 Task: Search one way flight ticket for 1 adult, 5 children, 2 infants in seat and 1 infant on lap in first from Fort Lauderdale: Fort Lauderdale-hollywood International Airport to Raleigh: Raleigh-durham International Airport on 8-5-2023. Choice of flights is Spirit. Number of bags: 2 carry on bags and 6 checked bags. Price is upto 35000. Outbound departure time preference is 10:30.
Action: Mouse moved to (374, 160)
Screenshot: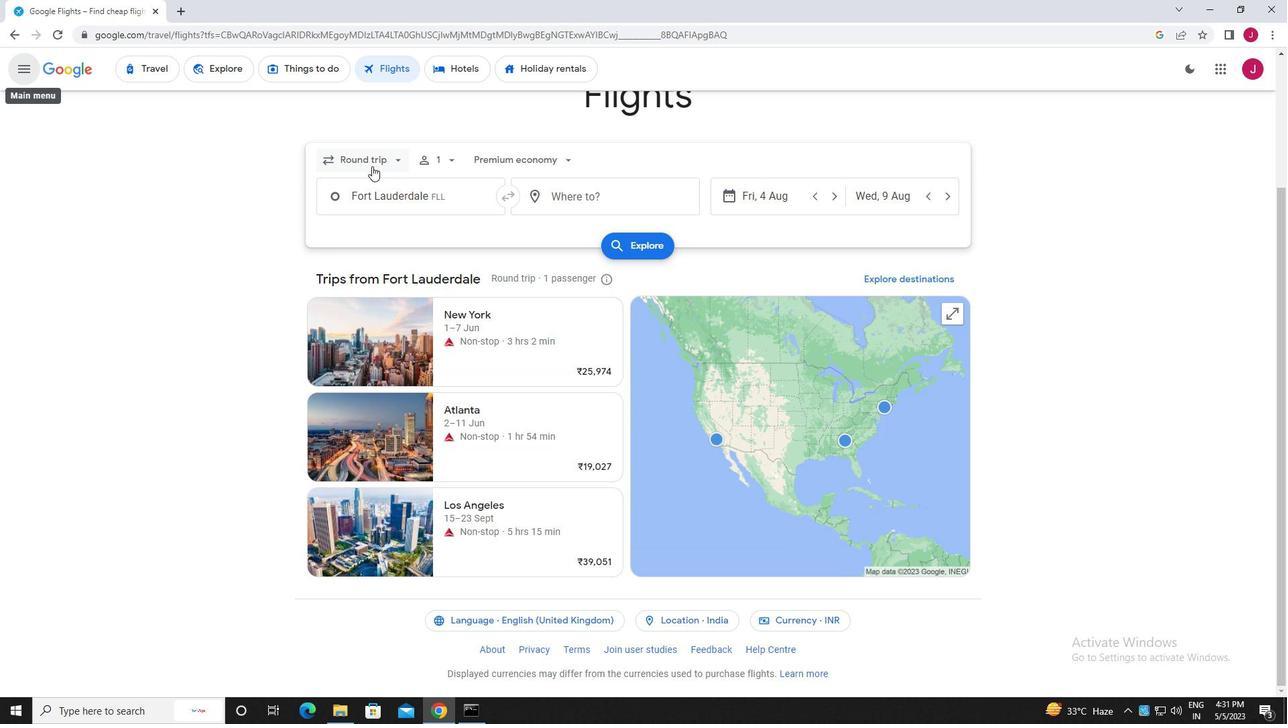 
Action: Mouse pressed left at (374, 160)
Screenshot: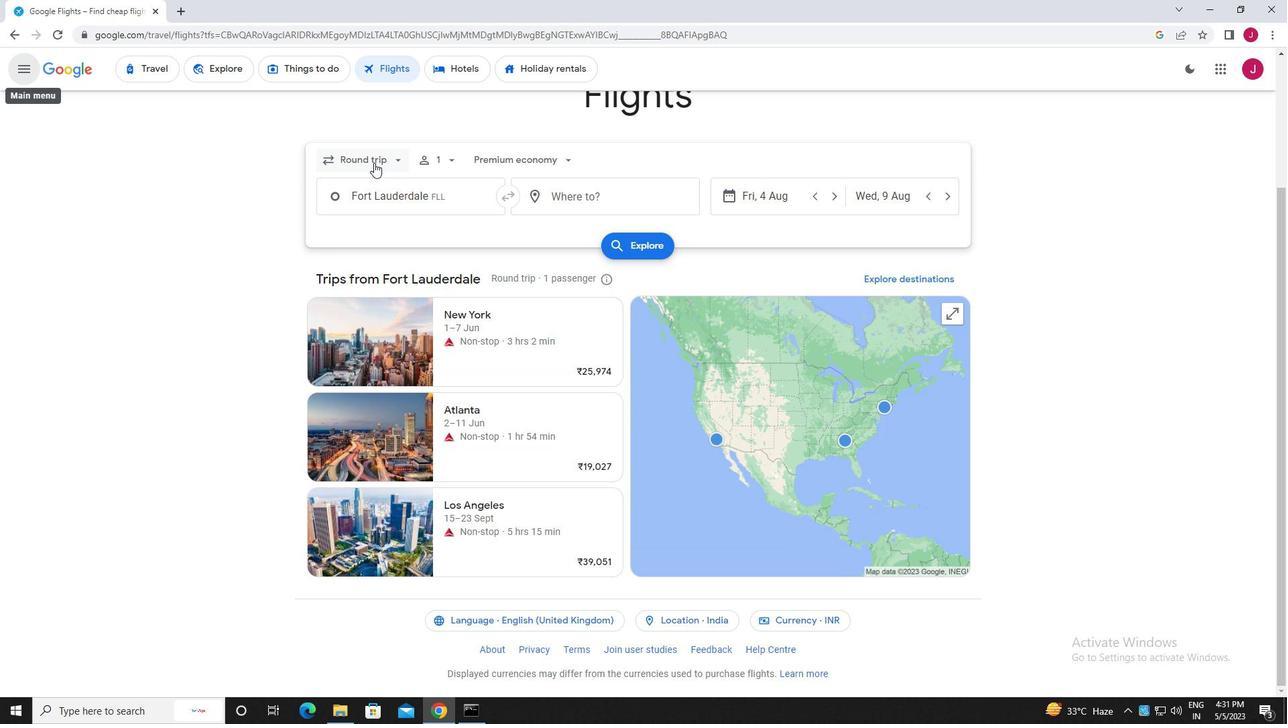 
Action: Mouse moved to (380, 221)
Screenshot: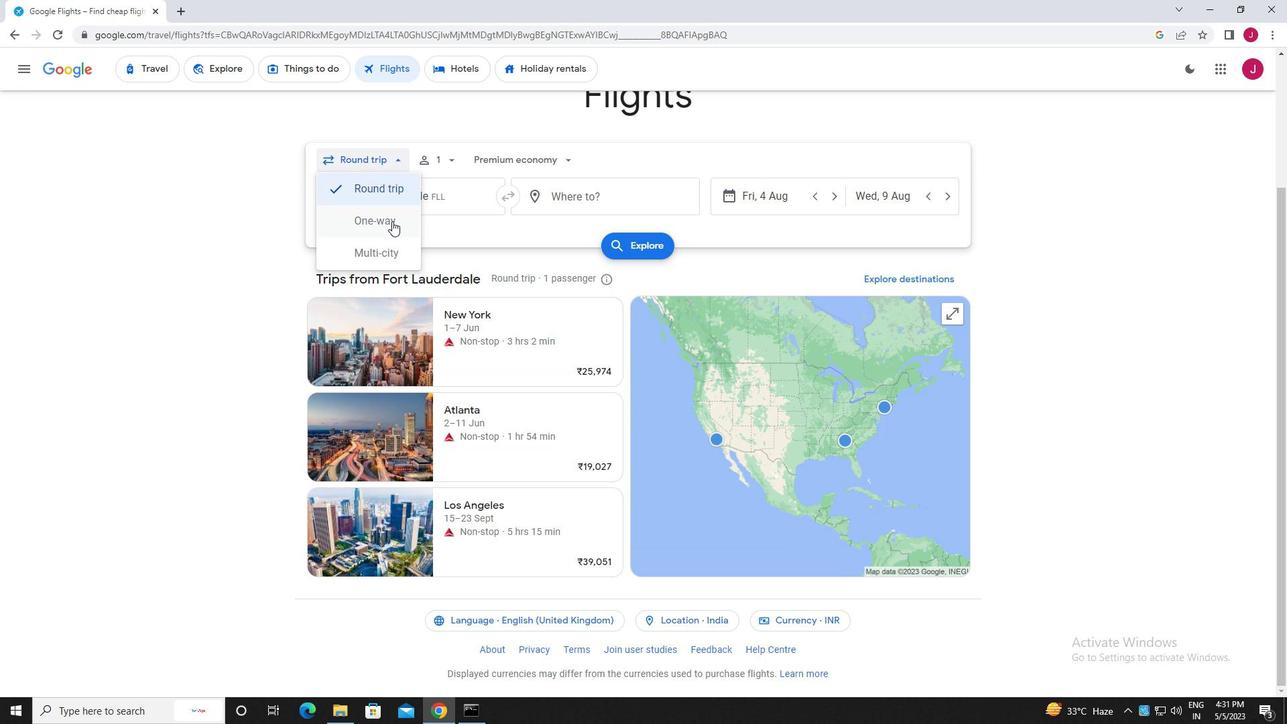 
Action: Mouse pressed left at (380, 221)
Screenshot: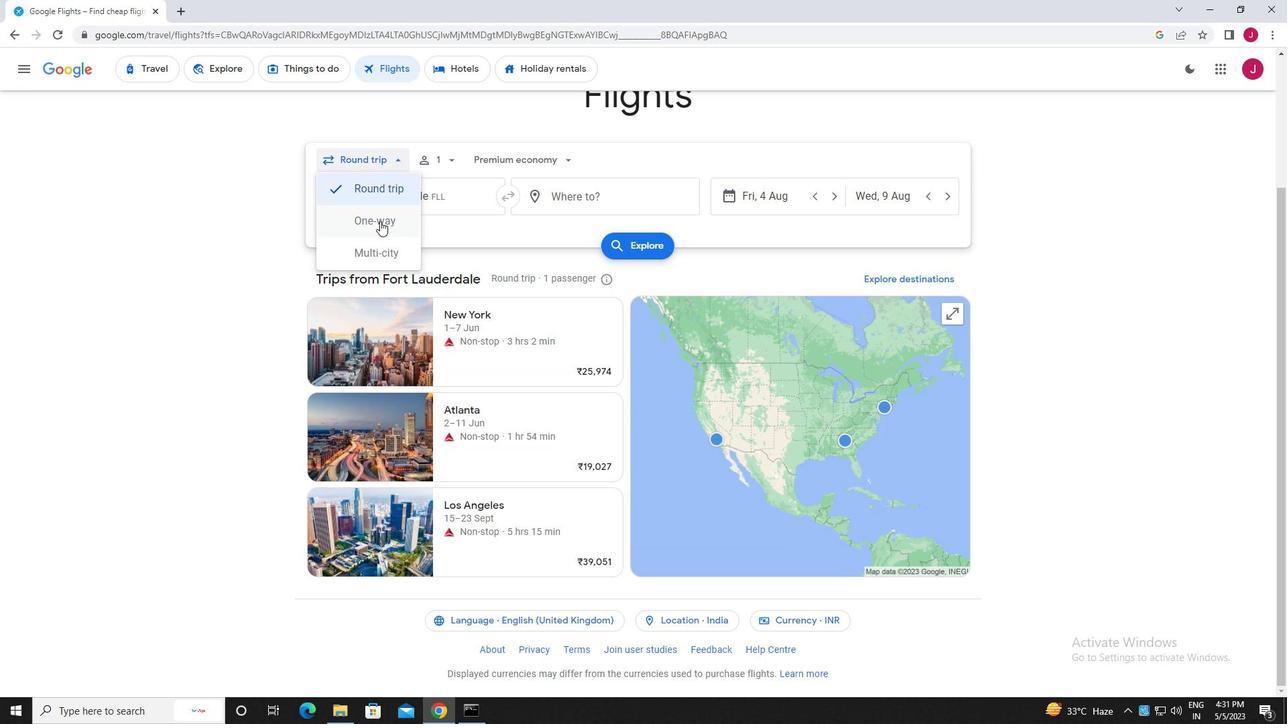 
Action: Mouse moved to (447, 159)
Screenshot: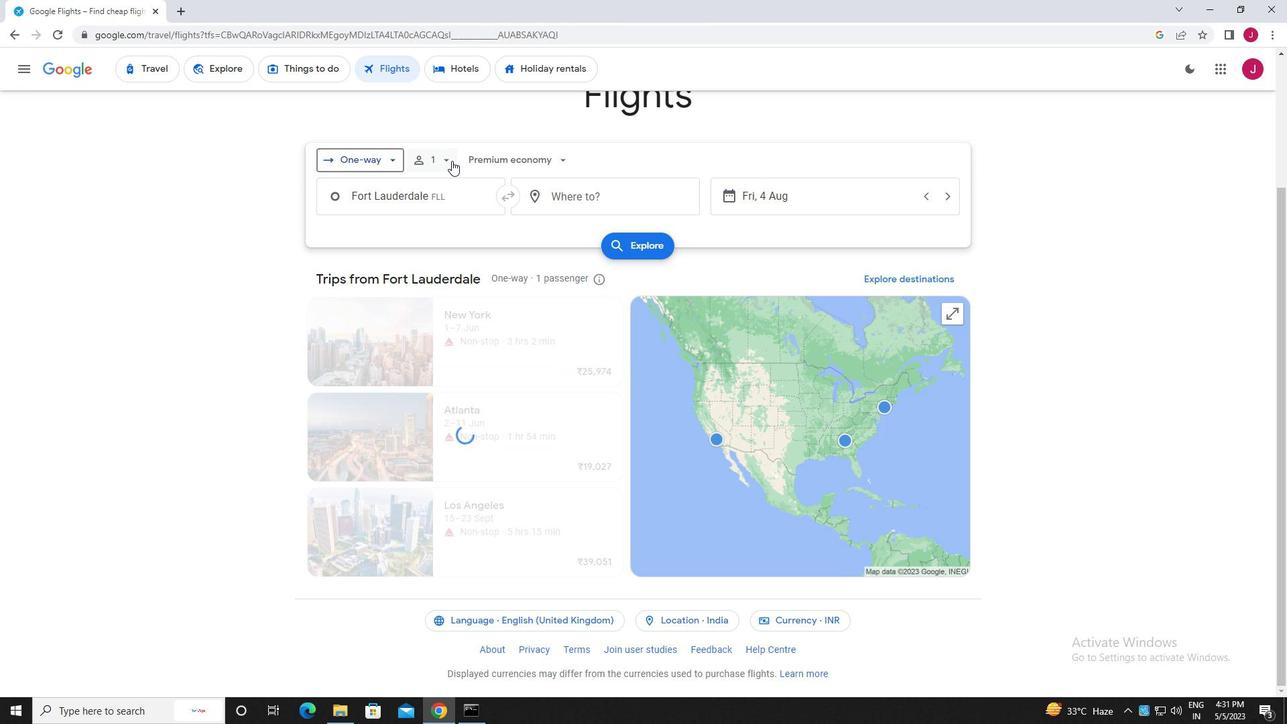 
Action: Mouse pressed left at (447, 159)
Screenshot: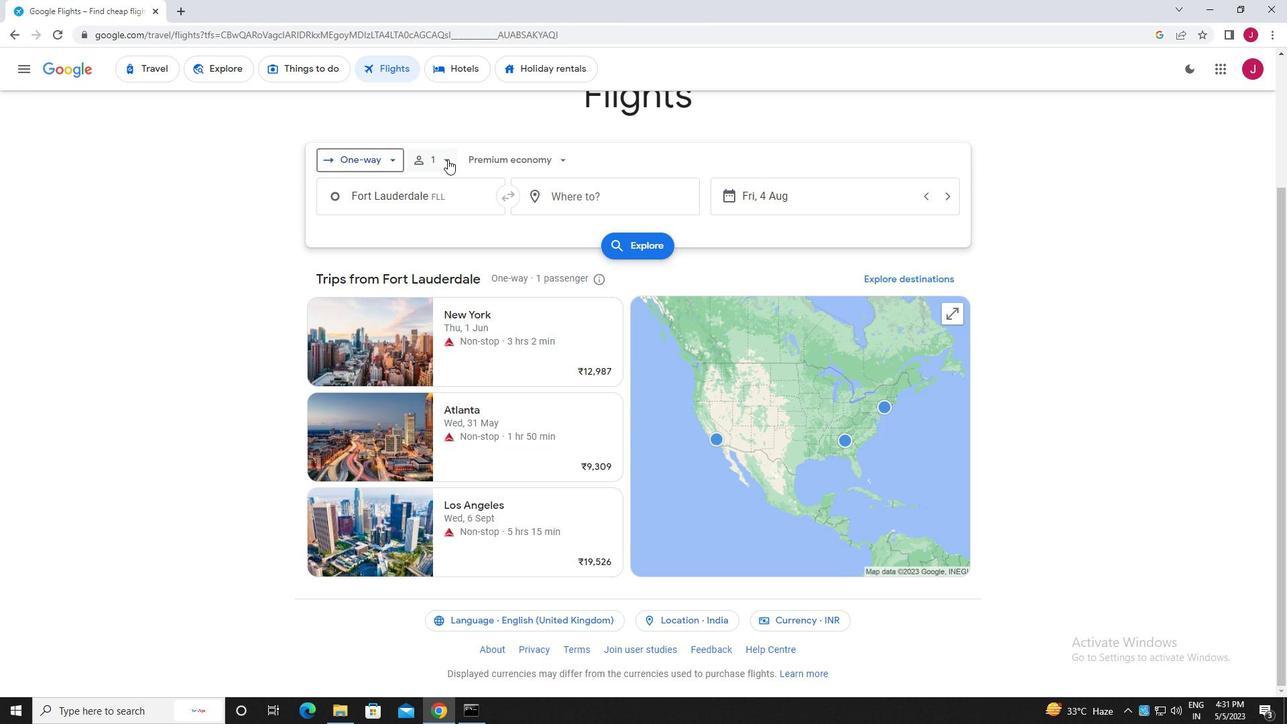 
Action: Mouse moved to (553, 233)
Screenshot: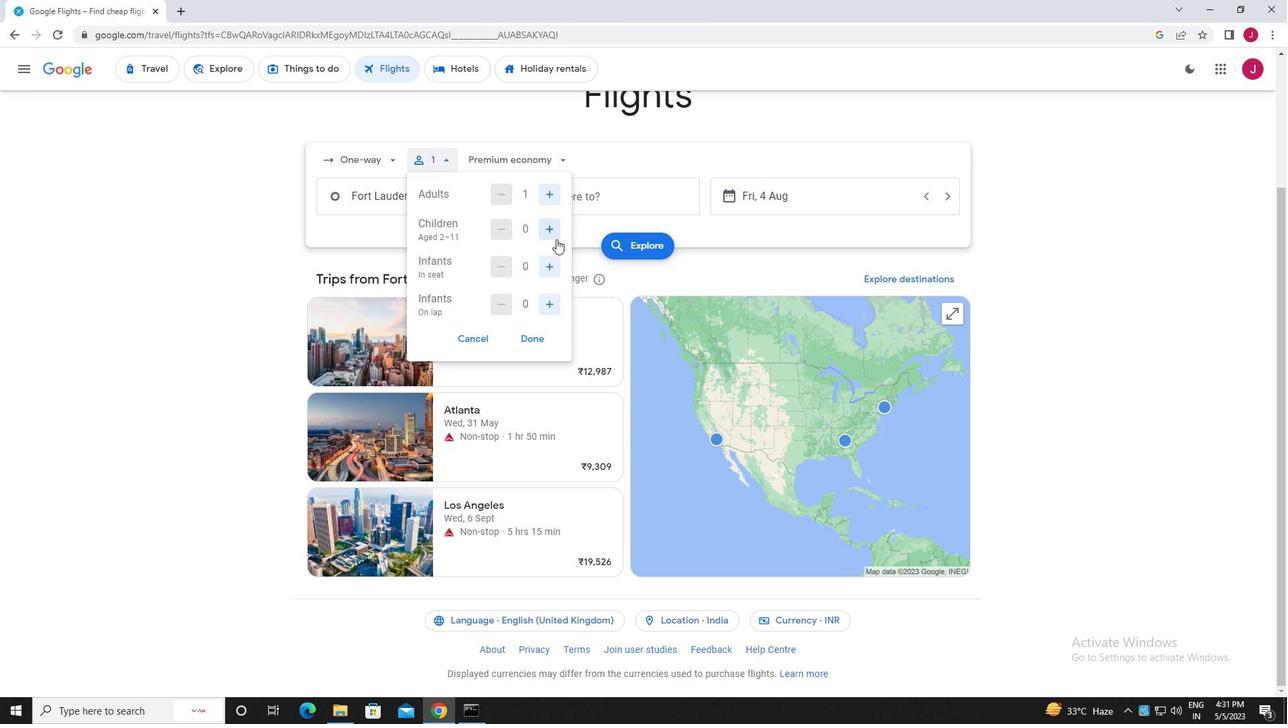
Action: Mouse pressed left at (553, 233)
Screenshot: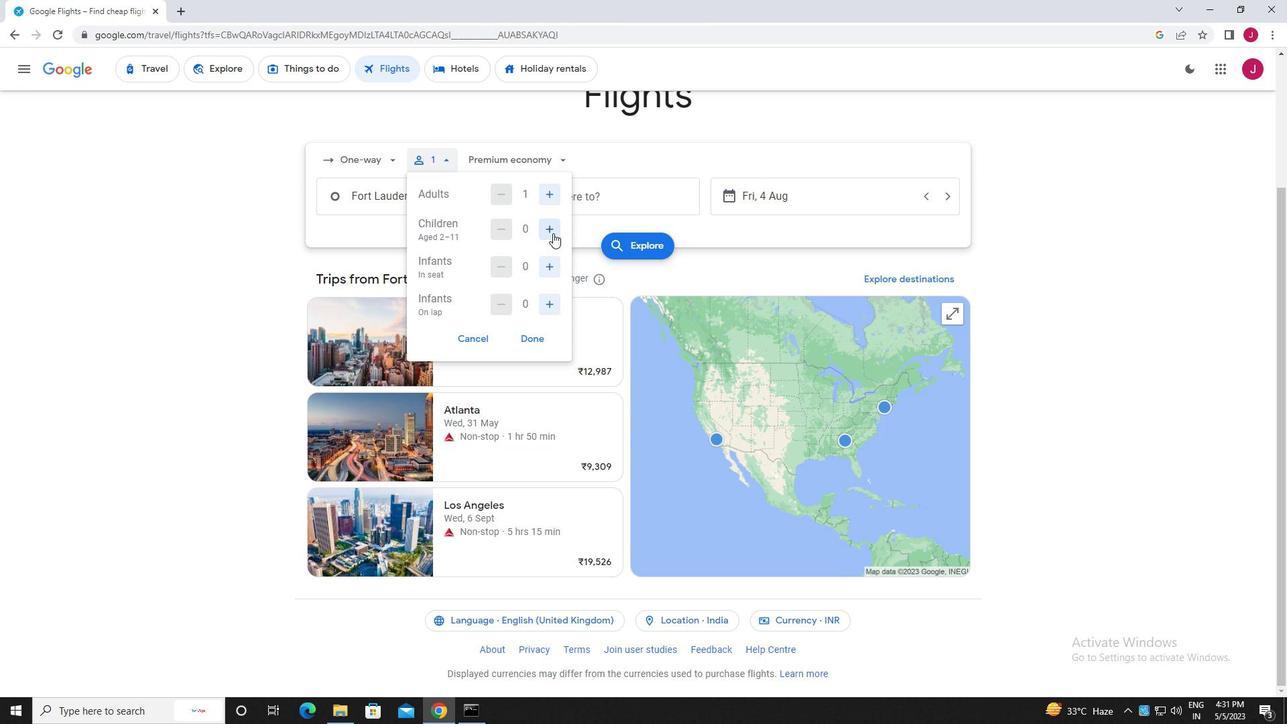 
Action: Mouse pressed left at (553, 233)
Screenshot: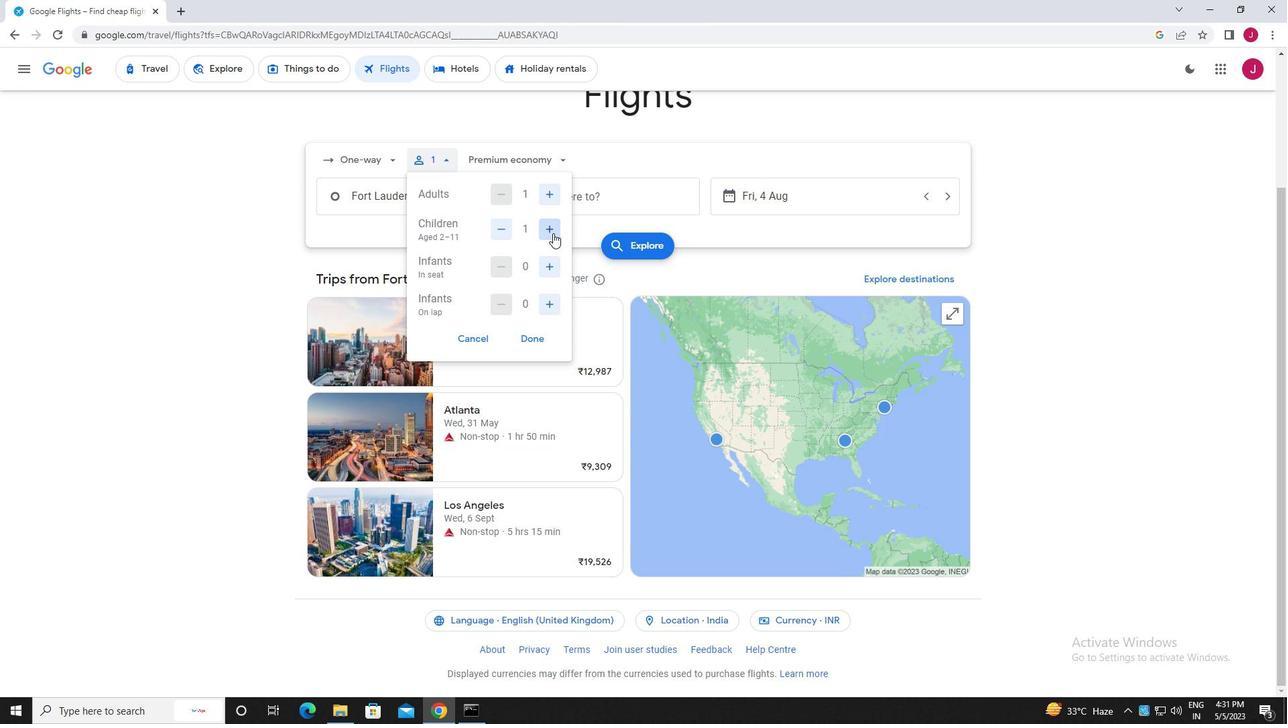 
Action: Mouse pressed left at (553, 233)
Screenshot: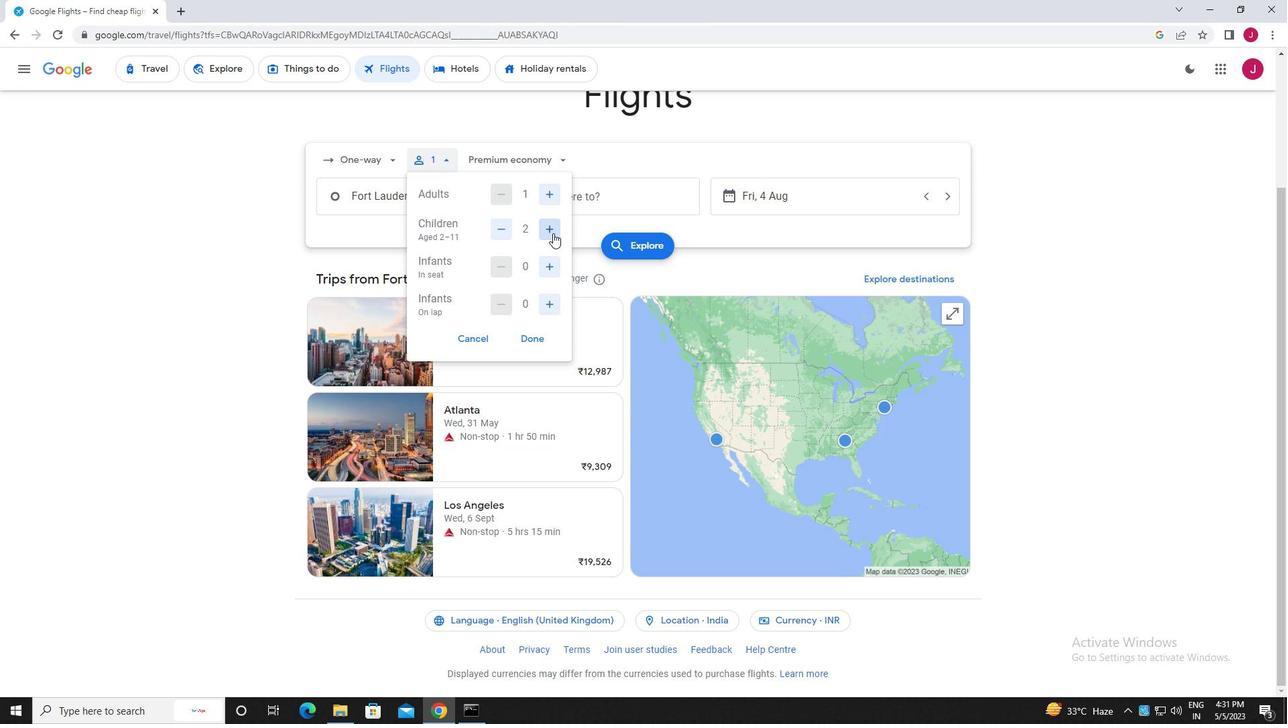 
Action: Mouse pressed left at (553, 233)
Screenshot: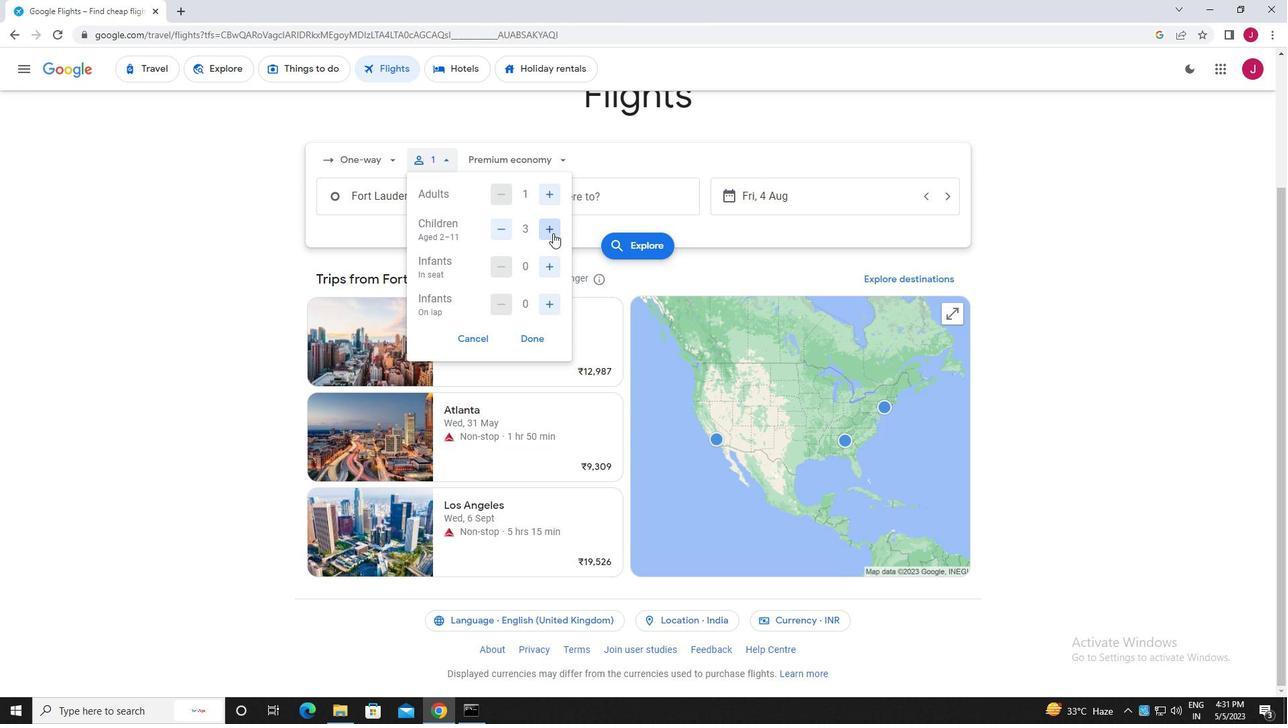 
Action: Mouse pressed left at (553, 233)
Screenshot: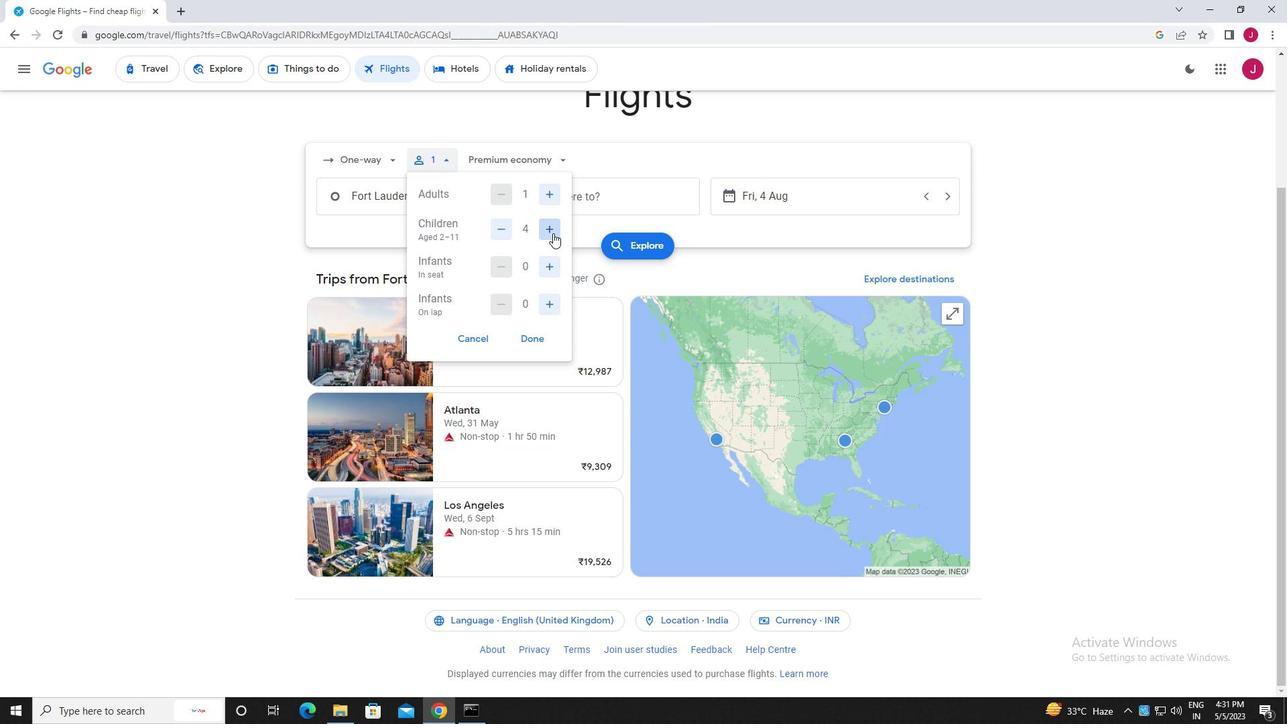 
Action: Mouse moved to (551, 268)
Screenshot: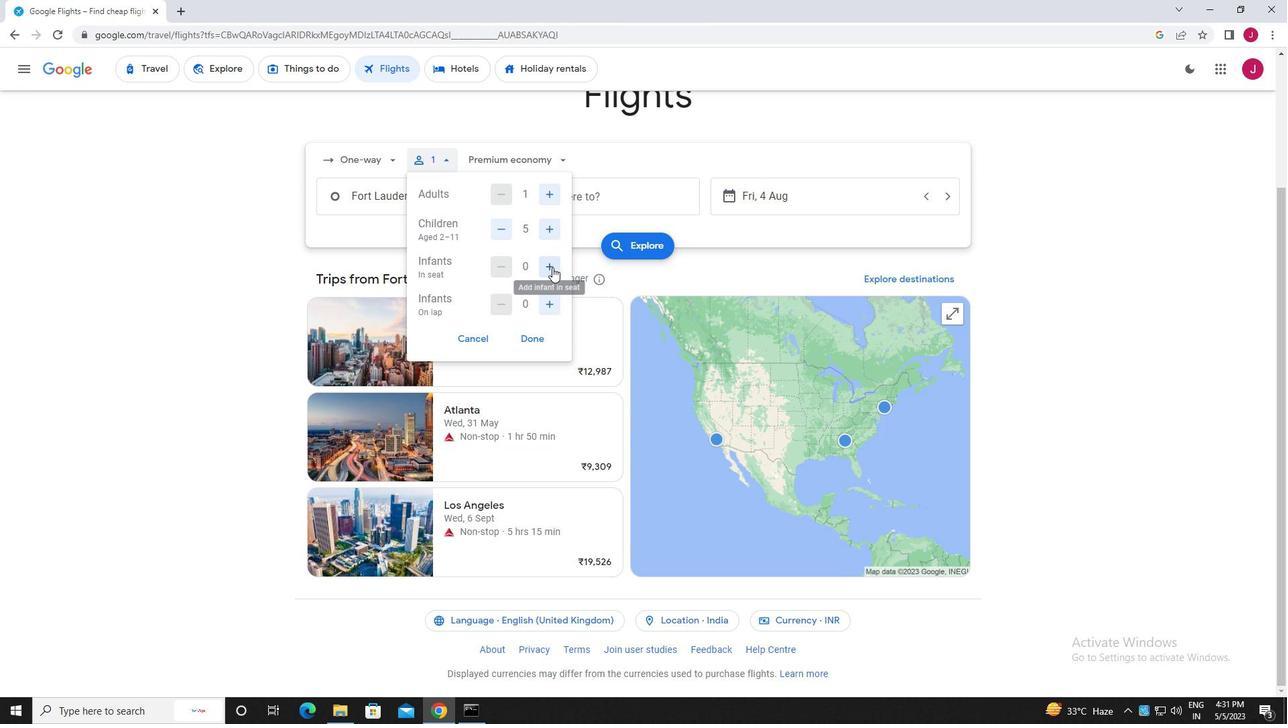 
Action: Mouse pressed left at (551, 268)
Screenshot: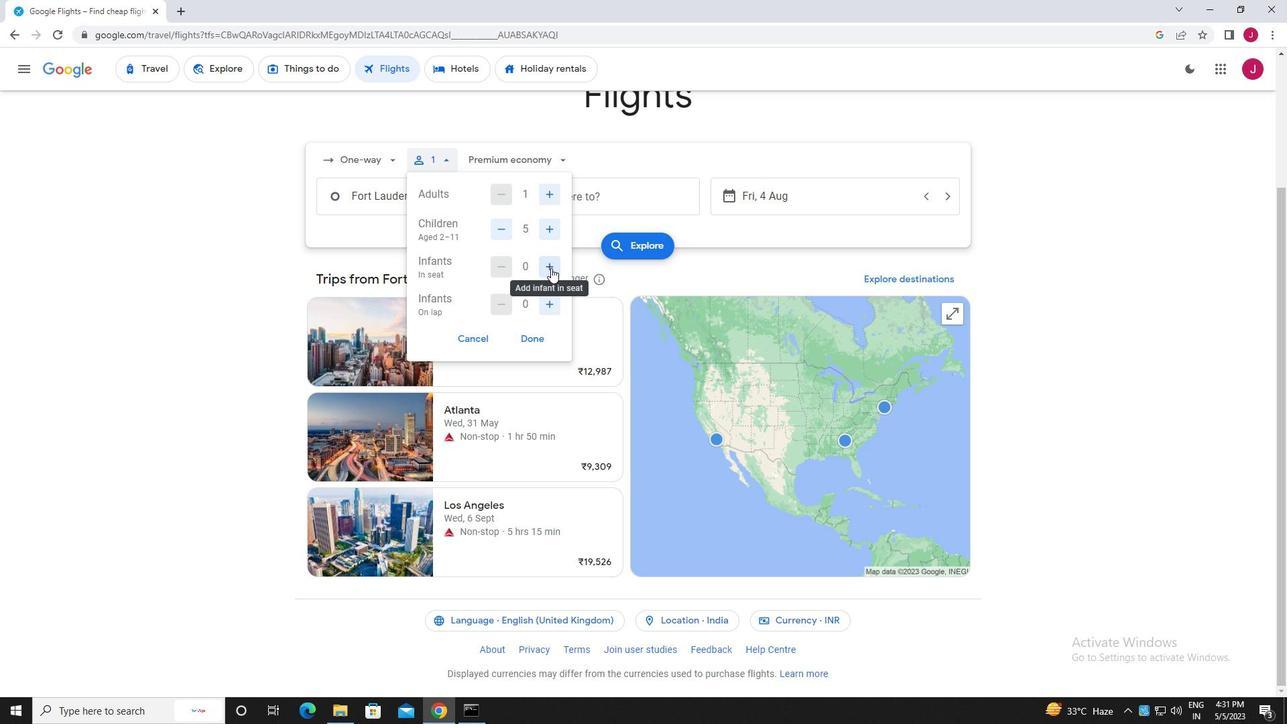 
Action: Mouse pressed left at (551, 268)
Screenshot: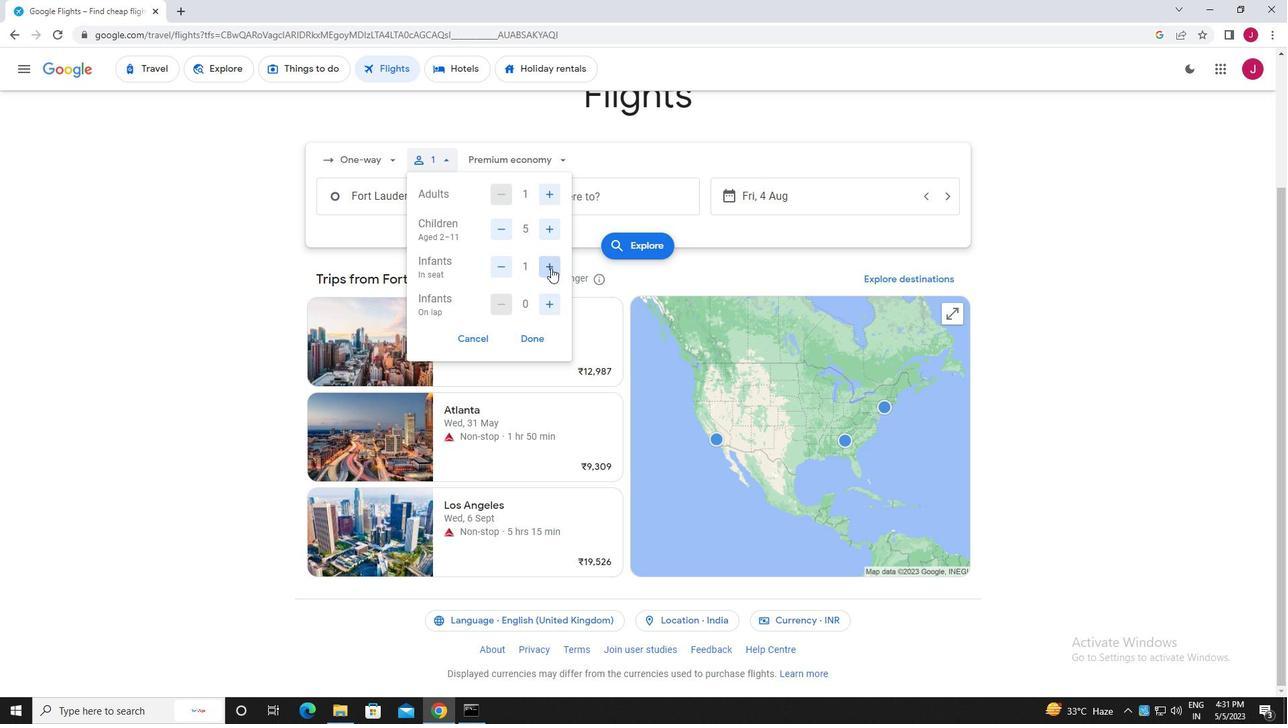 
Action: Mouse moved to (549, 300)
Screenshot: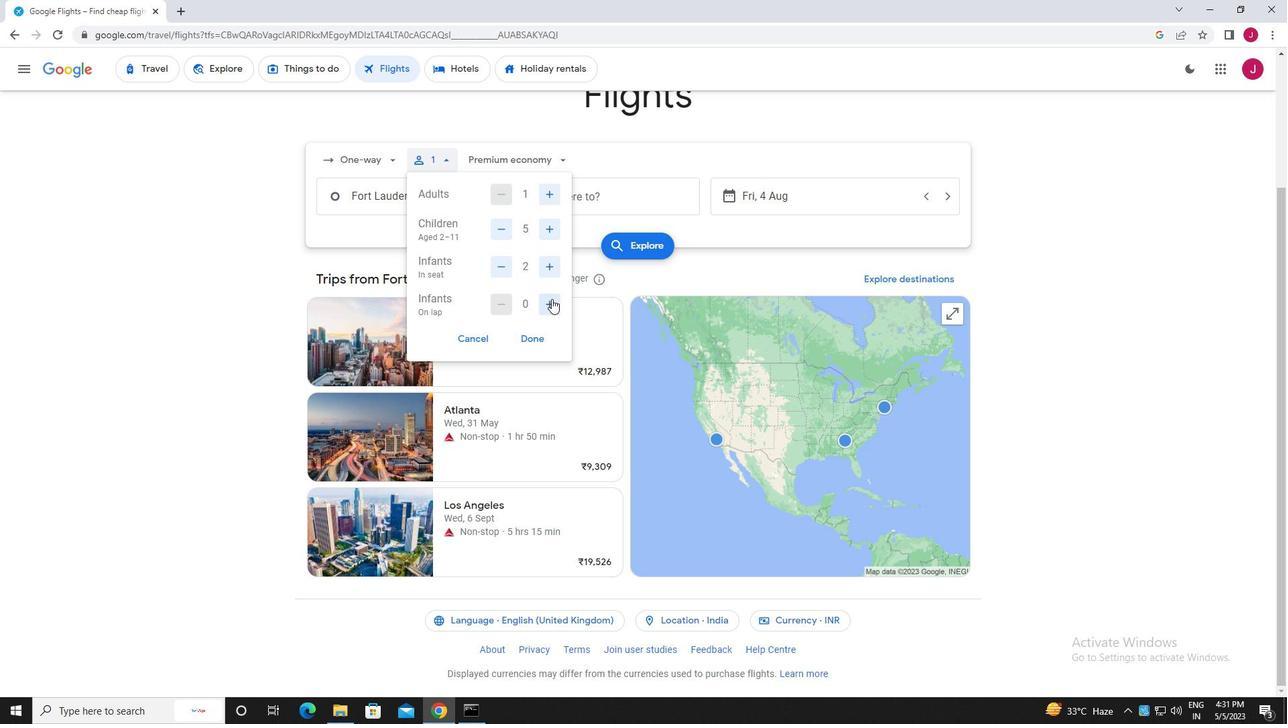 
Action: Mouse pressed left at (549, 300)
Screenshot: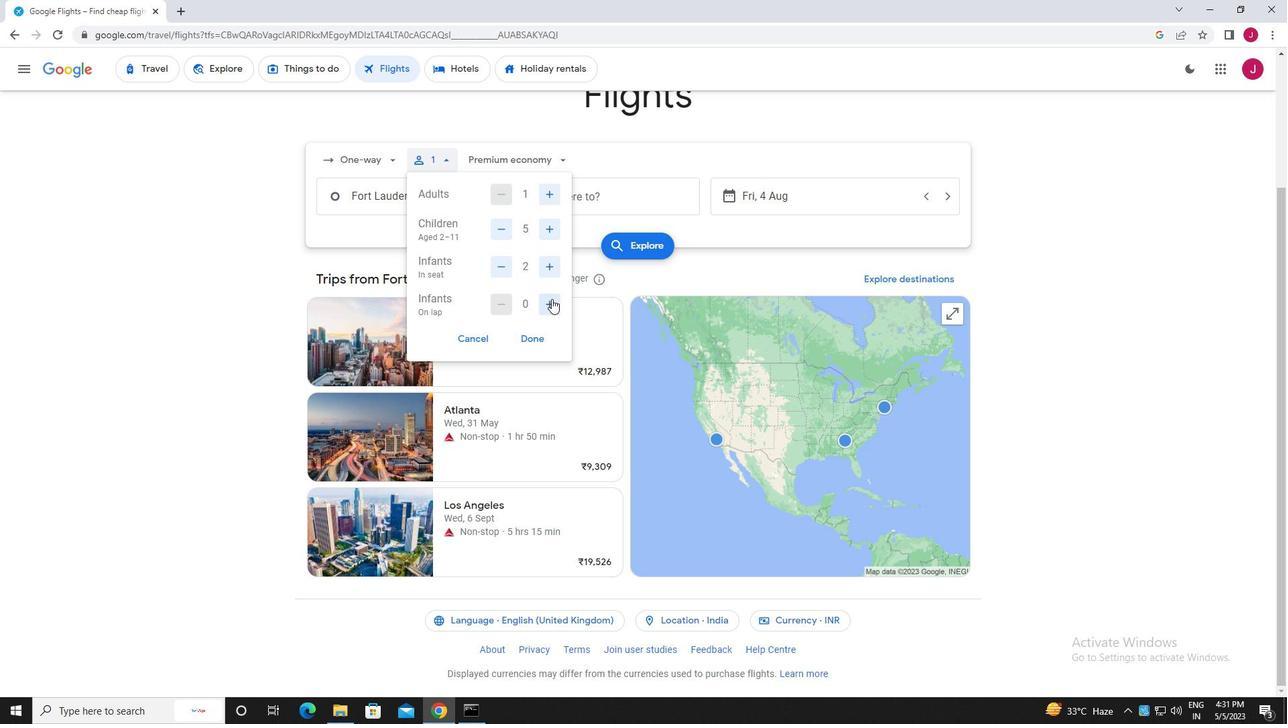 
Action: Mouse moved to (496, 264)
Screenshot: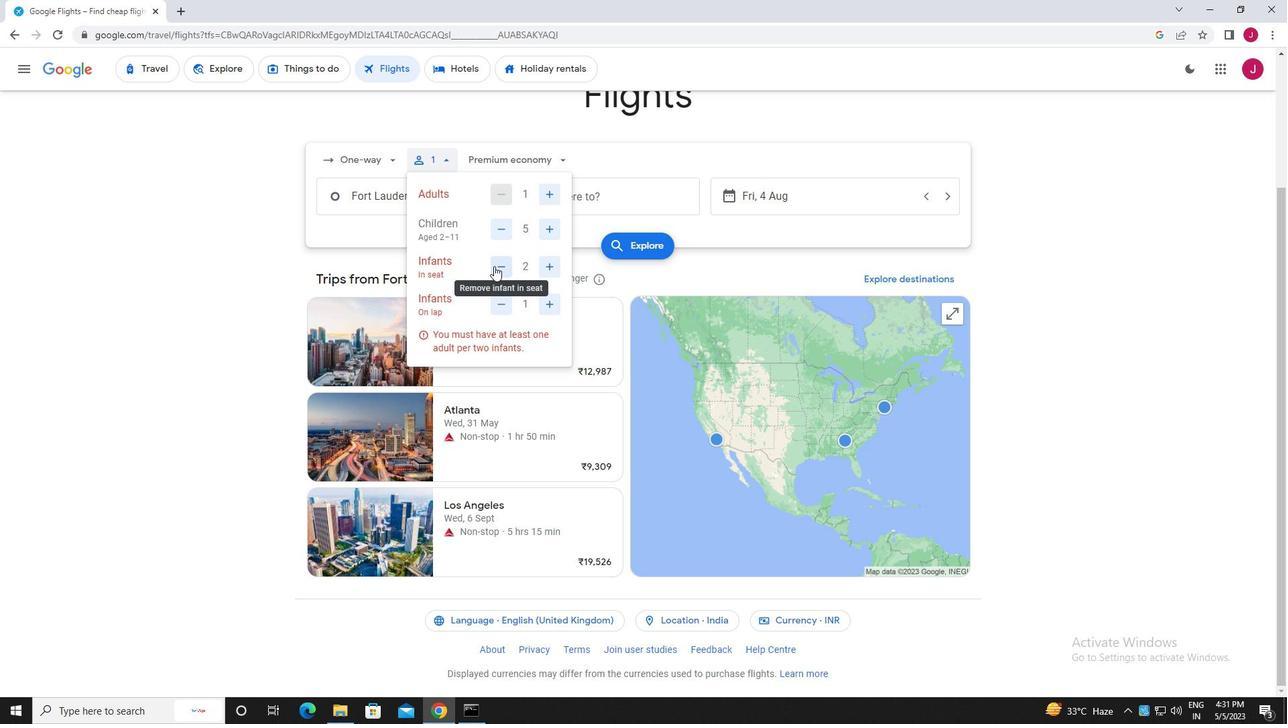
Action: Mouse pressed left at (496, 264)
Screenshot: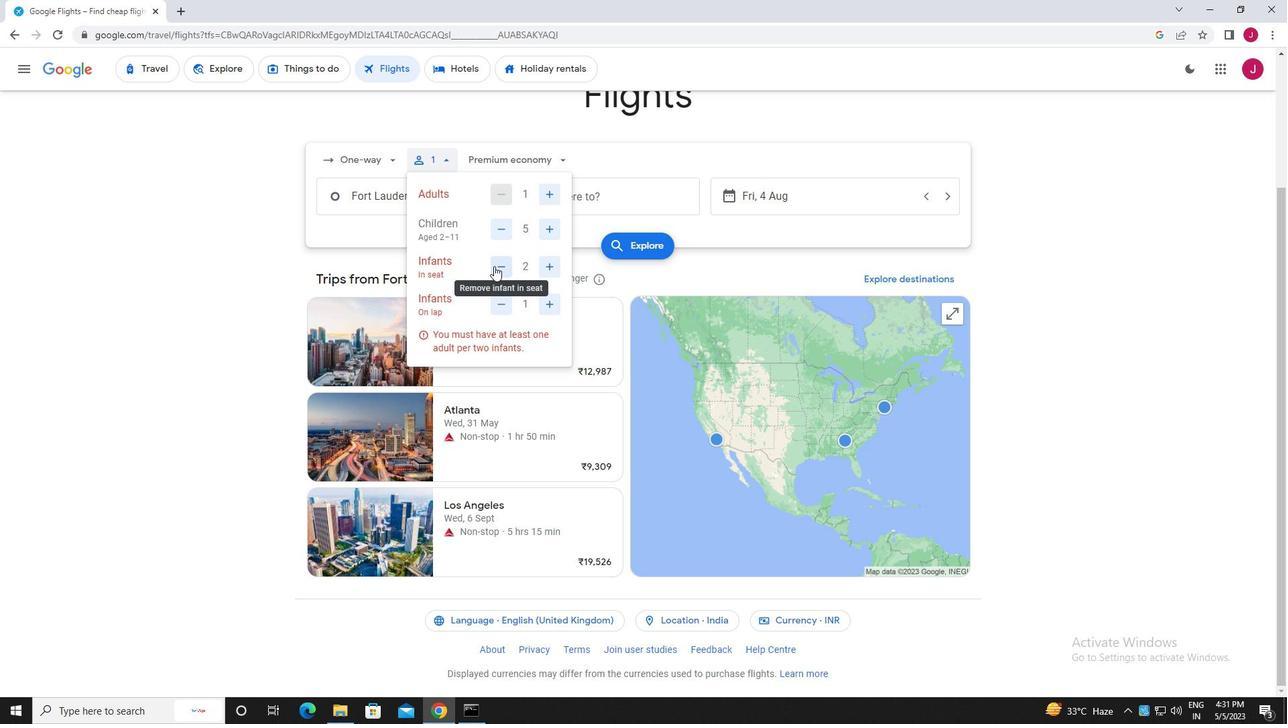 
Action: Mouse moved to (539, 338)
Screenshot: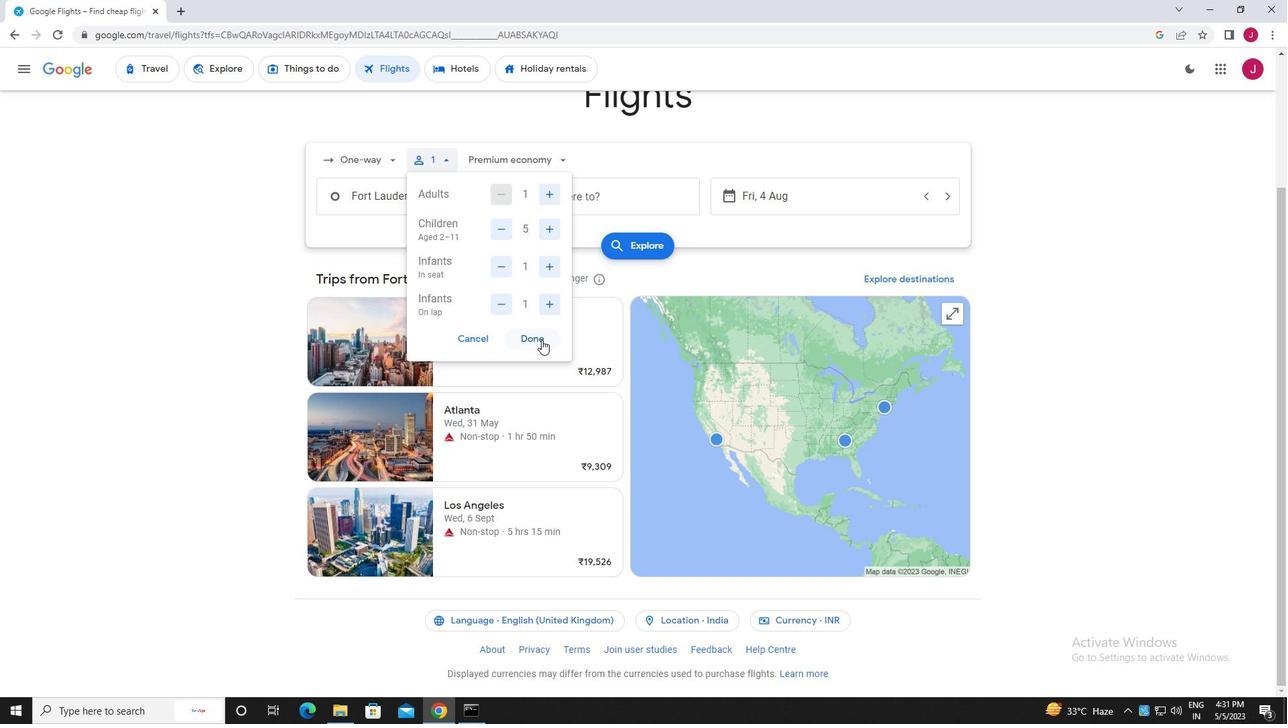 
Action: Mouse pressed left at (539, 338)
Screenshot: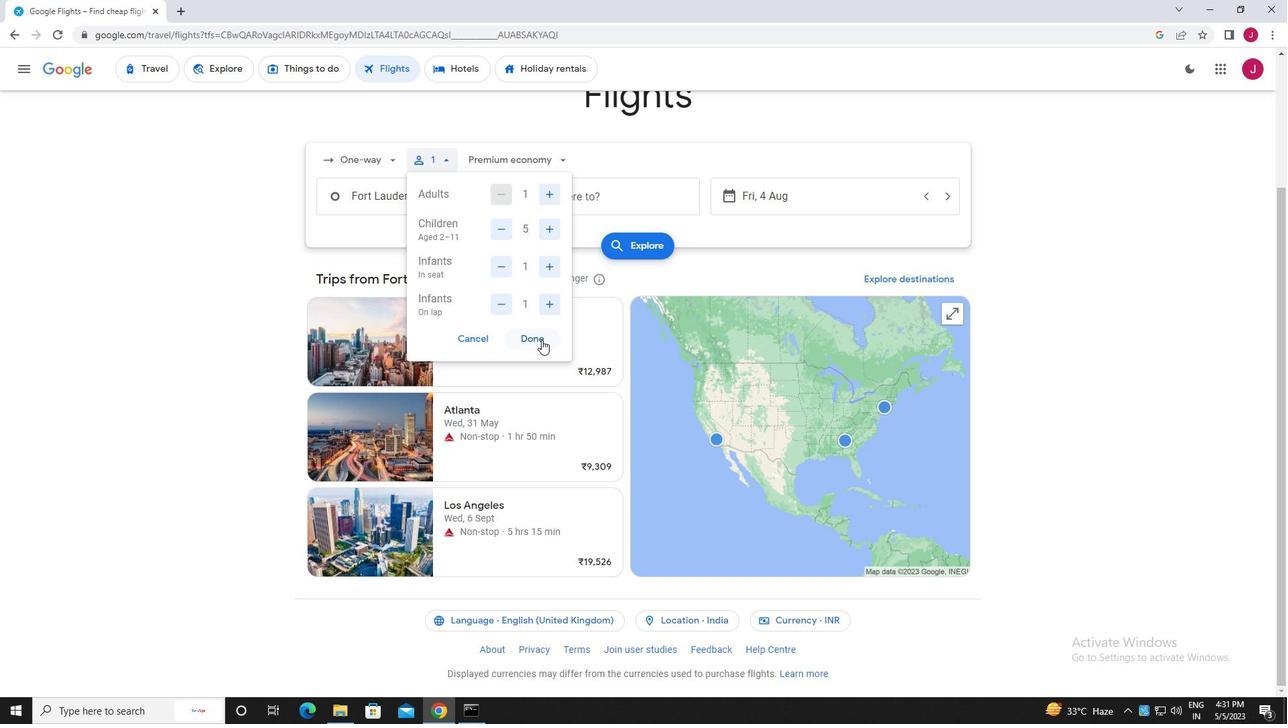 
Action: Mouse moved to (552, 153)
Screenshot: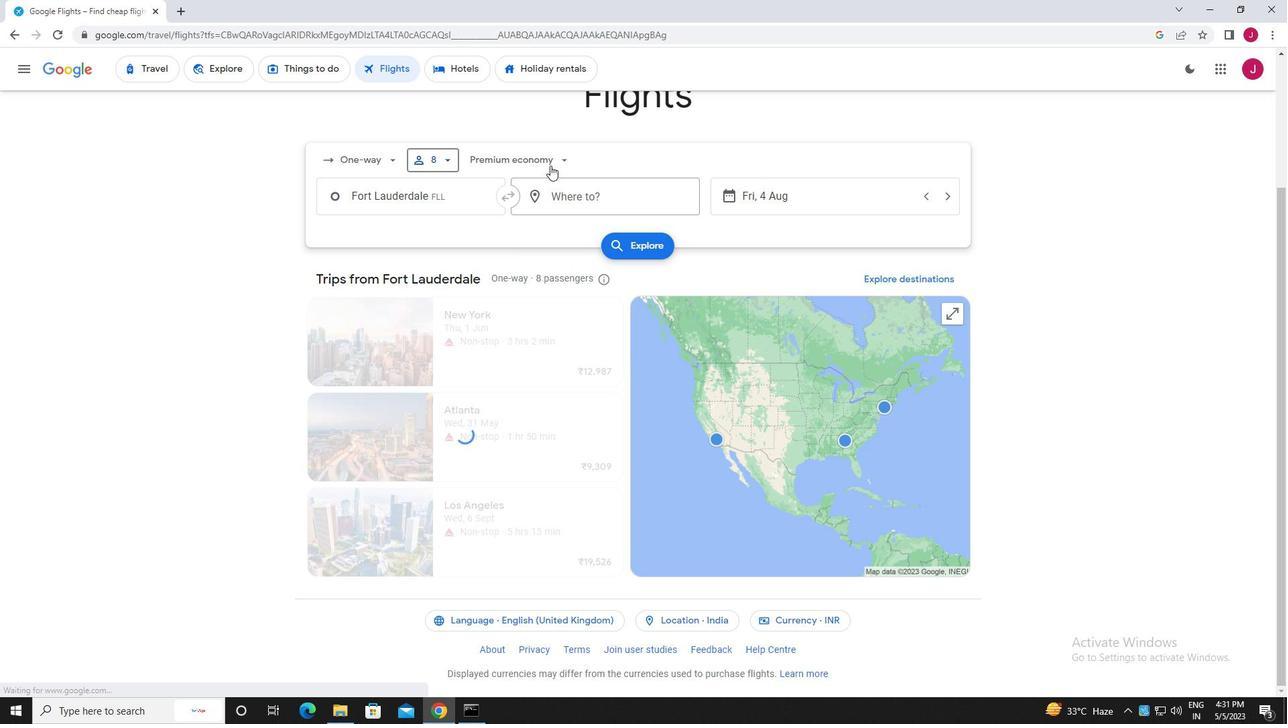 
Action: Mouse pressed left at (552, 153)
Screenshot: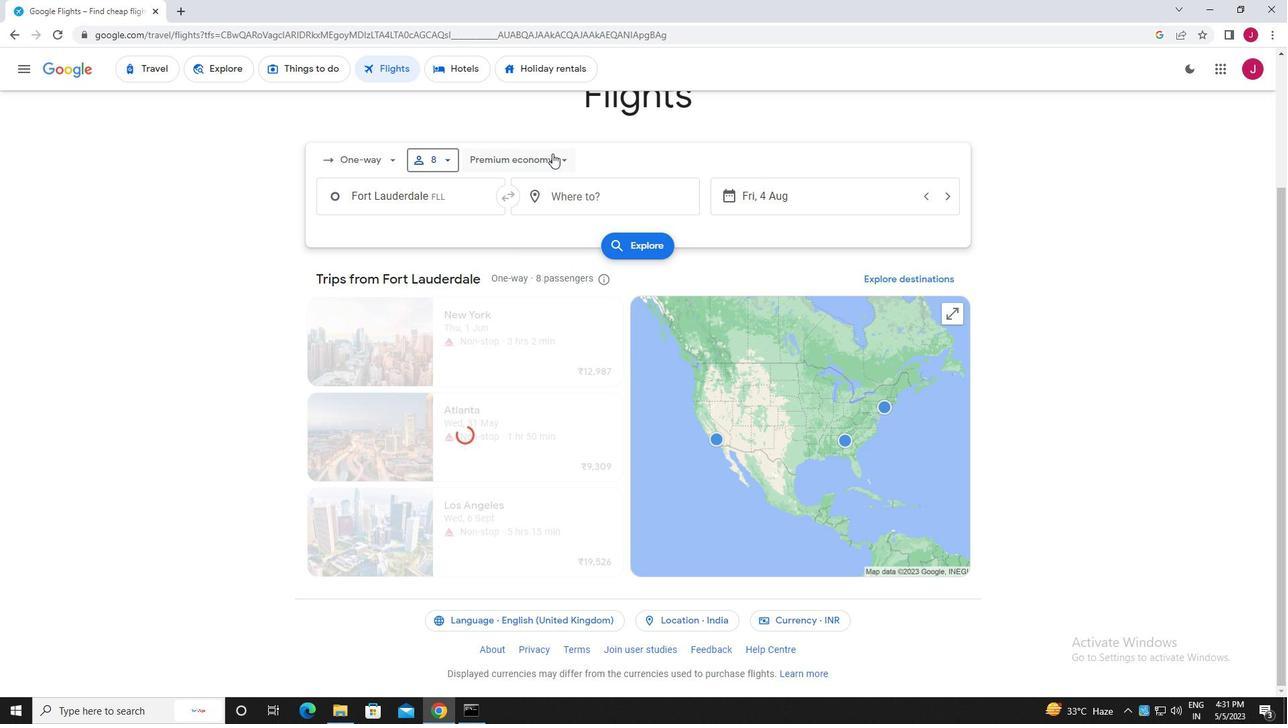 
Action: Mouse moved to (514, 283)
Screenshot: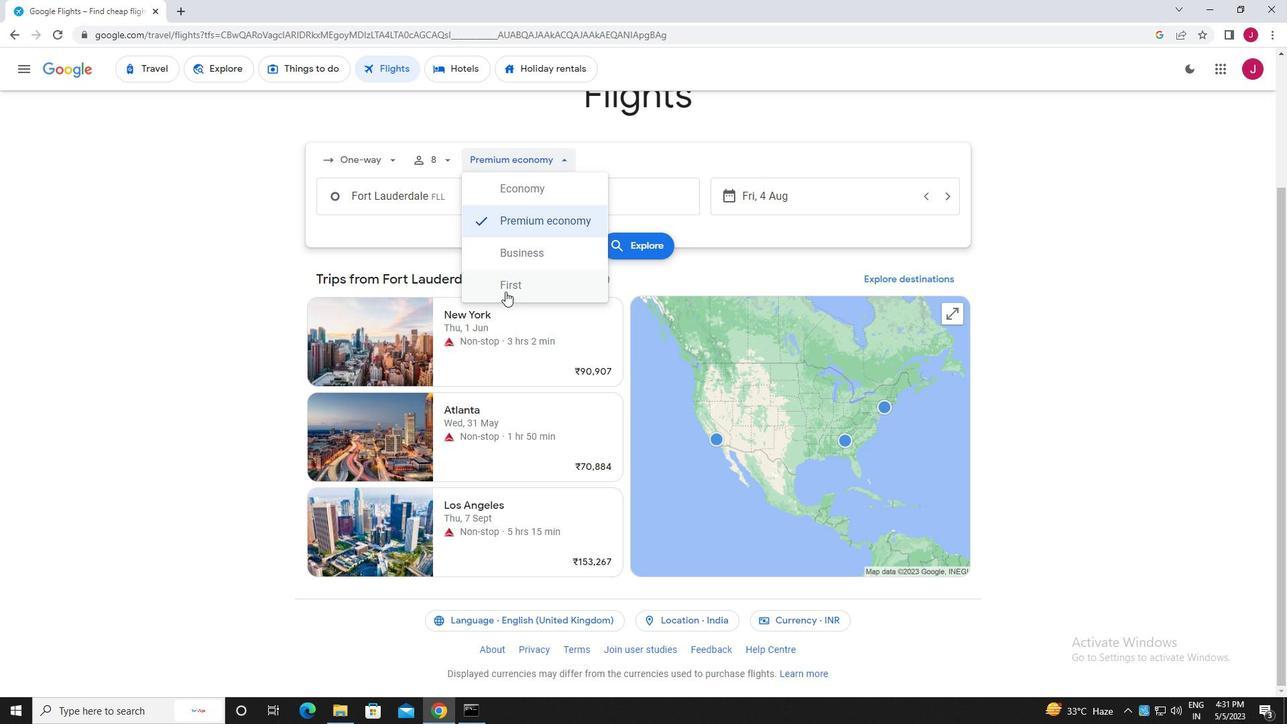 
Action: Mouse pressed left at (514, 283)
Screenshot: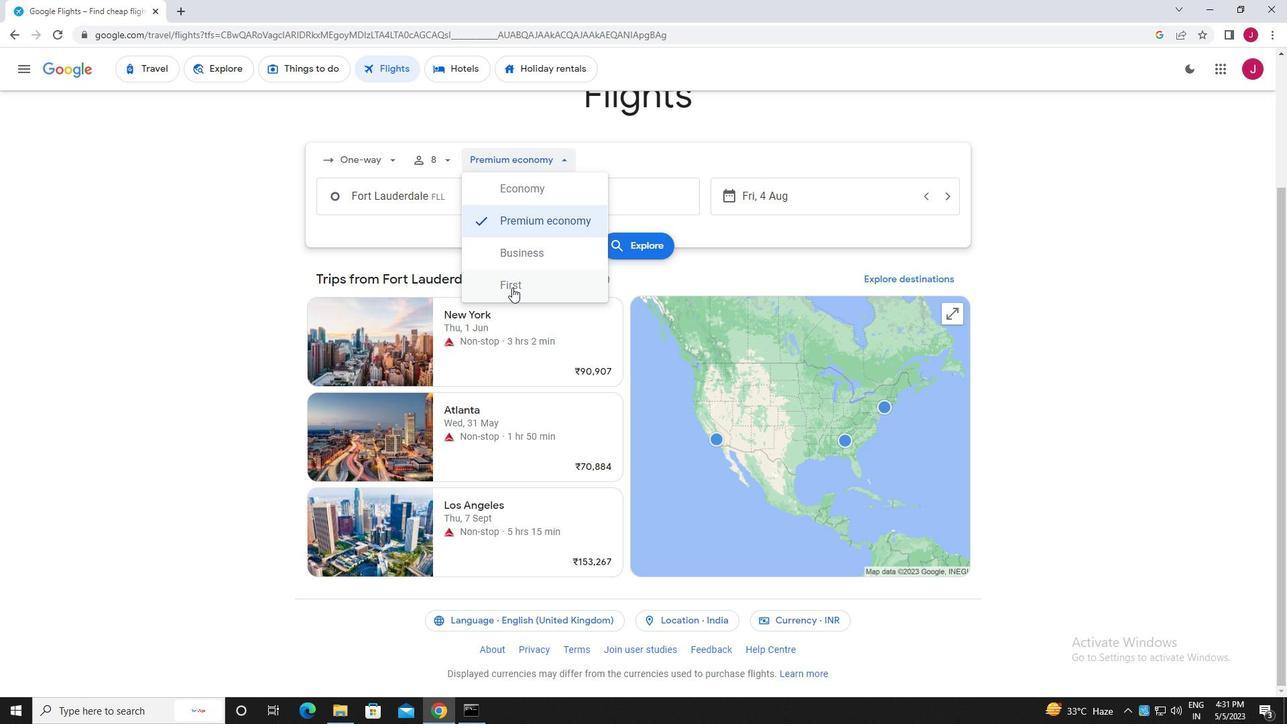 
Action: Mouse moved to (456, 193)
Screenshot: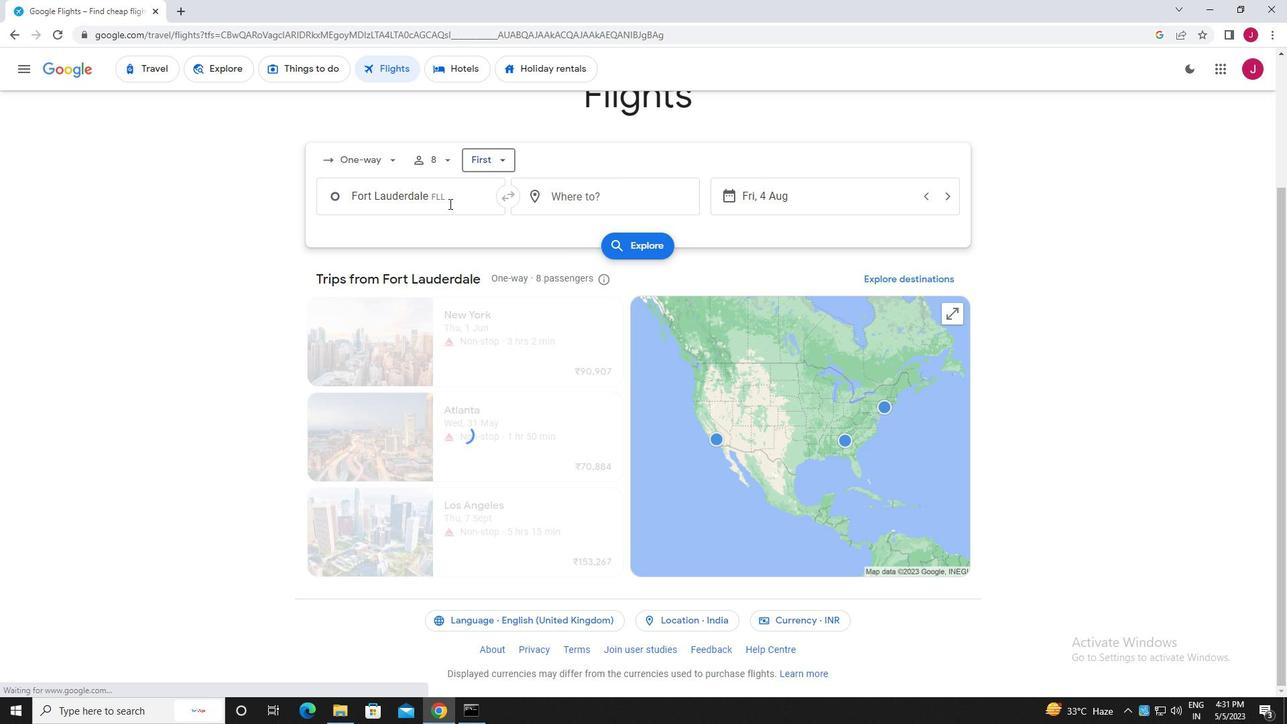 
Action: Mouse pressed left at (456, 193)
Screenshot: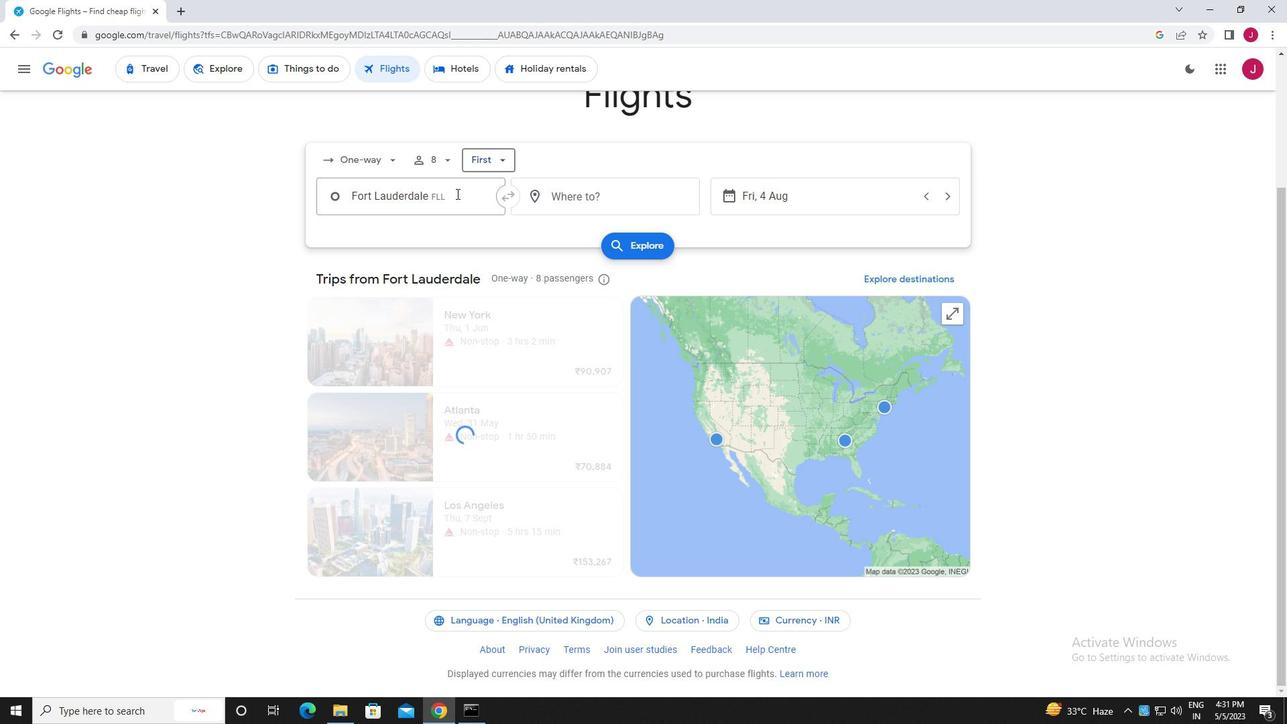 
Action: Mouse moved to (468, 193)
Screenshot: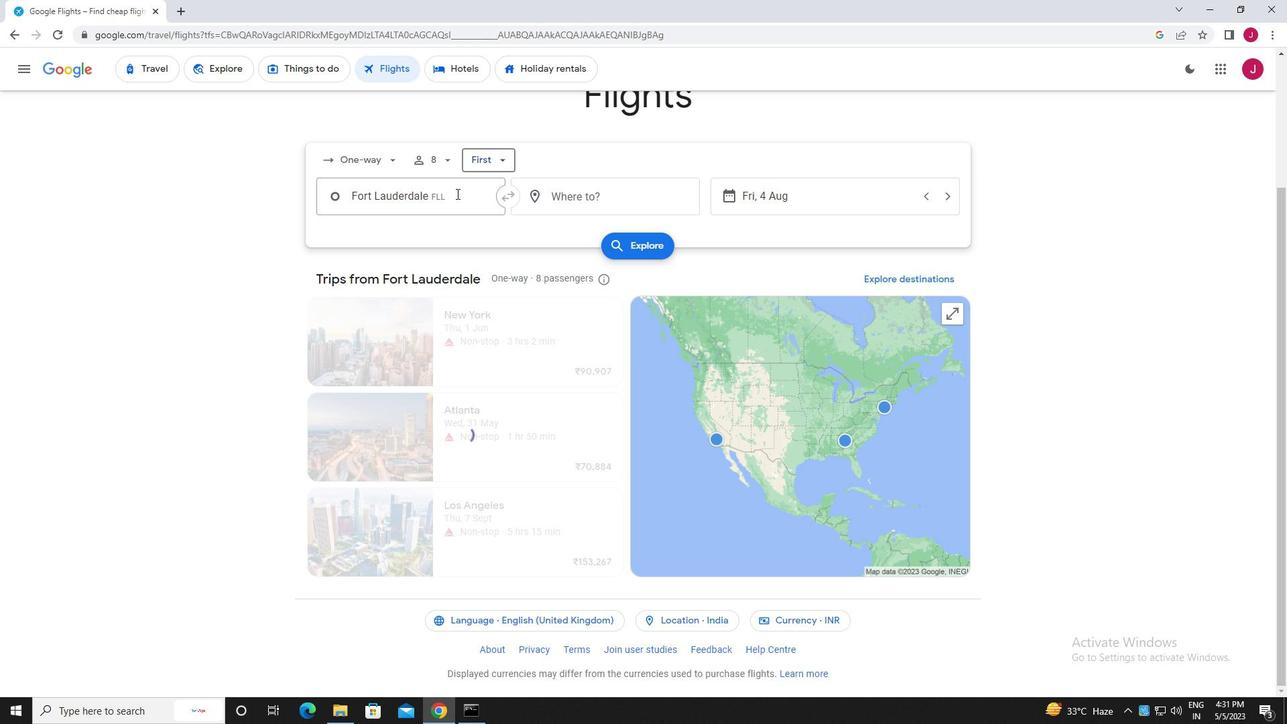 
Action: Key pressed fort<Key.space>lauderdale
Screenshot: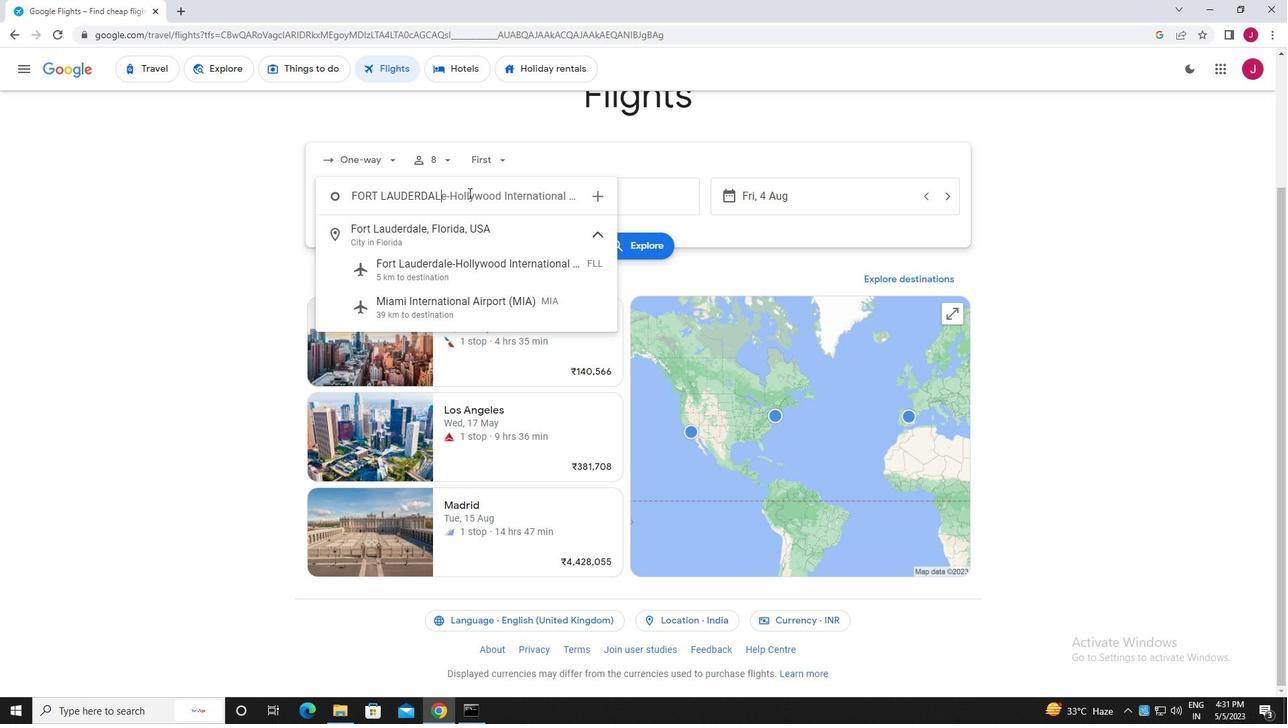 
Action: Mouse moved to (486, 267)
Screenshot: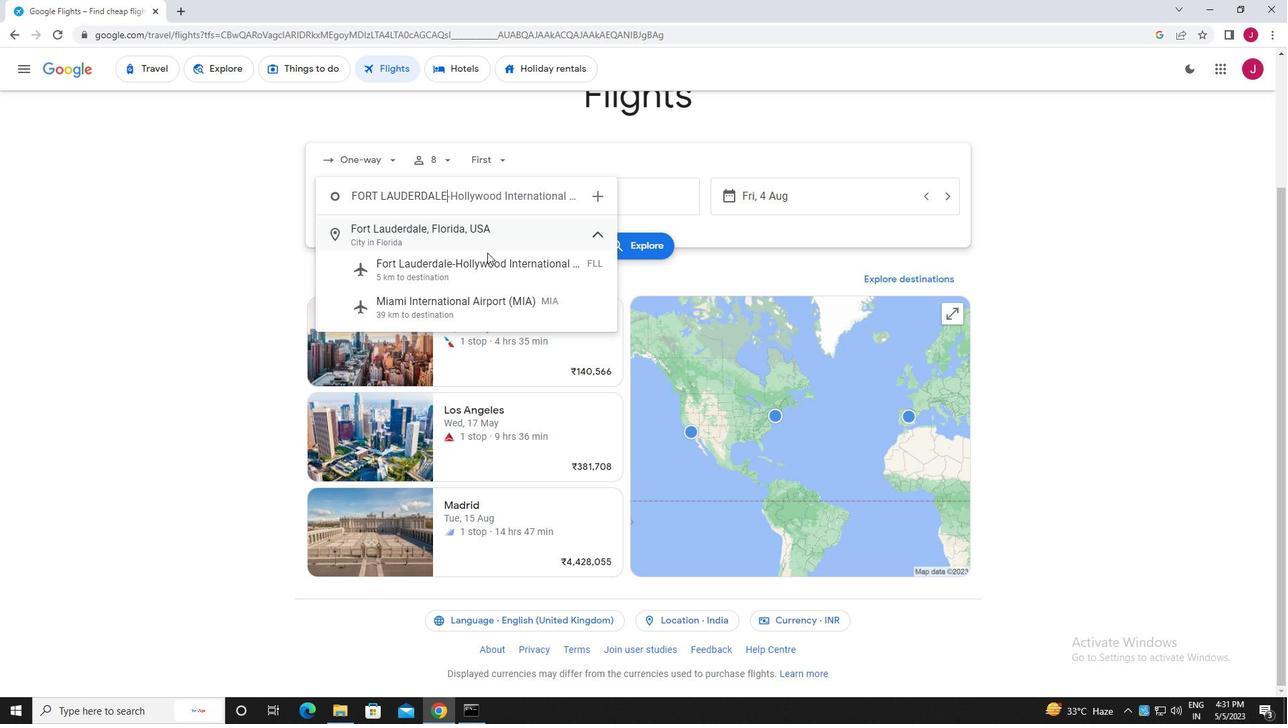 
Action: Mouse pressed left at (486, 267)
Screenshot: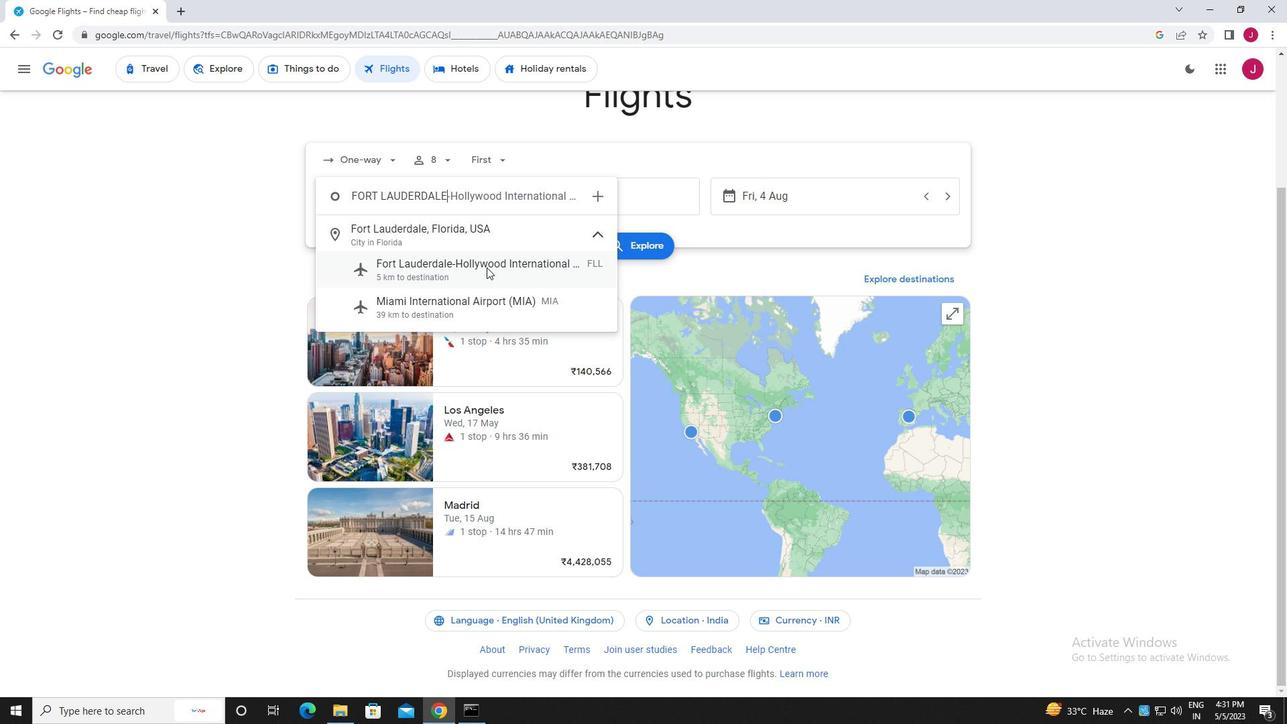 
Action: Mouse moved to (655, 199)
Screenshot: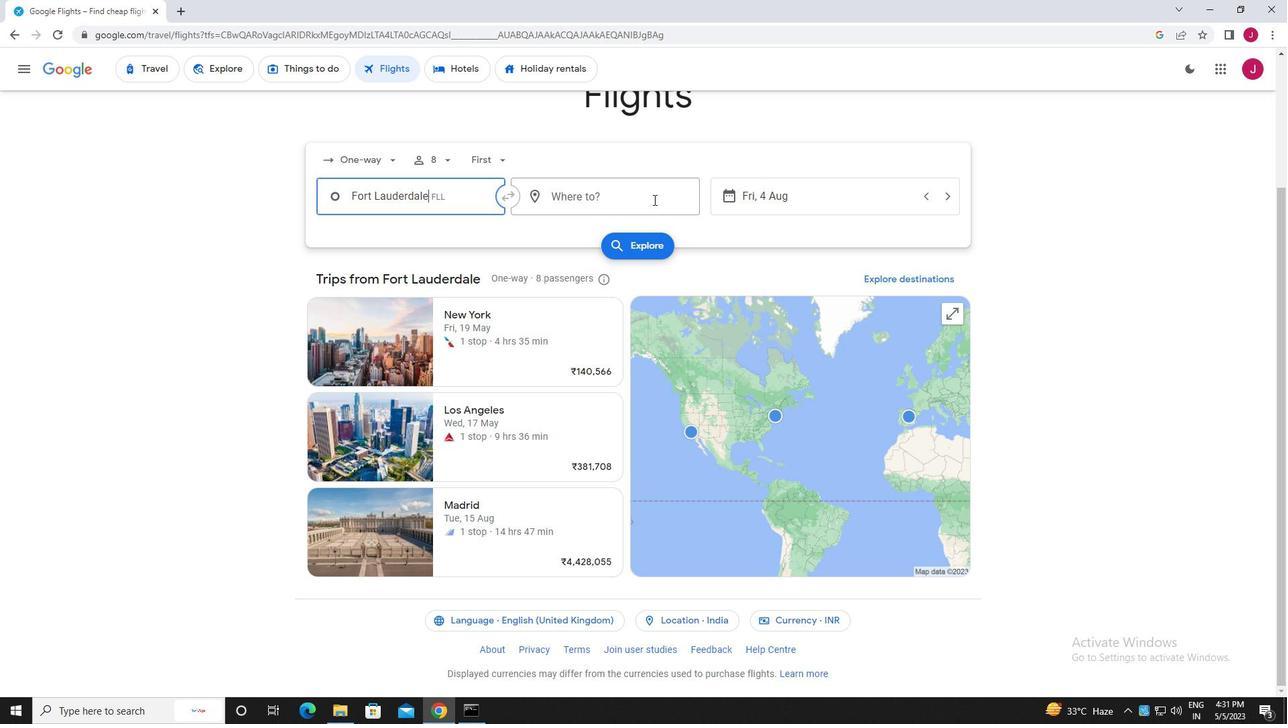
Action: Mouse pressed left at (655, 199)
Screenshot: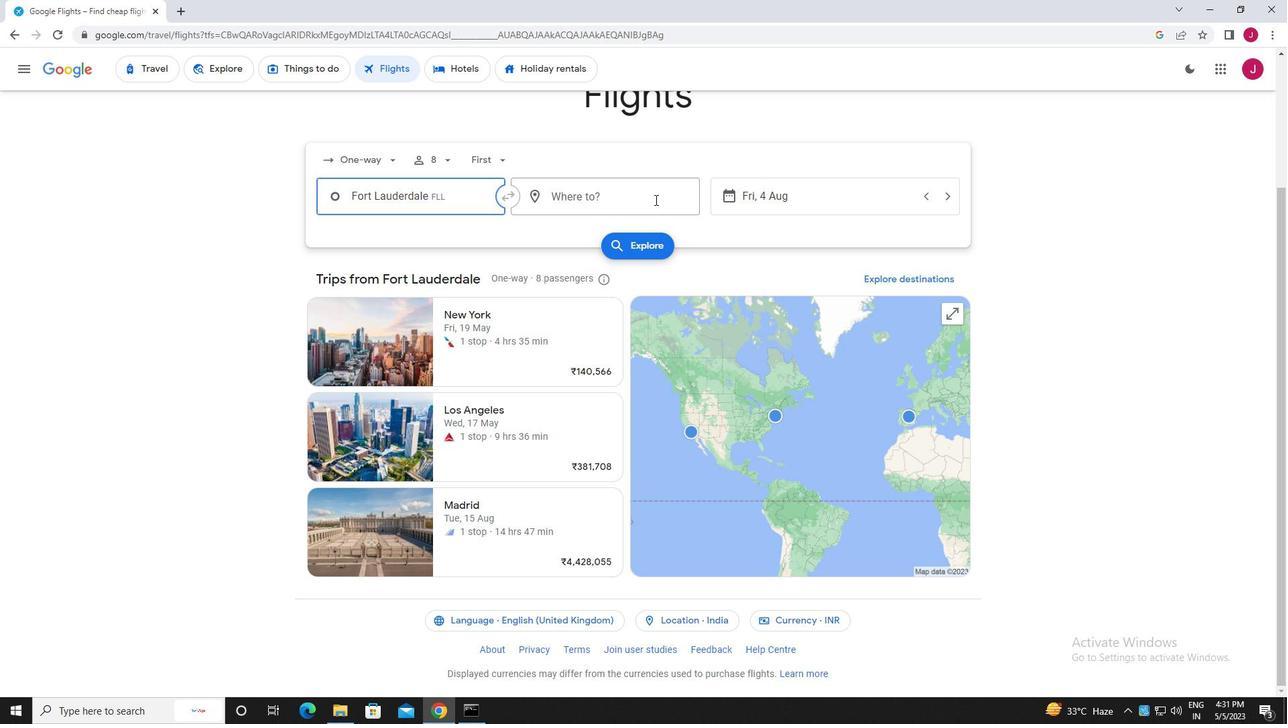 
Action: Key pressed raleigh
Screenshot: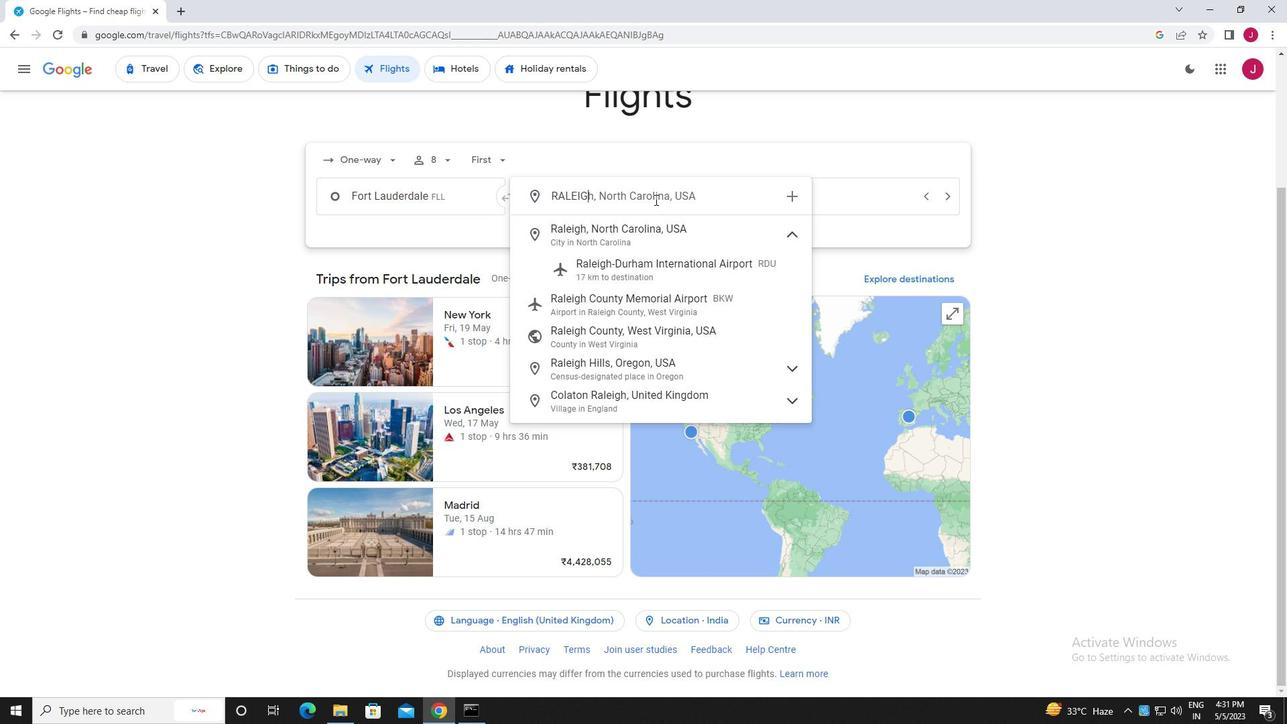 
Action: Mouse moved to (700, 264)
Screenshot: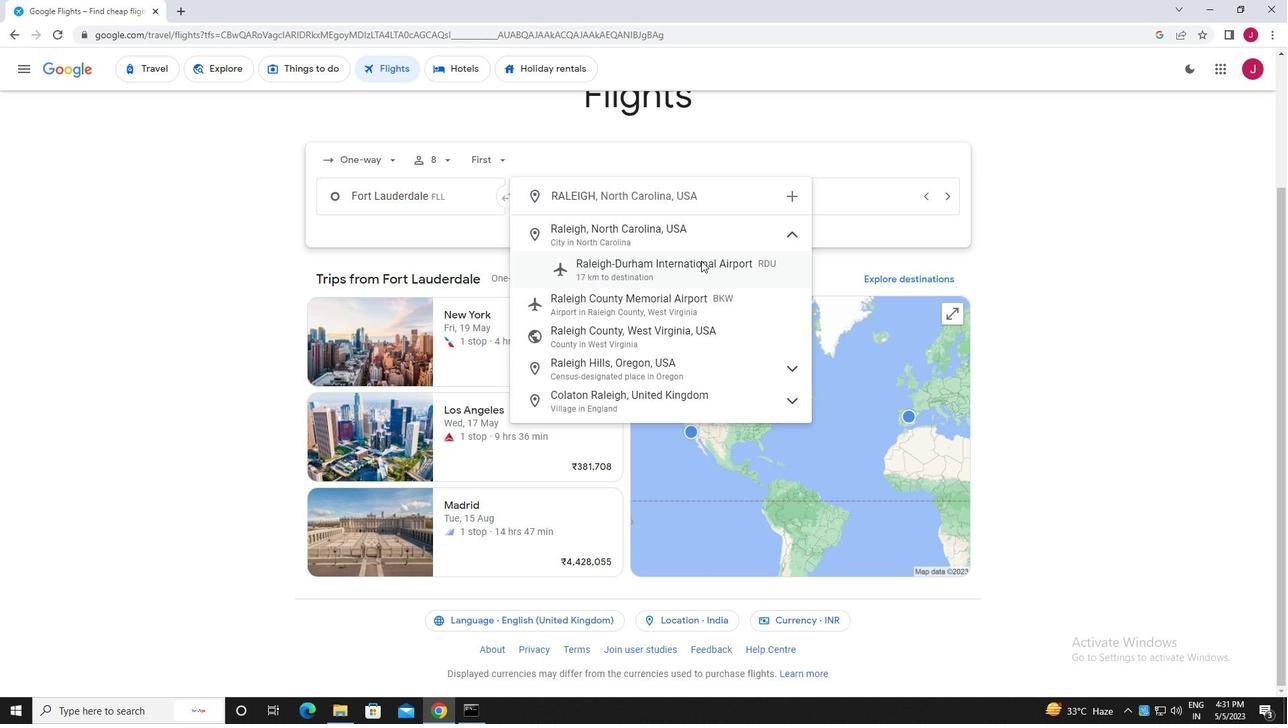 
Action: Mouse pressed left at (700, 264)
Screenshot: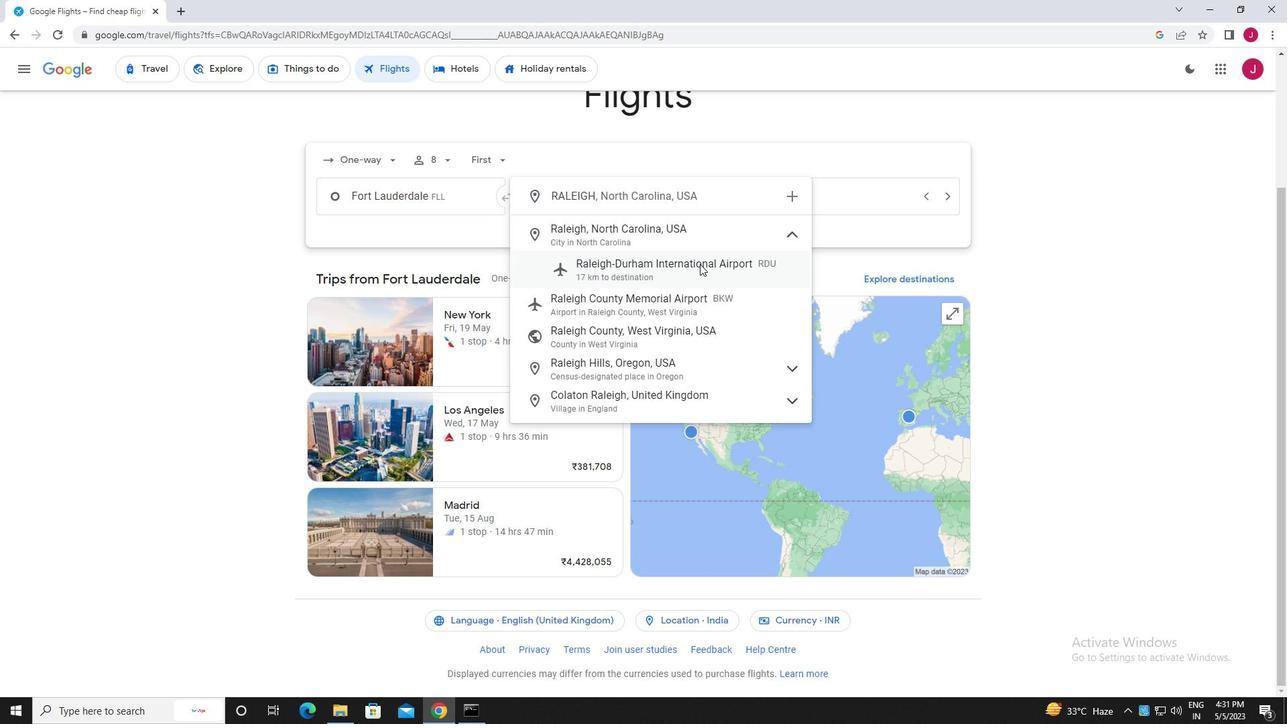 
Action: Mouse moved to (796, 198)
Screenshot: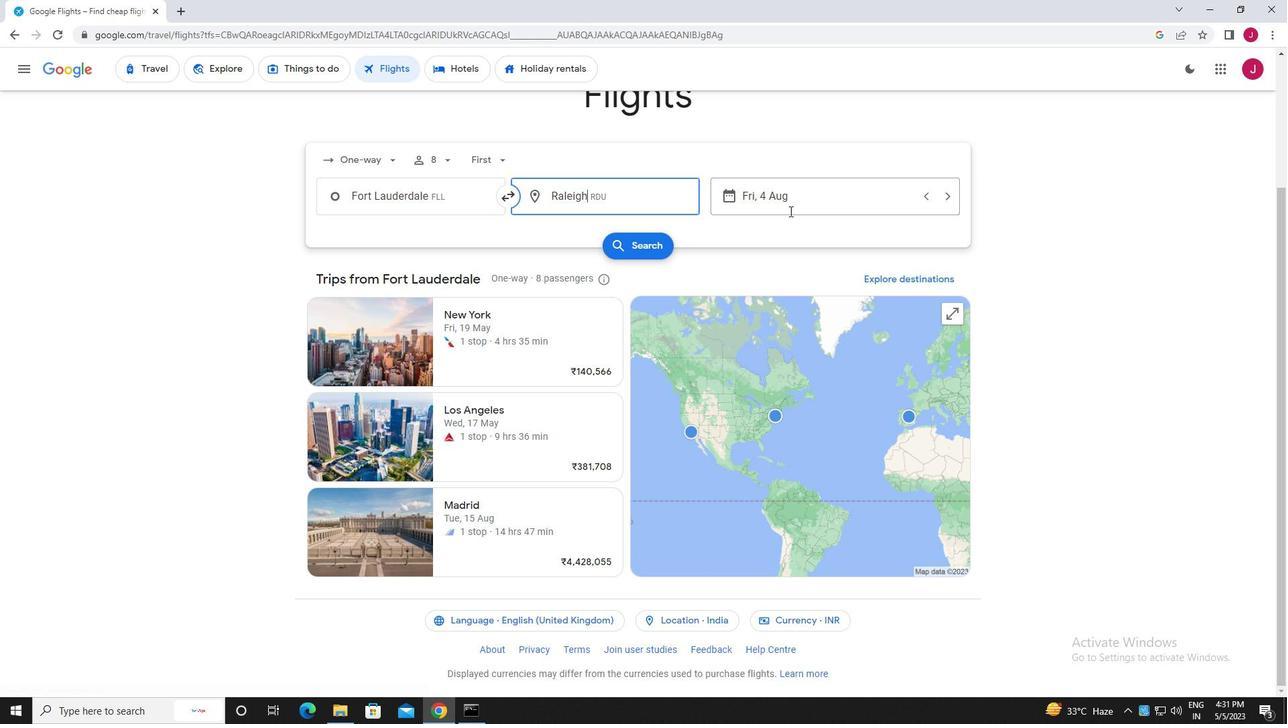 
Action: Mouse pressed left at (796, 198)
Screenshot: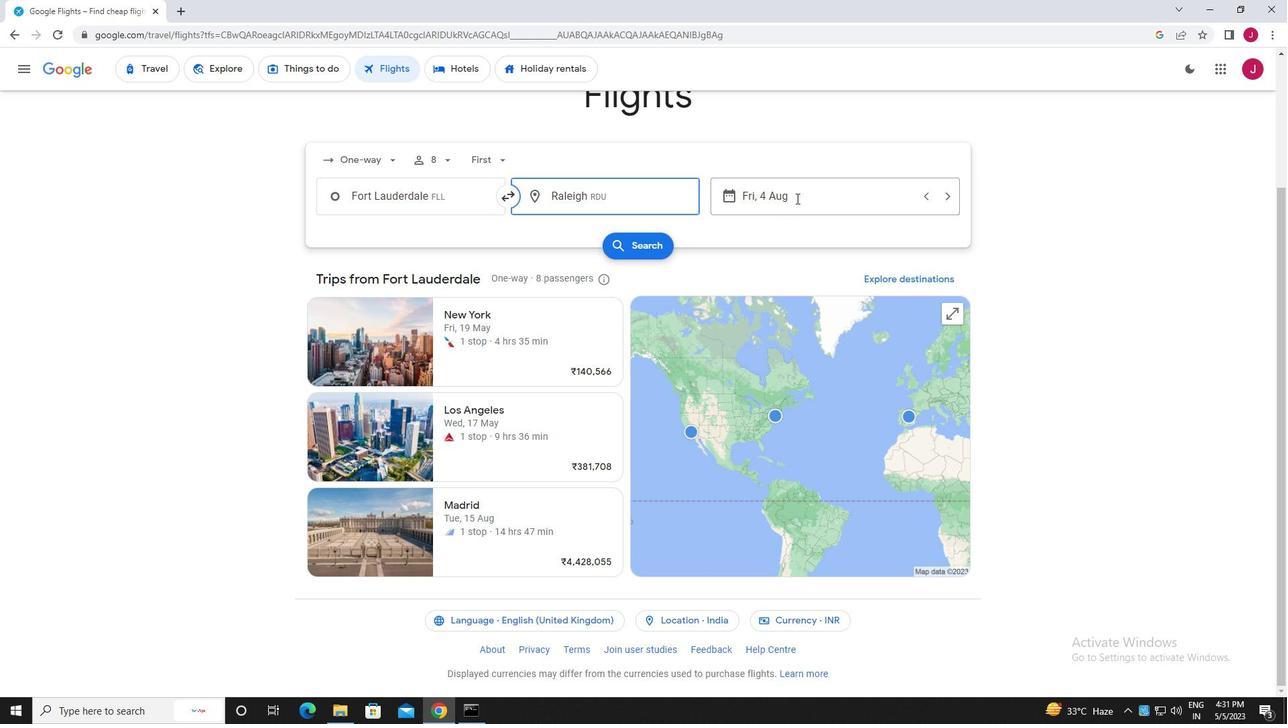 
Action: Mouse moved to (677, 305)
Screenshot: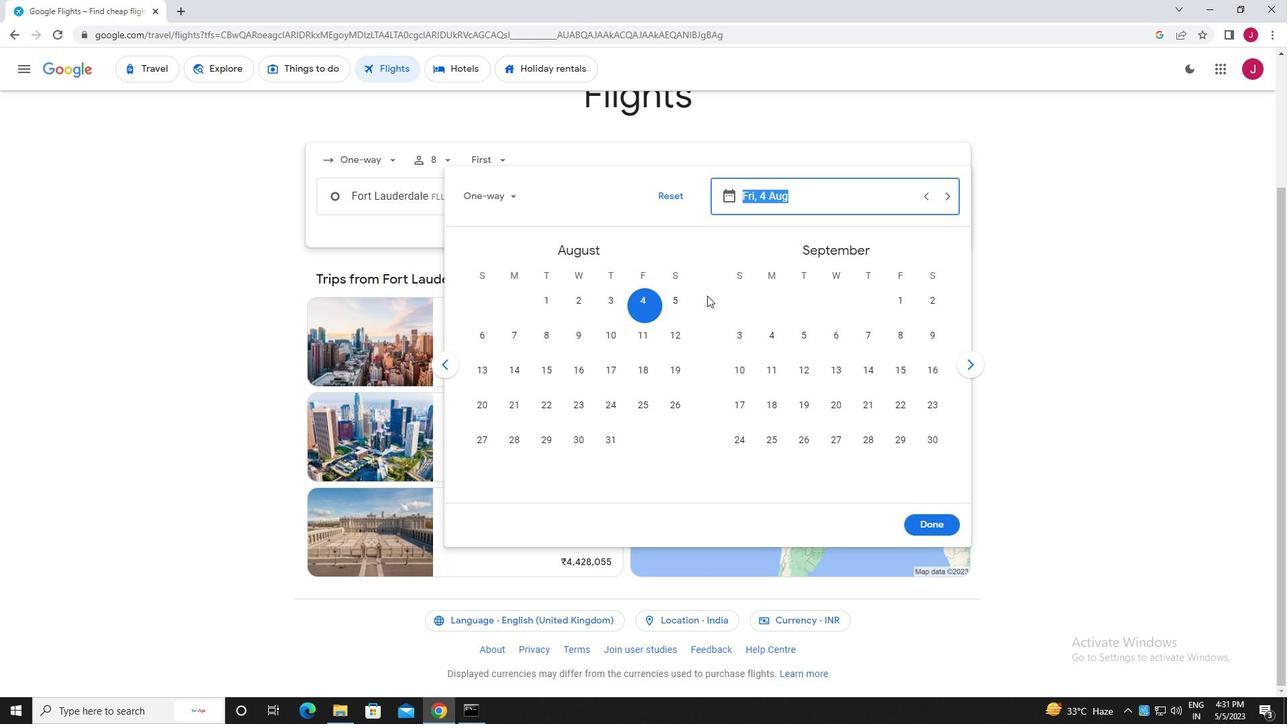 
Action: Mouse pressed left at (677, 305)
Screenshot: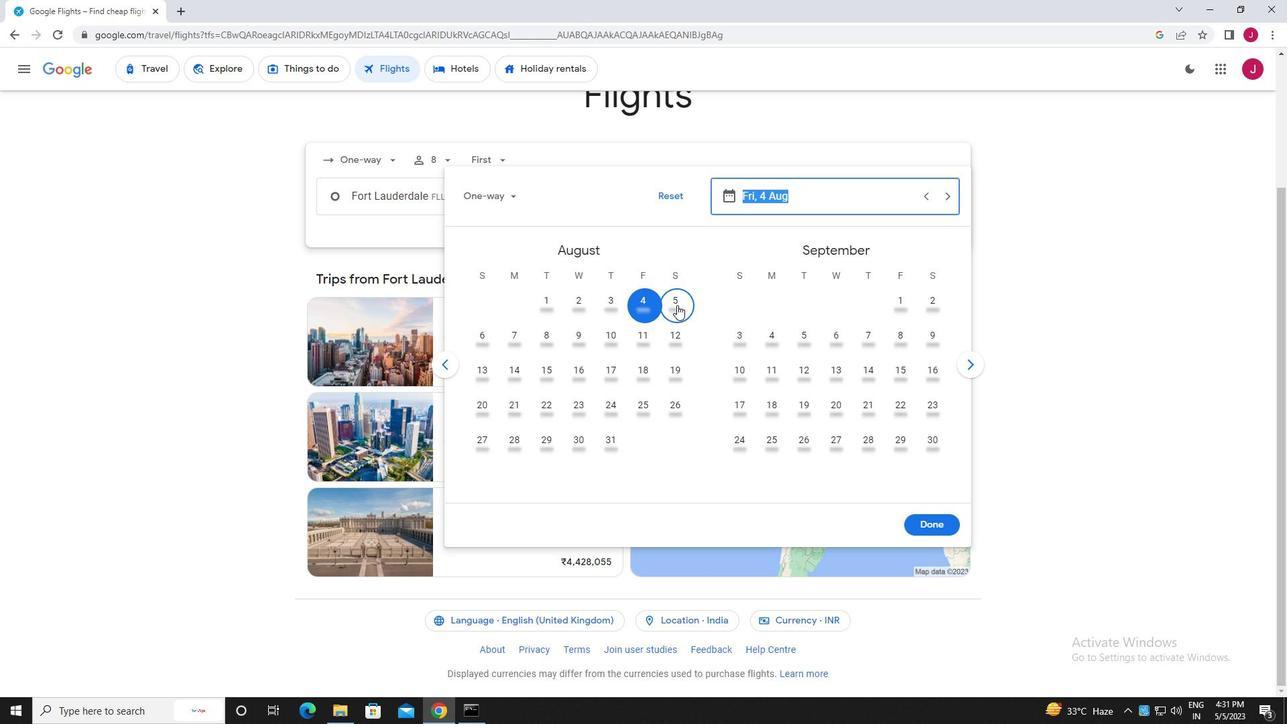 
Action: Mouse moved to (929, 522)
Screenshot: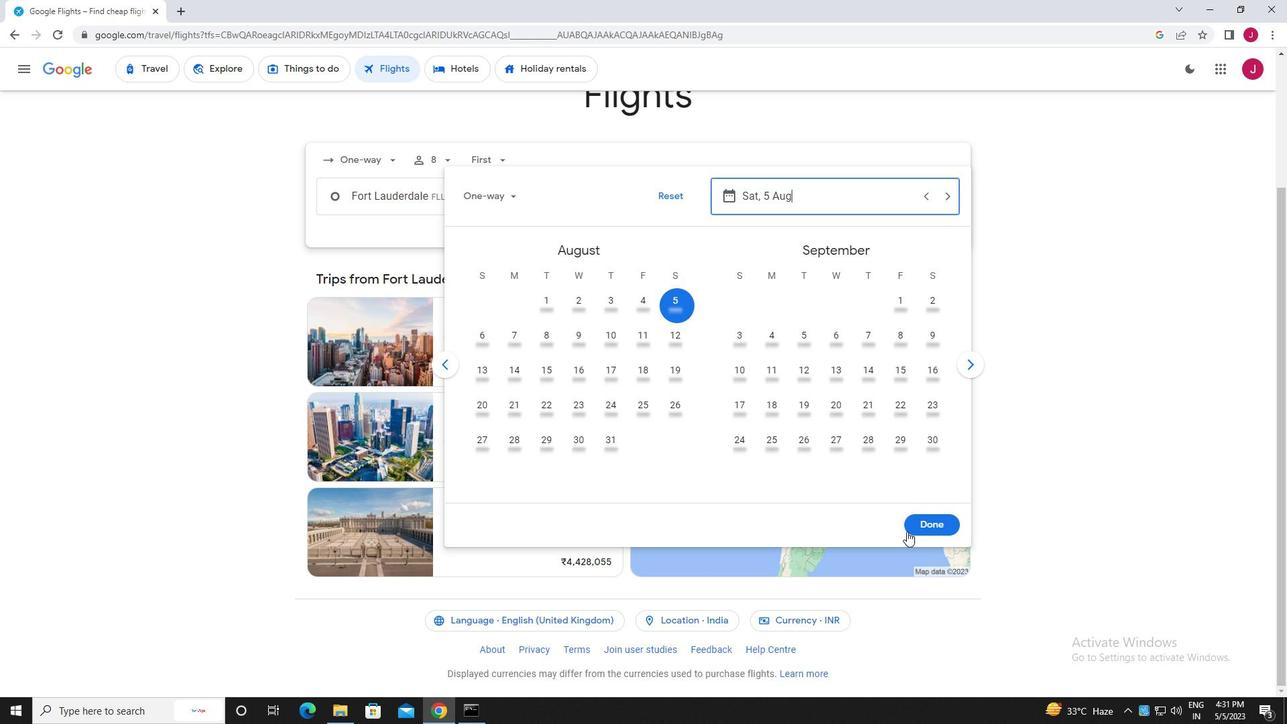 
Action: Mouse pressed left at (929, 522)
Screenshot: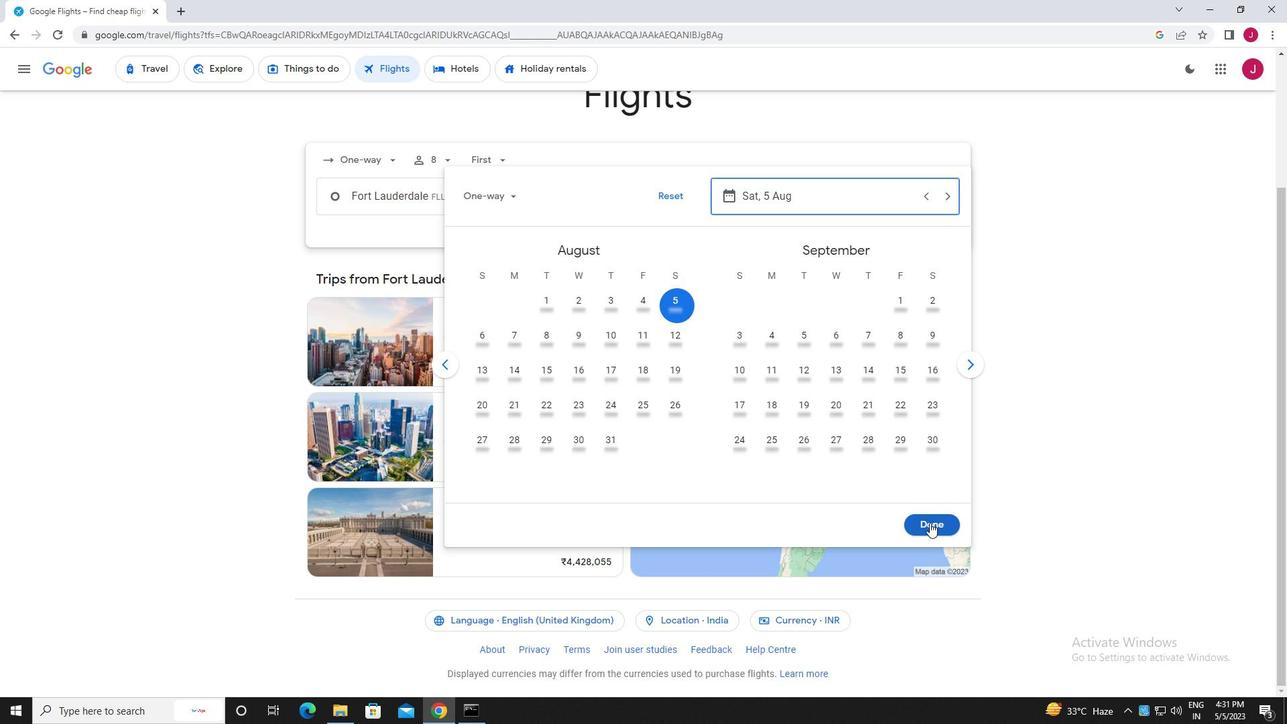 
Action: Mouse moved to (641, 246)
Screenshot: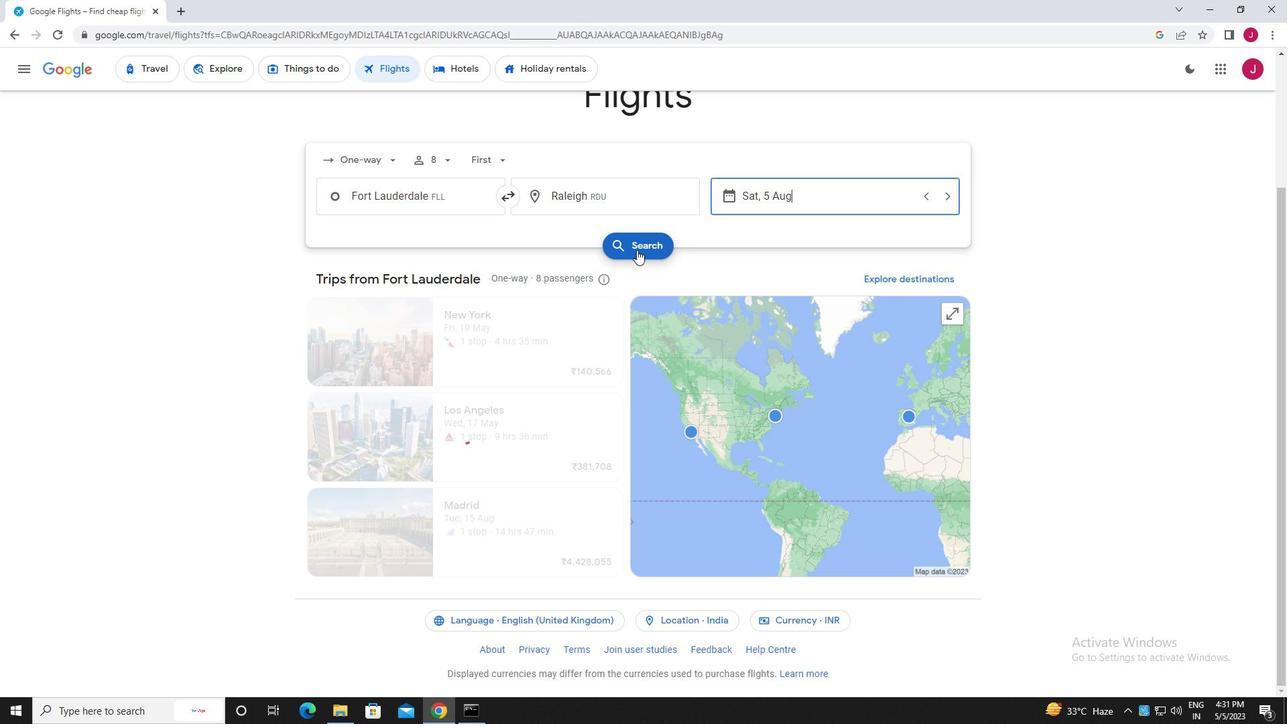 
Action: Mouse pressed left at (641, 246)
Screenshot: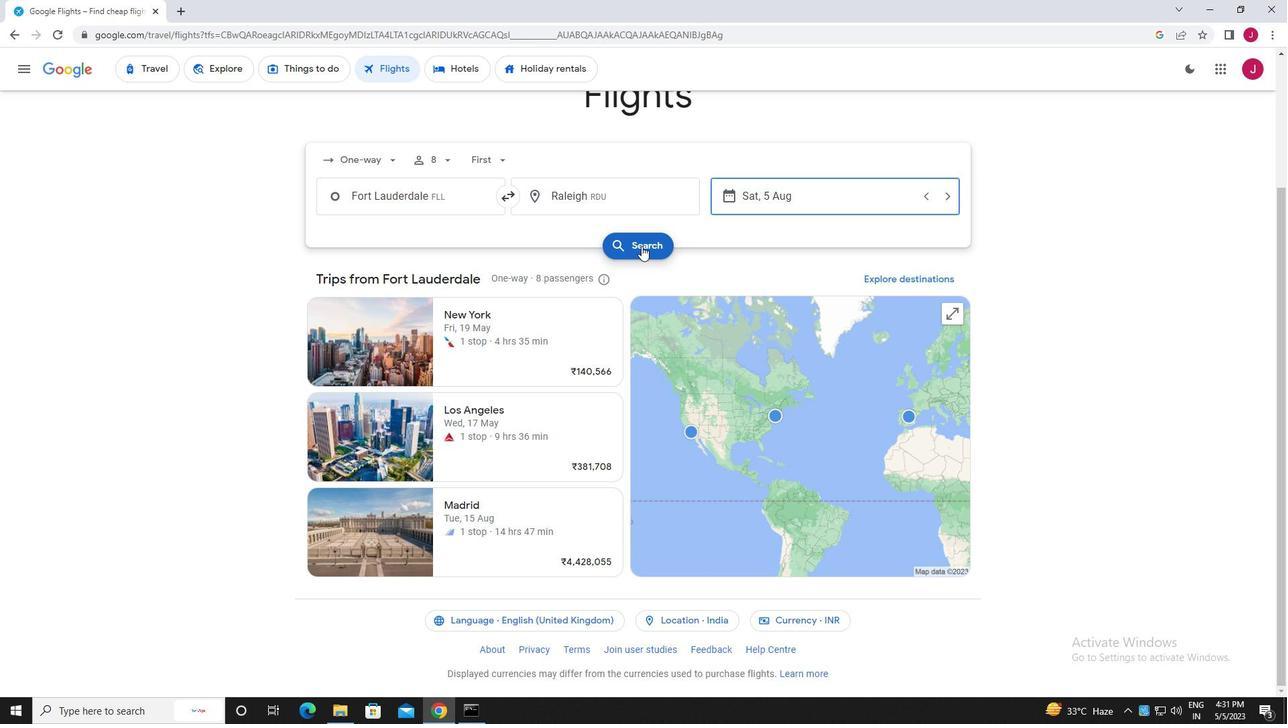 
Action: Mouse moved to (346, 191)
Screenshot: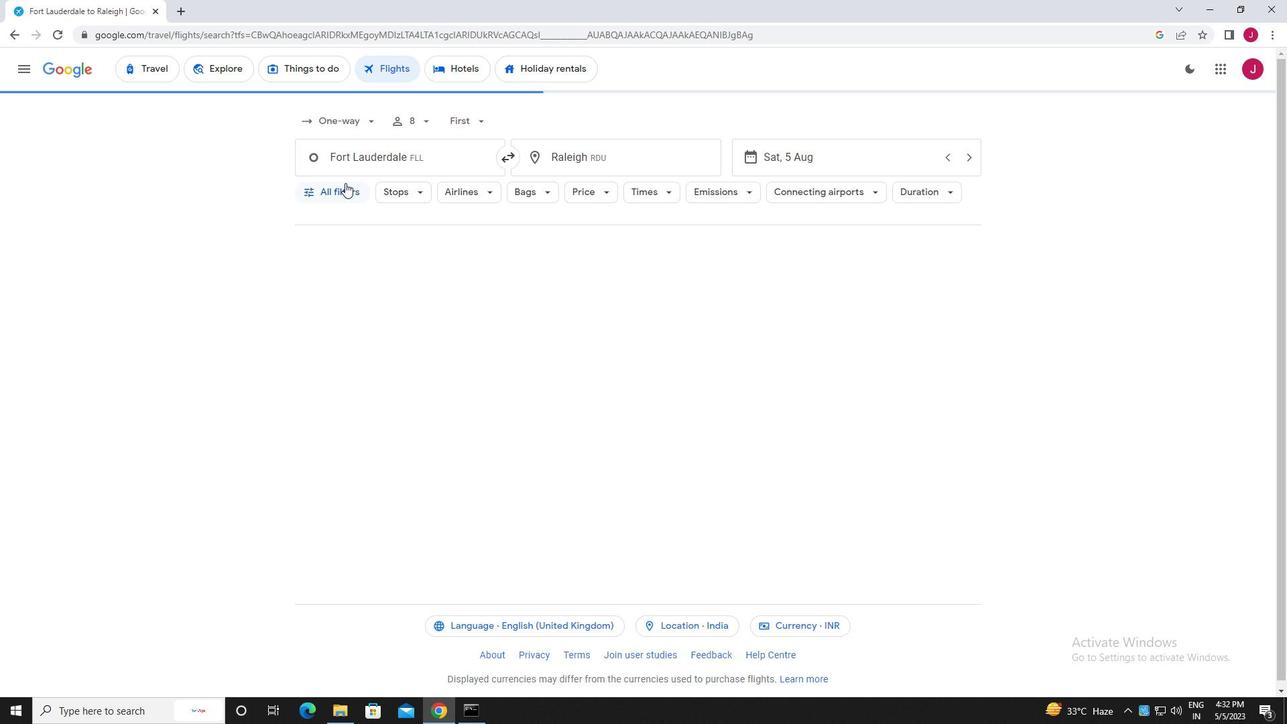 
Action: Mouse pressed left at (346, 191)
Screenshot: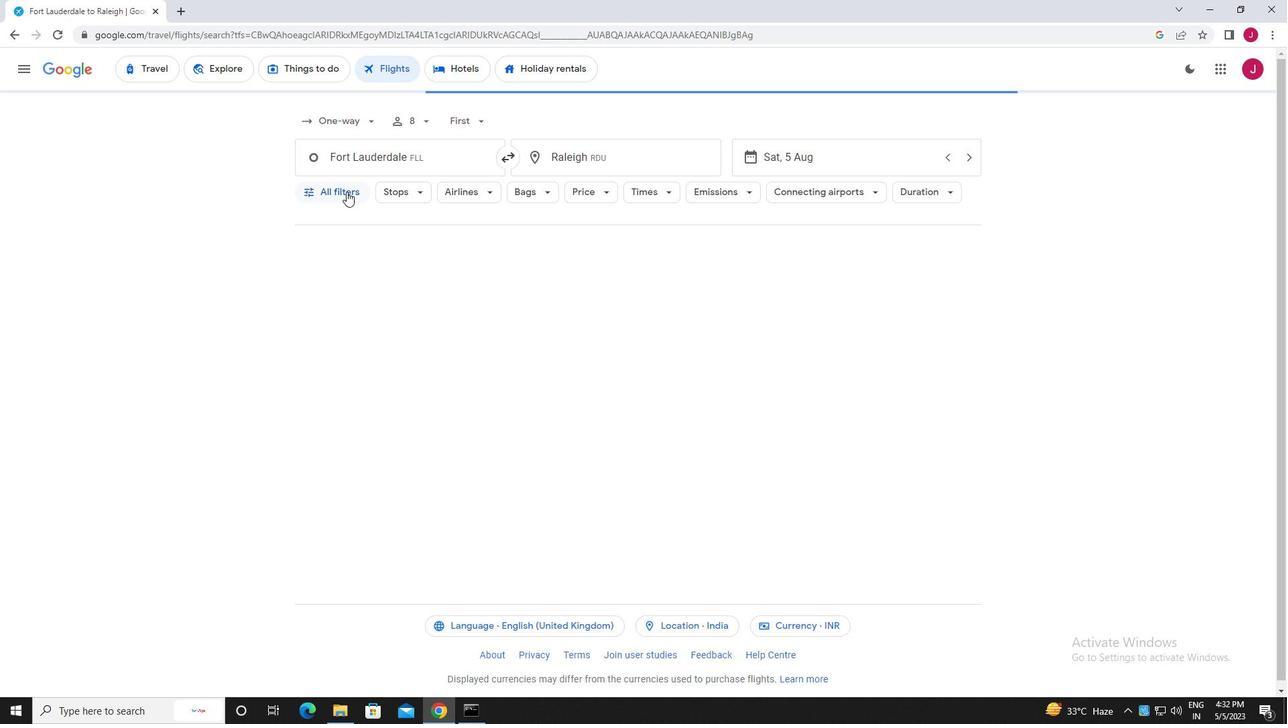 
Action: Mouse moved to (383, 230)
Screenshot: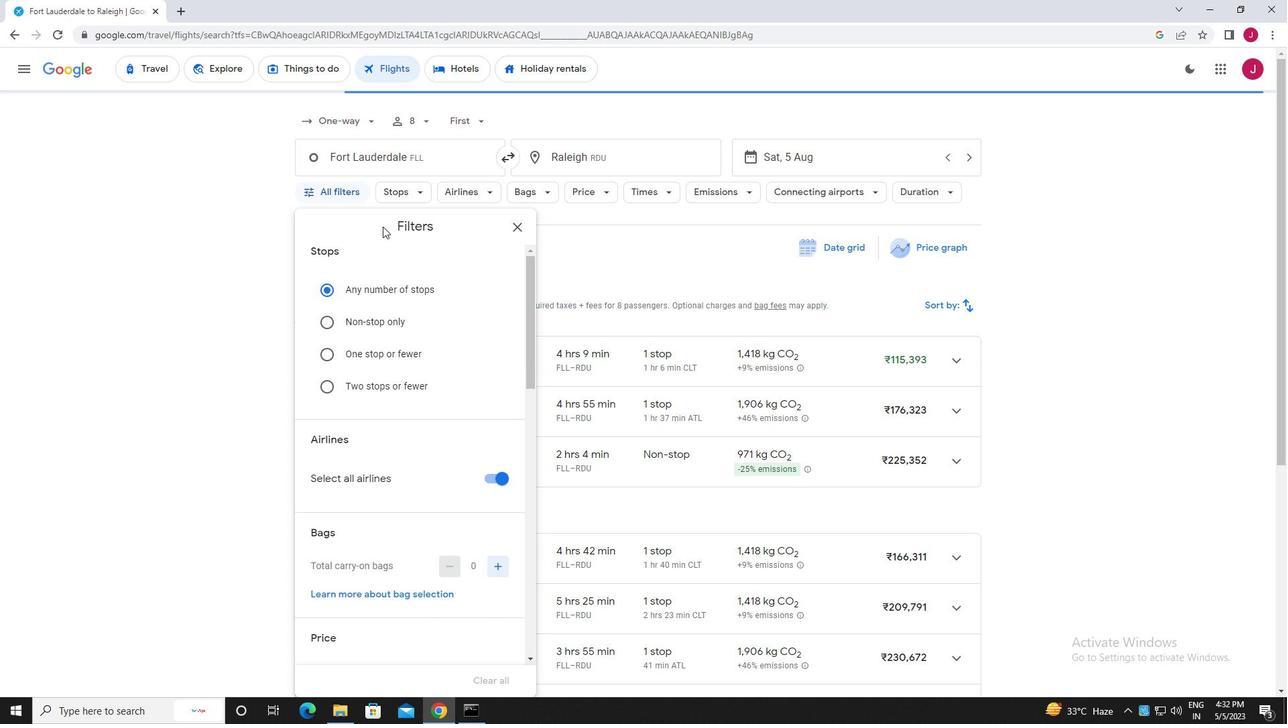 
Action: Mouse scrolled (383, 229) with delta (0, 0)
Screenshot: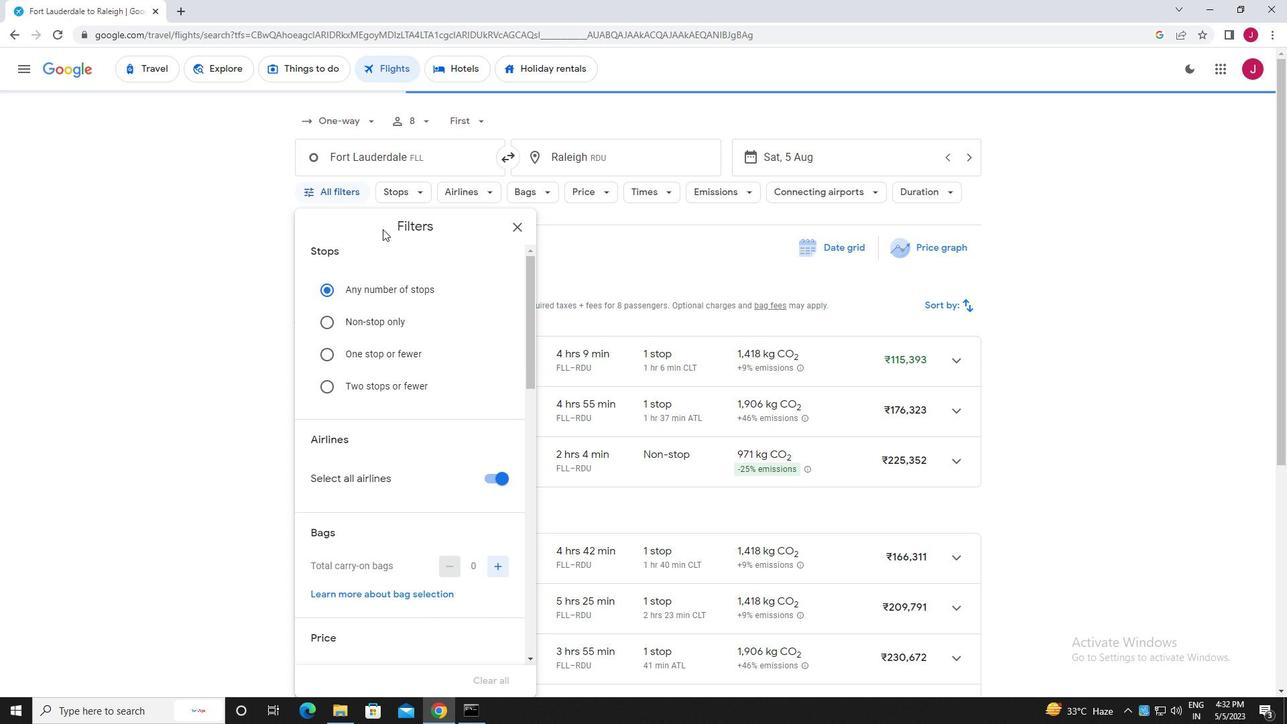 
Action: Mouse moved to (386, 231)
Screenshot: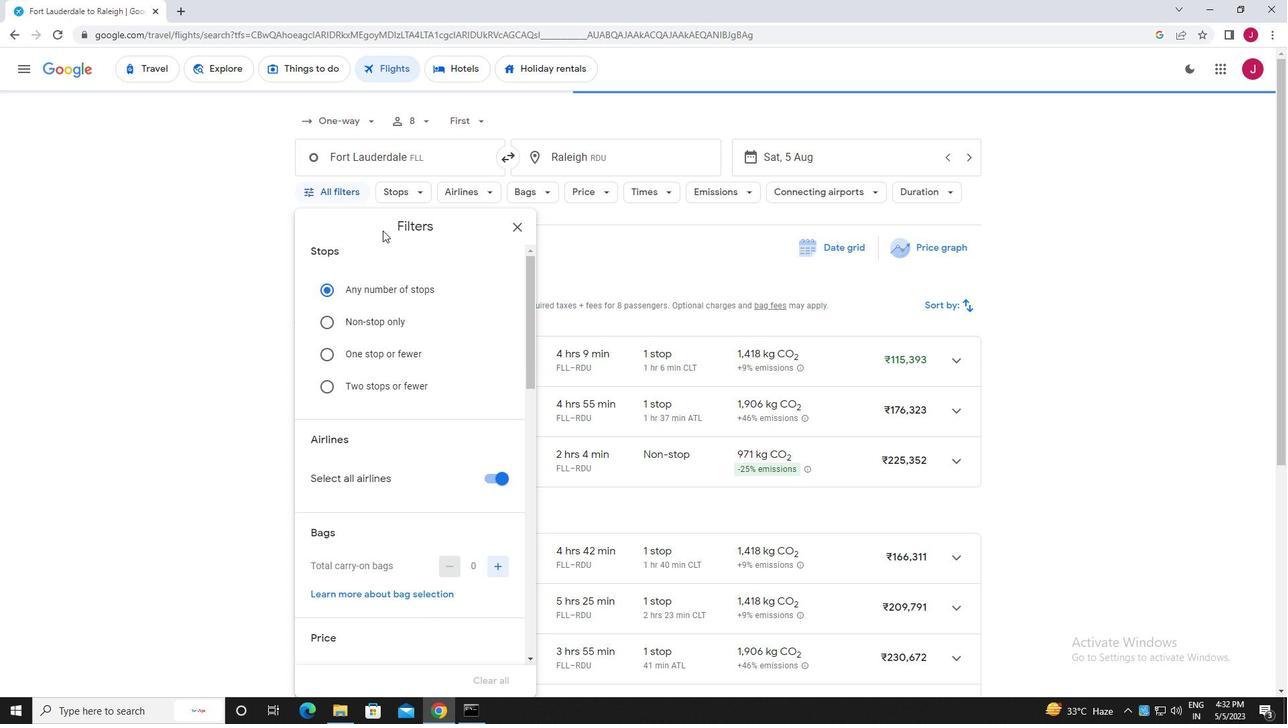 
Action: Mouse scrolled (386, 231) with delta (0, 0)
Screenshot: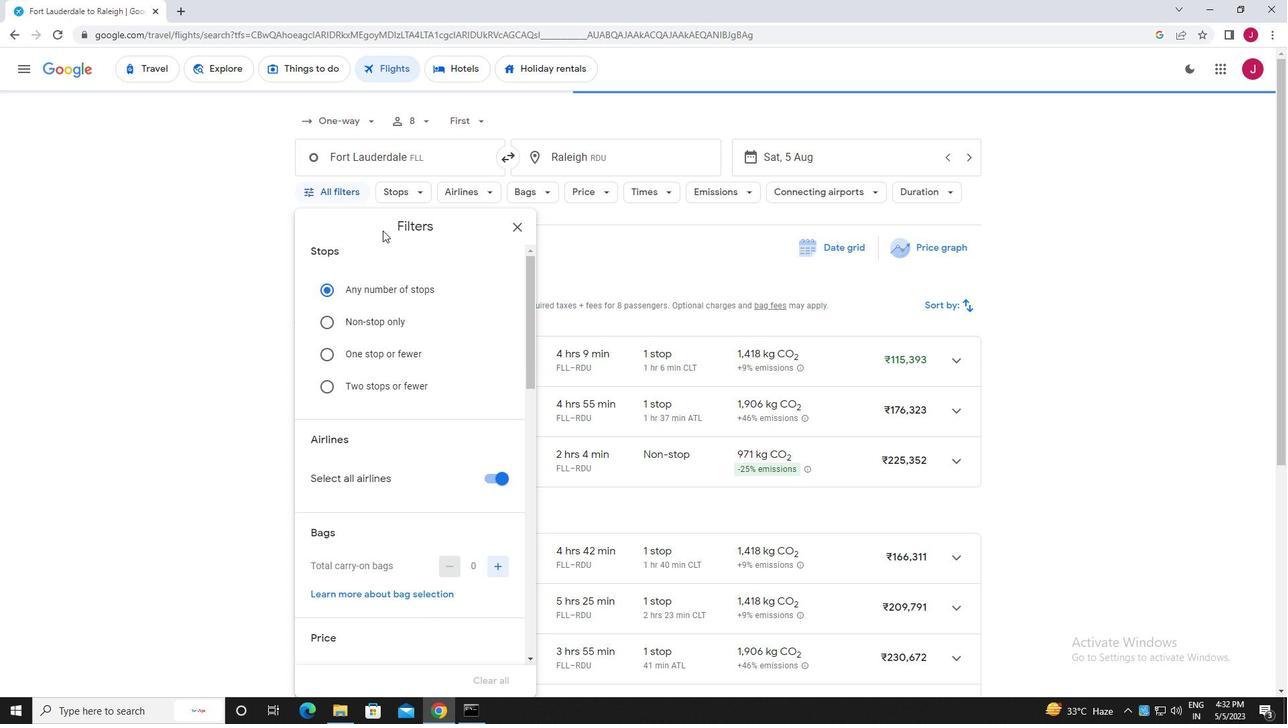
Action: Mouse moved to (388, 232)
Screenshot: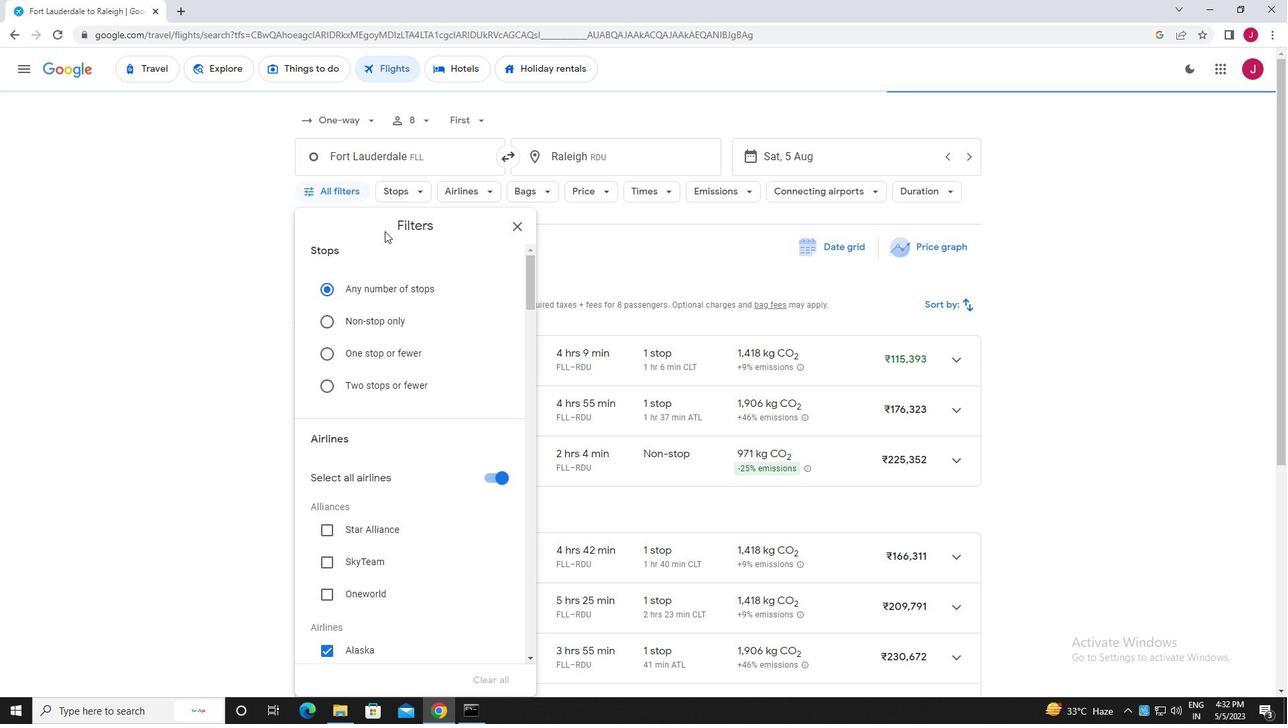 
Action: Mouse scrolled (388, 231) with delta (0, 0)
Screenshot: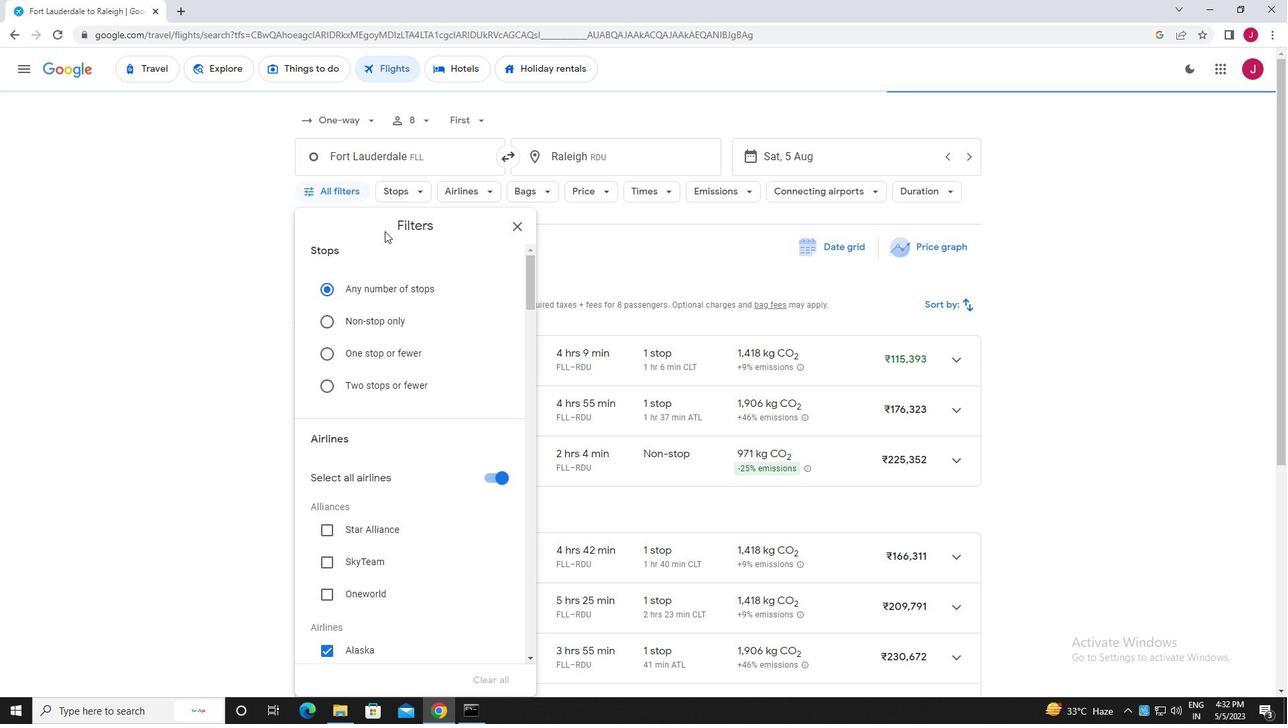 
Action: Mouse moved to (445, 252)
Screenshot: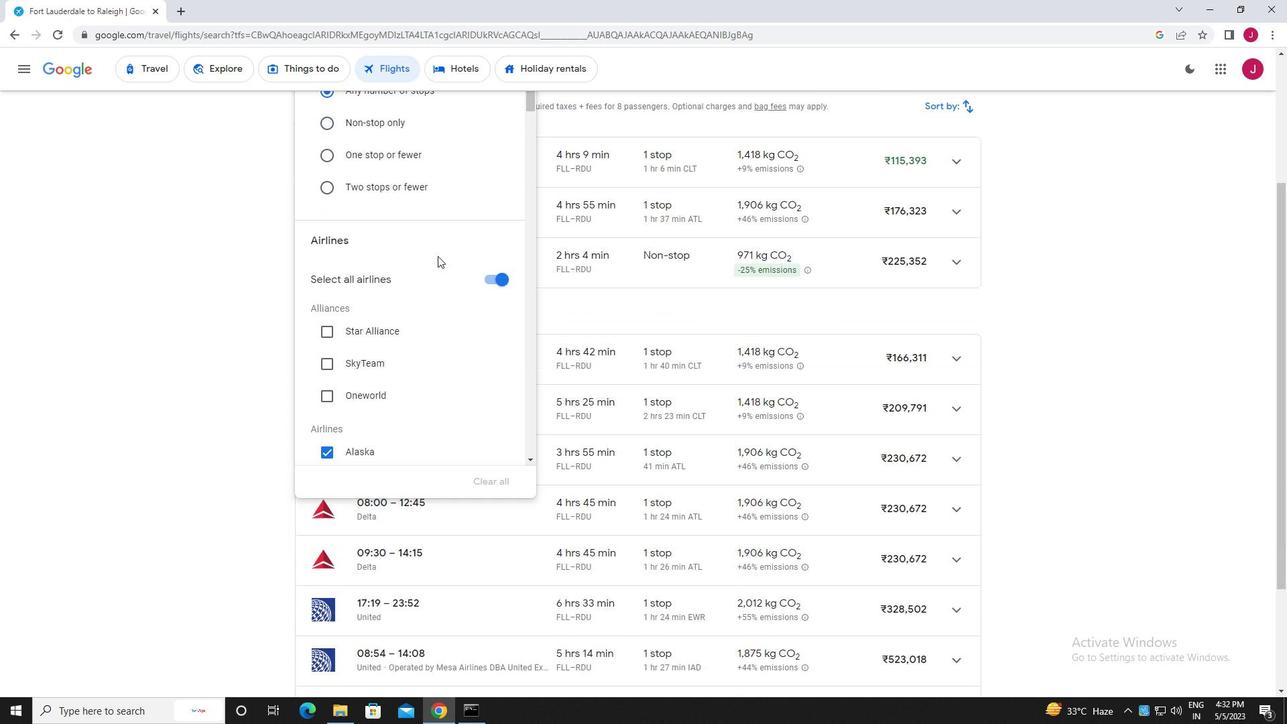 
Action: Mouse scrolled (445, 252) with delta (0, 0)
Screenshot: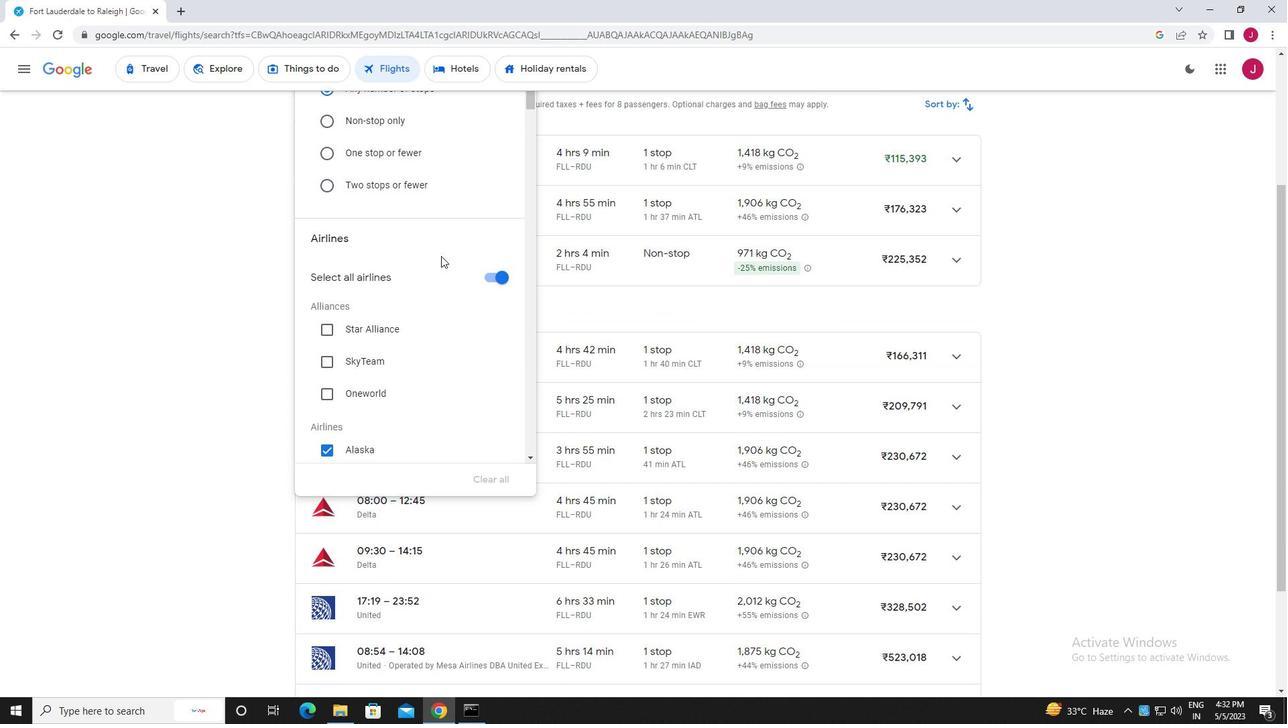 
Action: Mouse scrolled (445, 252) with delta (0, 0)
Screenshot: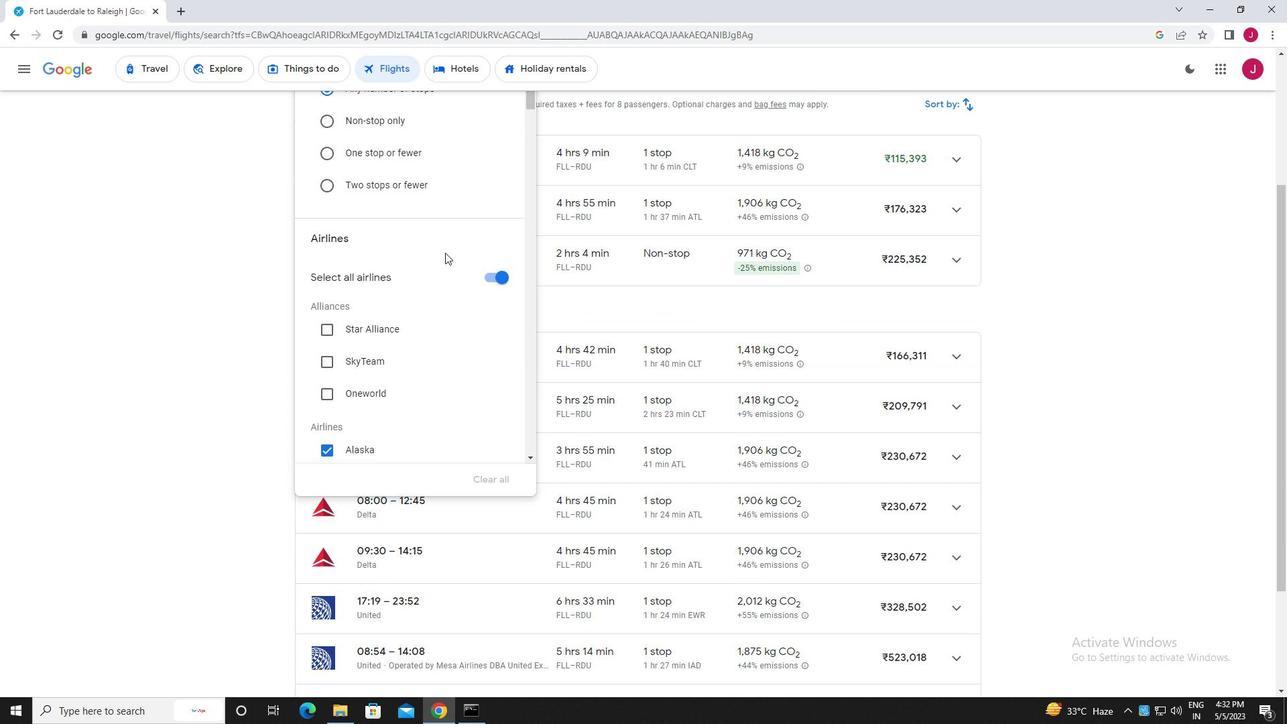 
Action: Mouse moved to (490, 144)
Screenshot: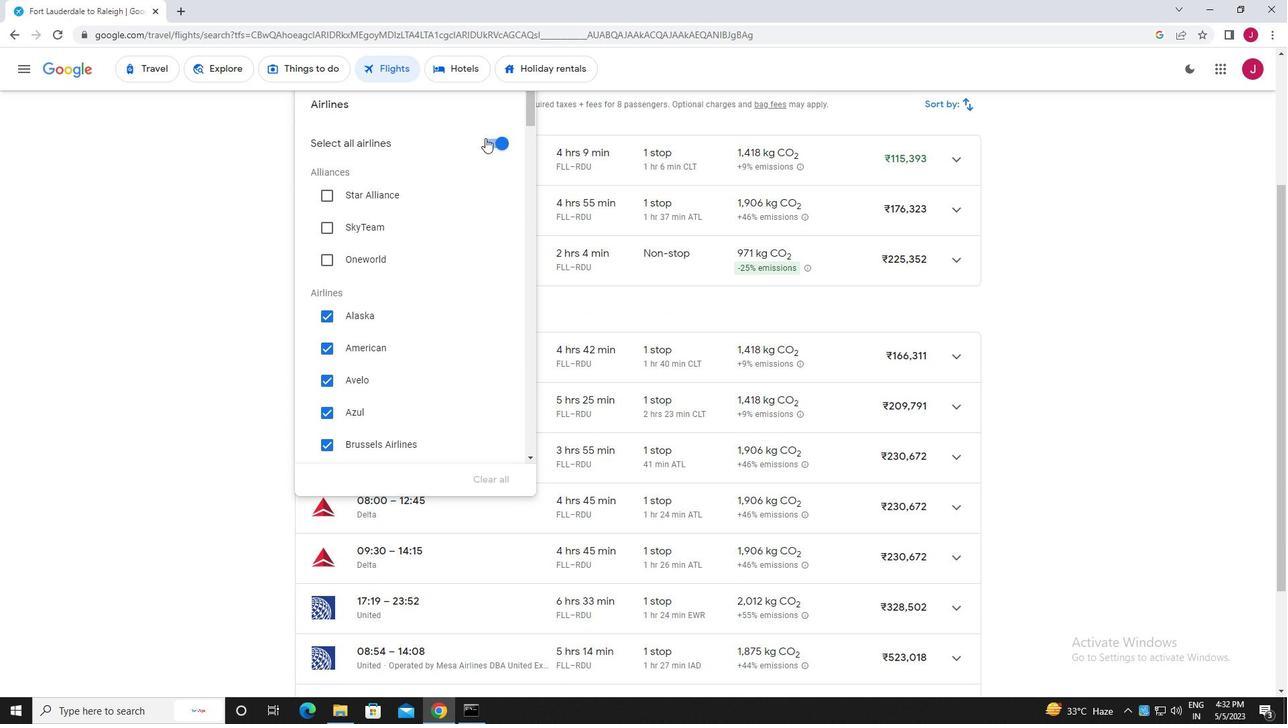 
Action: Mouse pressed left at (490, 144)
Screenshot: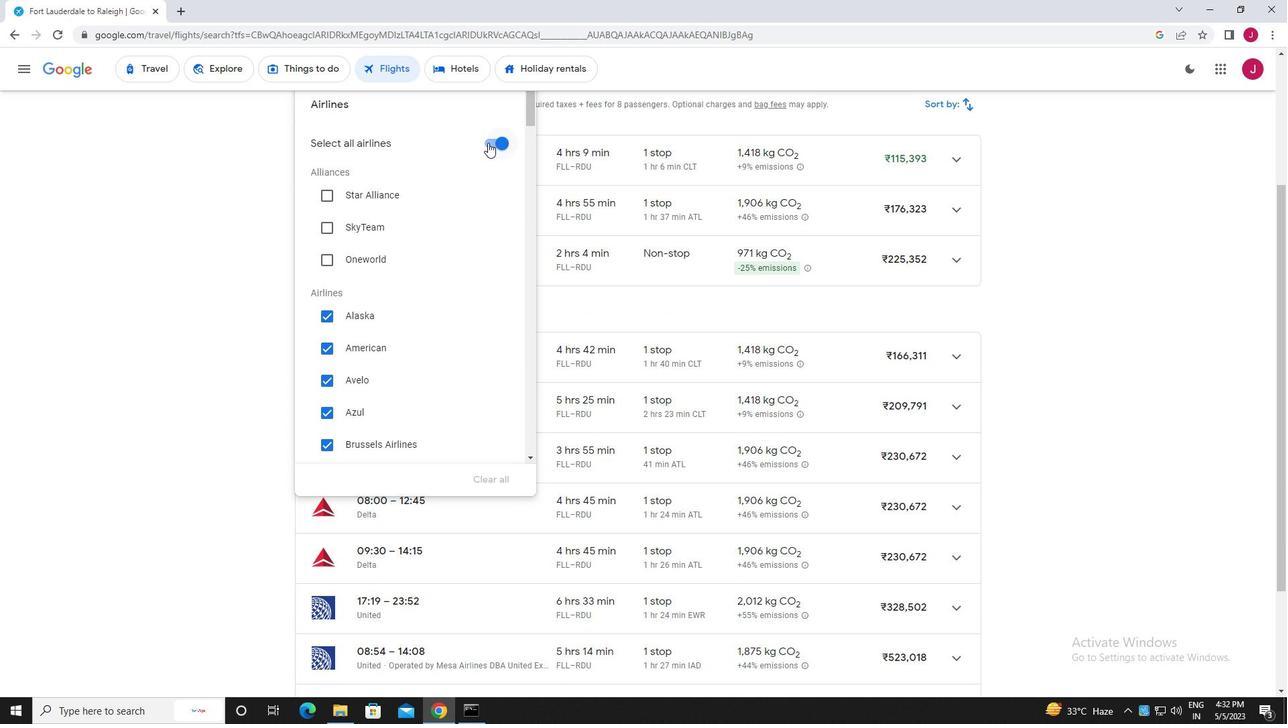 
Action: Mouse moved to (401, 189)
Screenshot: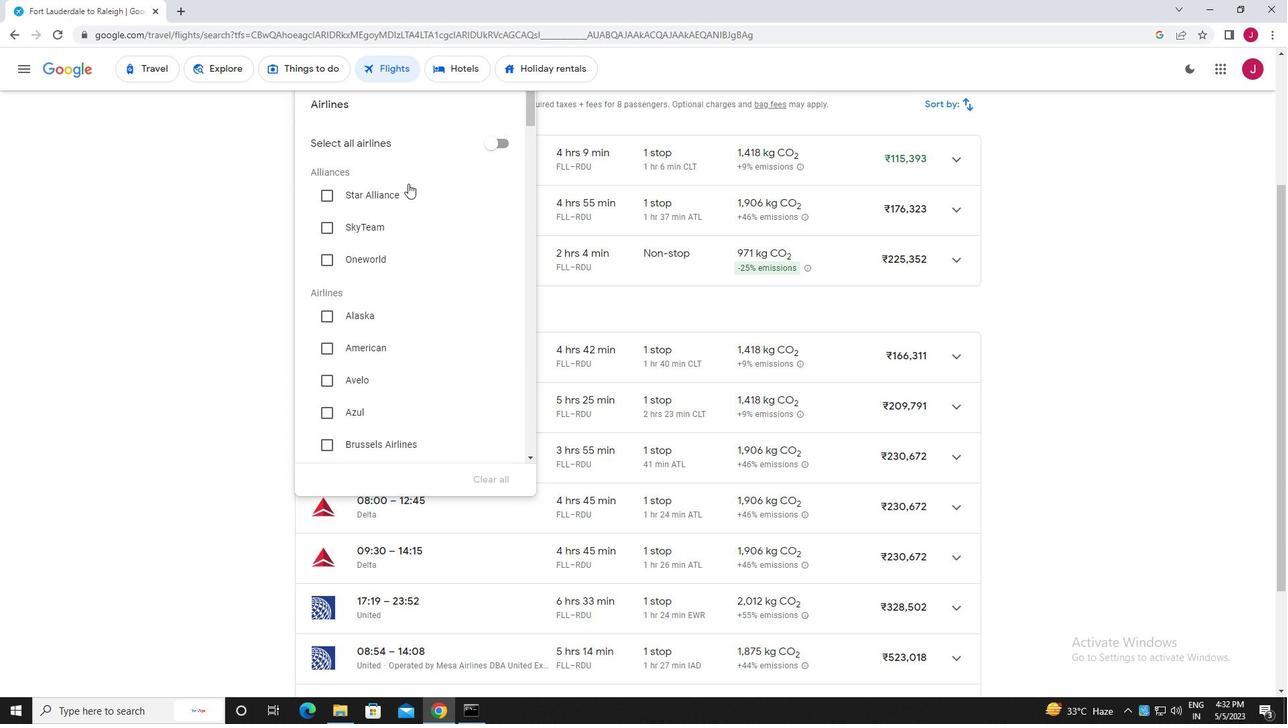 
Action: Mouse scrolled (401, 189) with delta (0, 0)
Screenshot: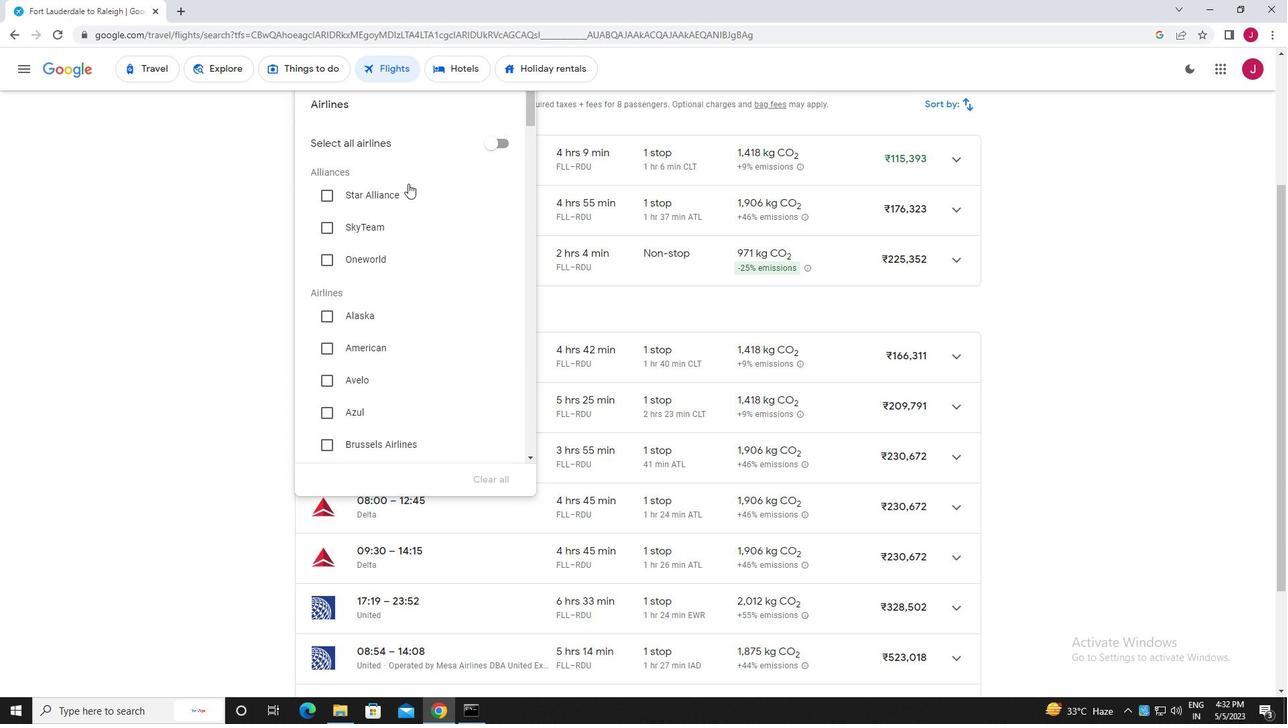 
Action: Mouse moved to (400, 191)
Screenshot: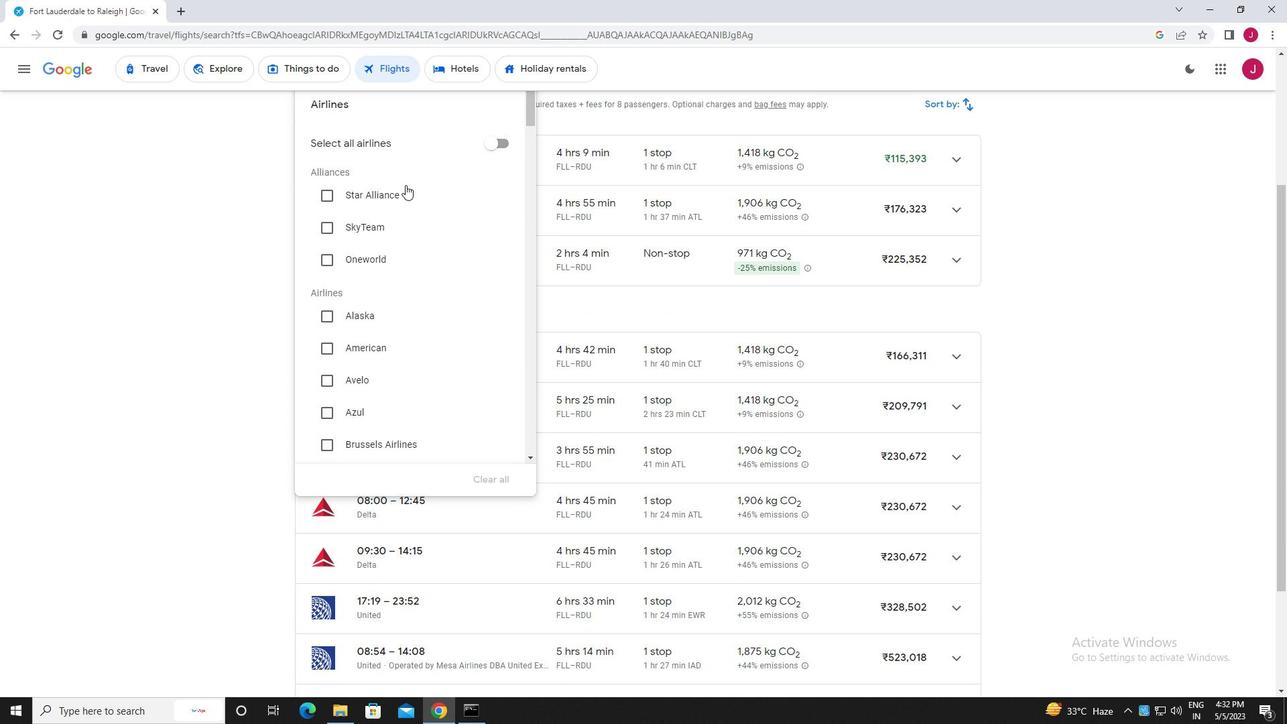 
Action: Mouse scrolled (400, 191) with delta (0, 0)
Screenshot: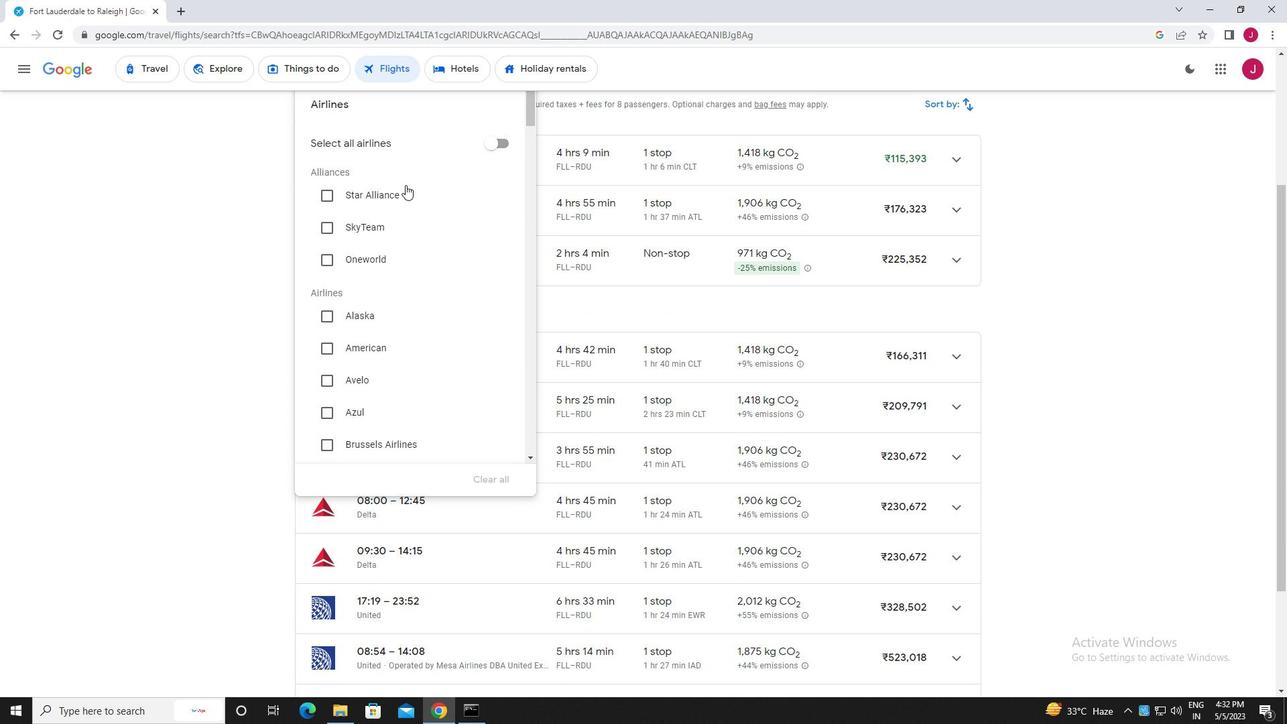 
Action: Mouse scrolled (400, 191) with delta (0, 0)
Screenshot: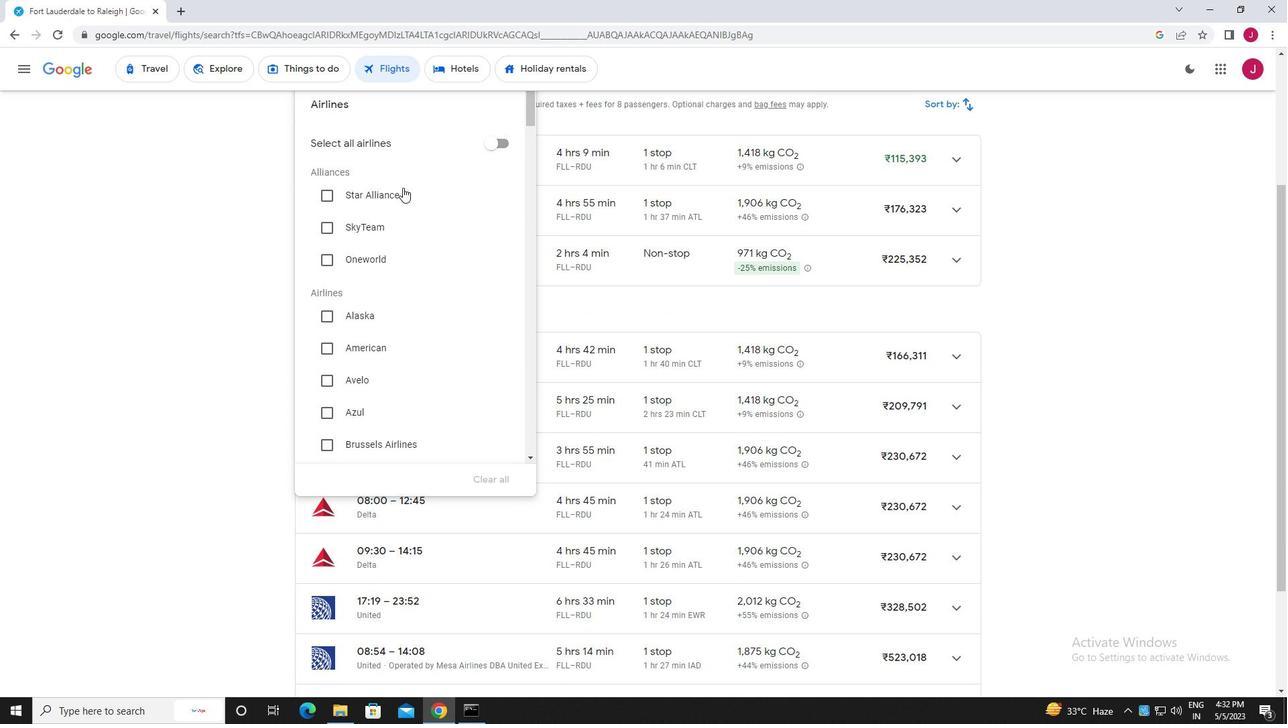 
Action: Mouse moved to (362, 143)
Screenshot: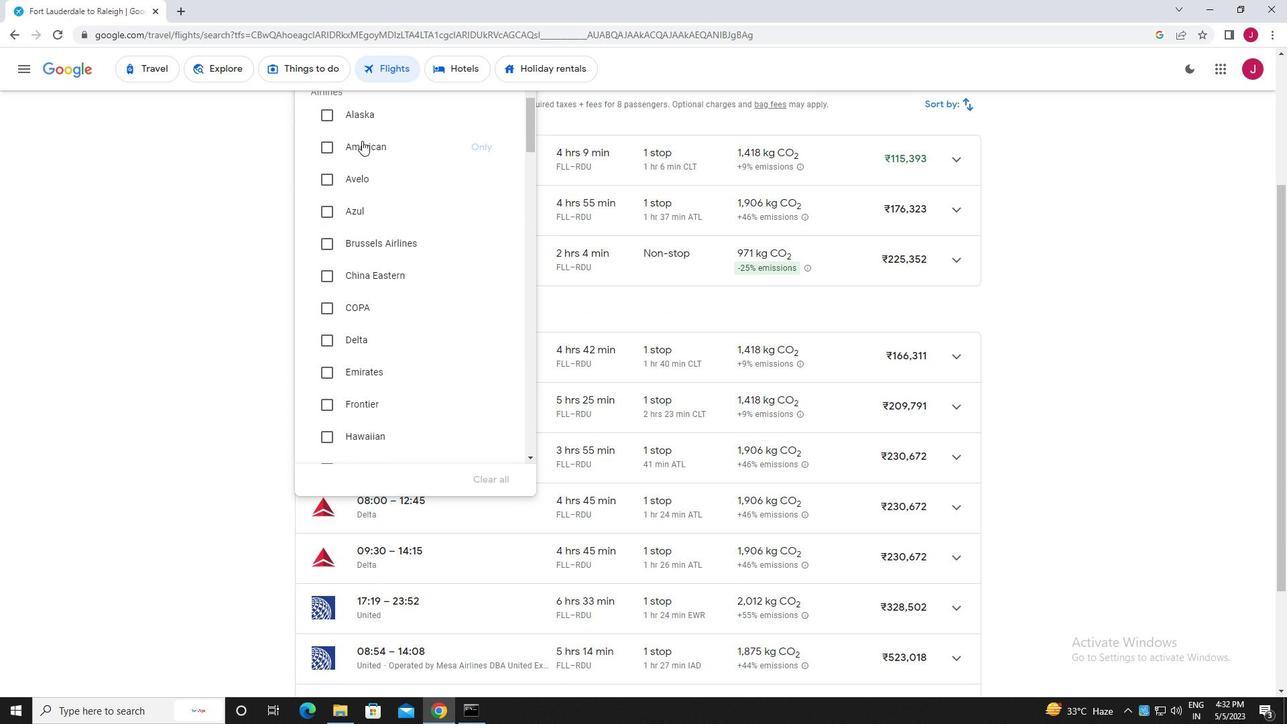 
Action: Mouse scrolled (362, 142) with delta (0, 0)
Screenshot: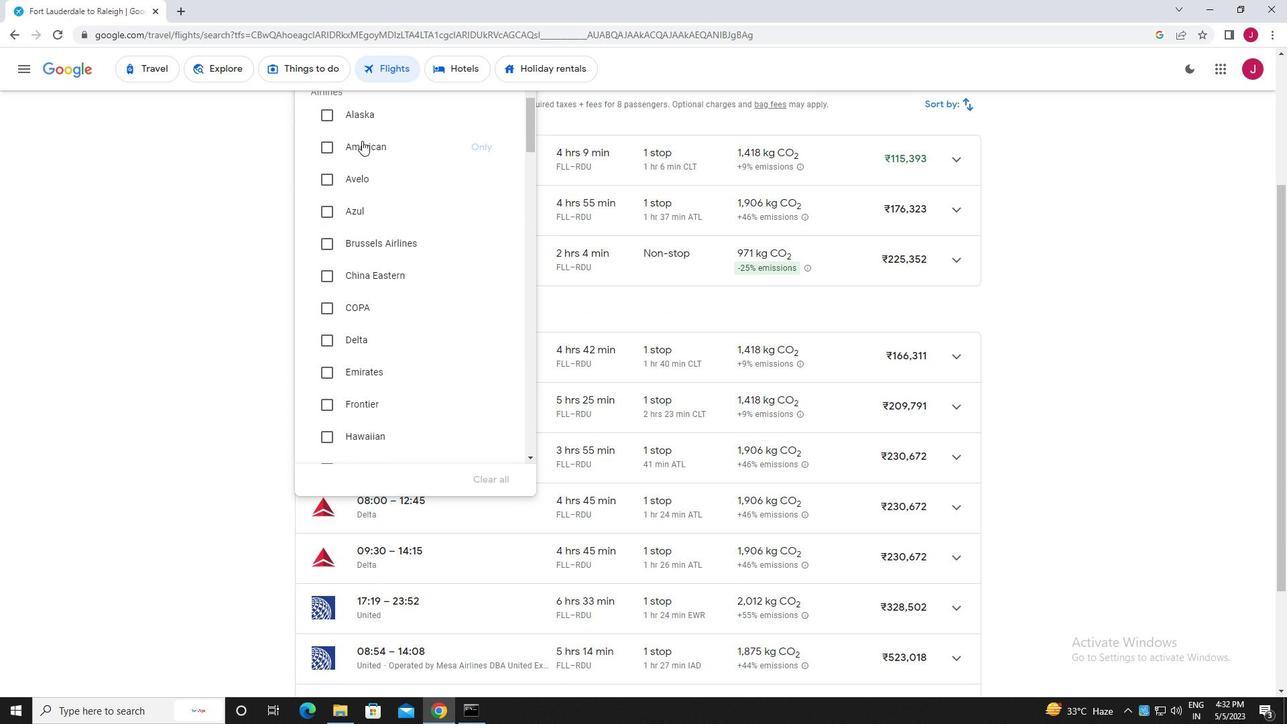 
Action: Mouse moved to (362, 150)
Screenshot: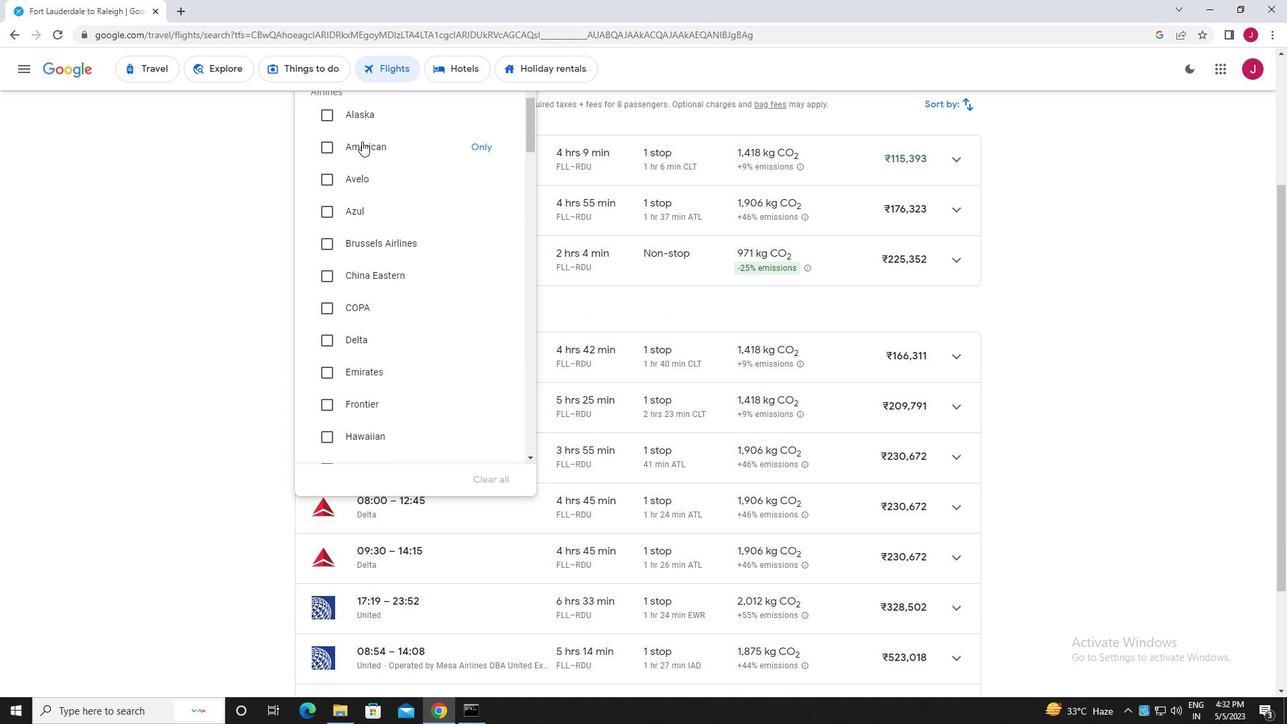
Action: Mouse scrolled (362, 149) with delta (0, 0)
Screenshot: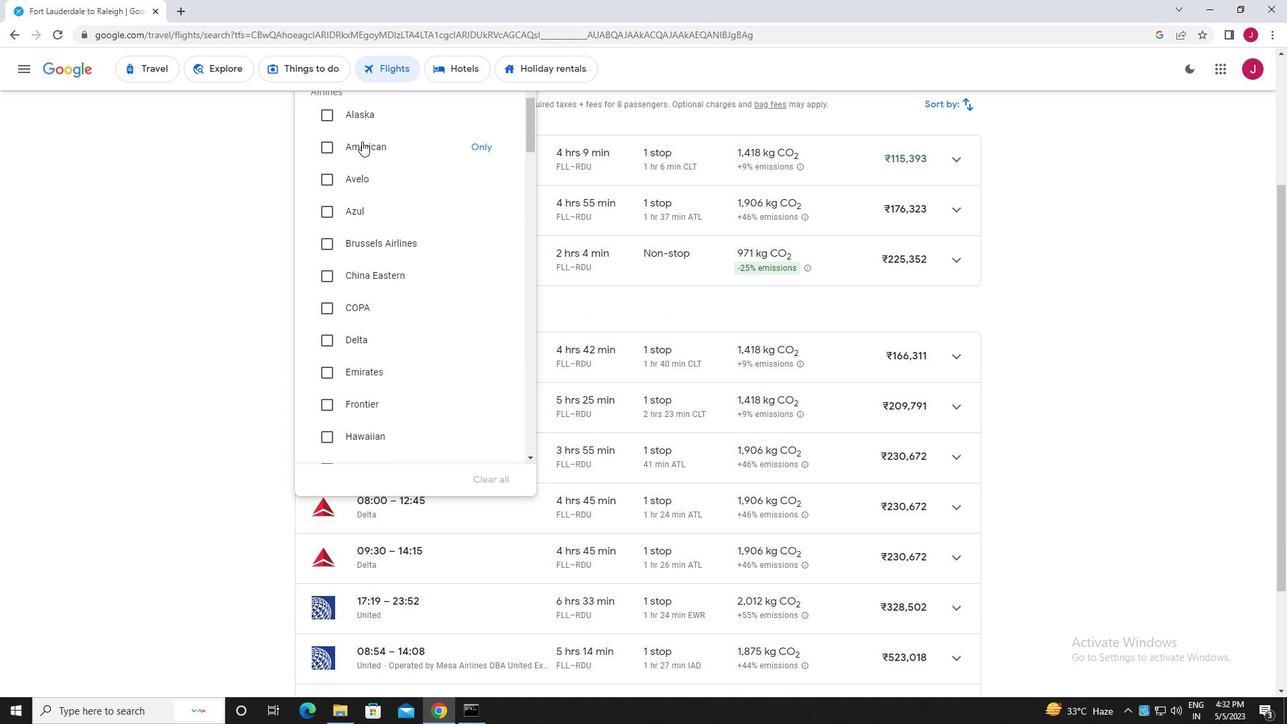 
Action: Mouse moved to (364, 154)
Screenshot: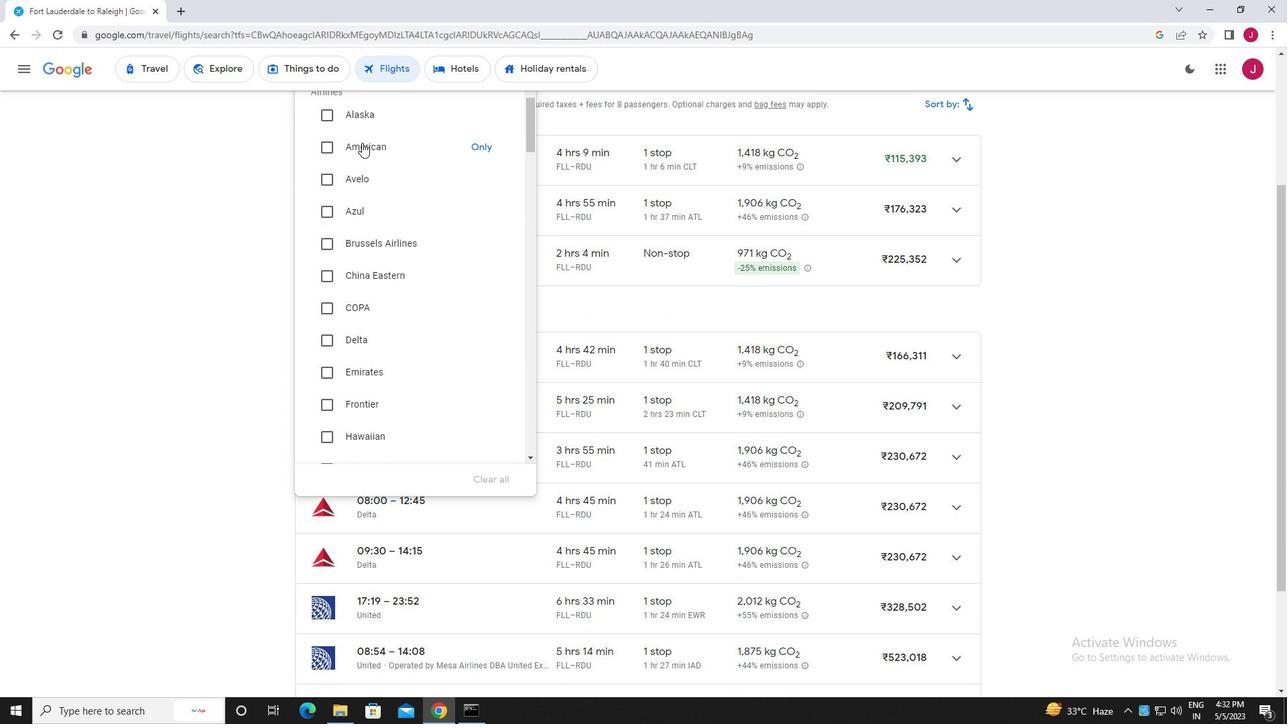 
Action: Mouse scrolled (364, 154) with delta (0, 0)
Screenshot: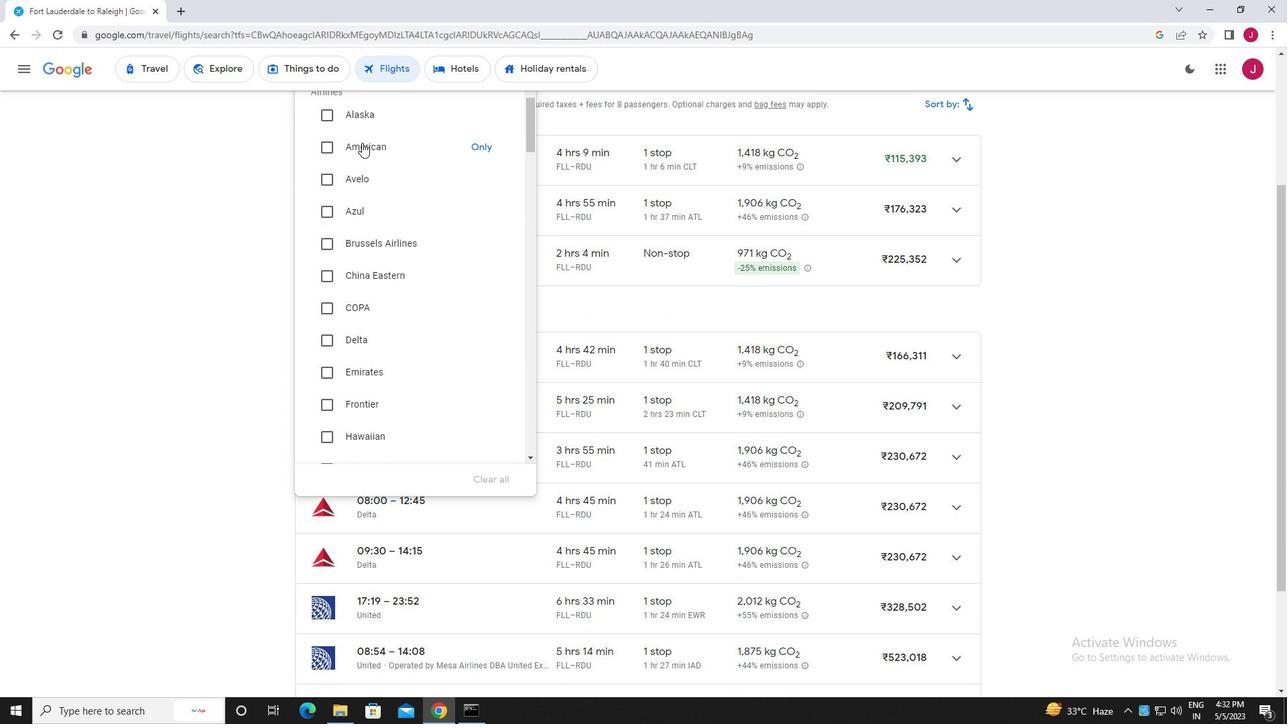 
Action: Mouse moved to (341, 344)
Screenshot: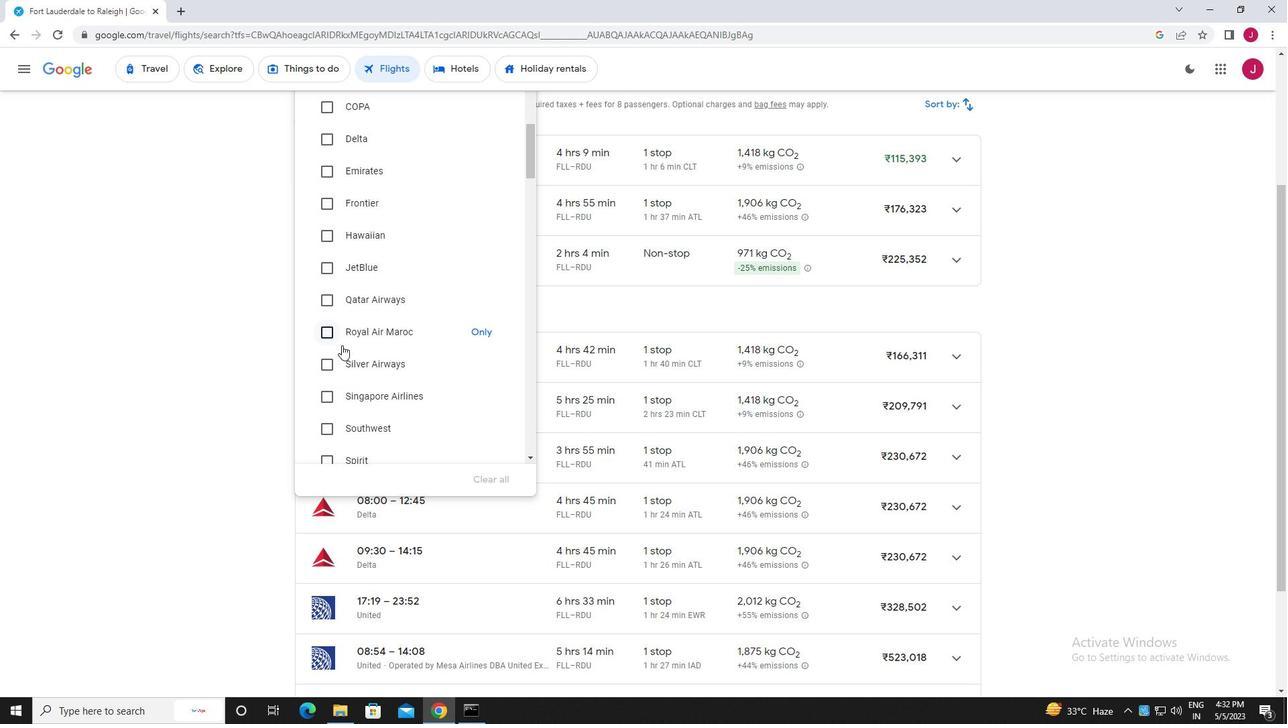 
Action: Mouse scrolled (341, 343) with delta (0, 0)
Screenshot: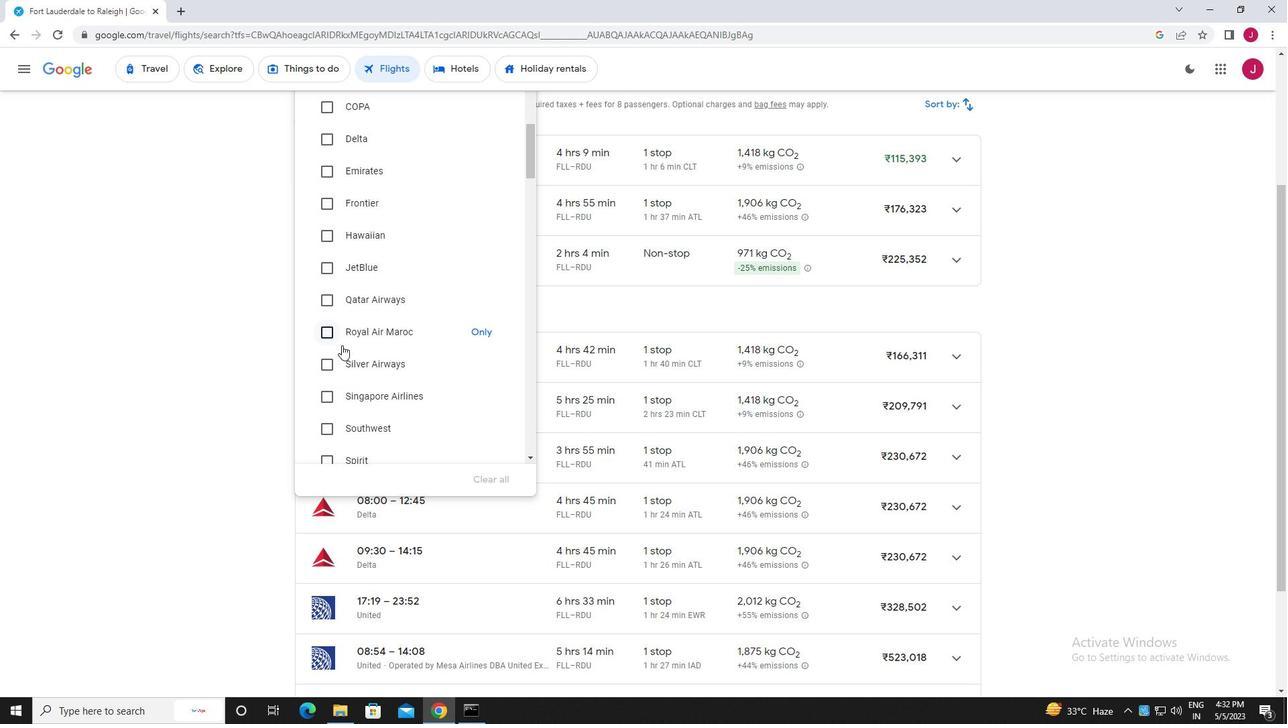 
Action: Mouse moved to (326, 391)
Screenshot: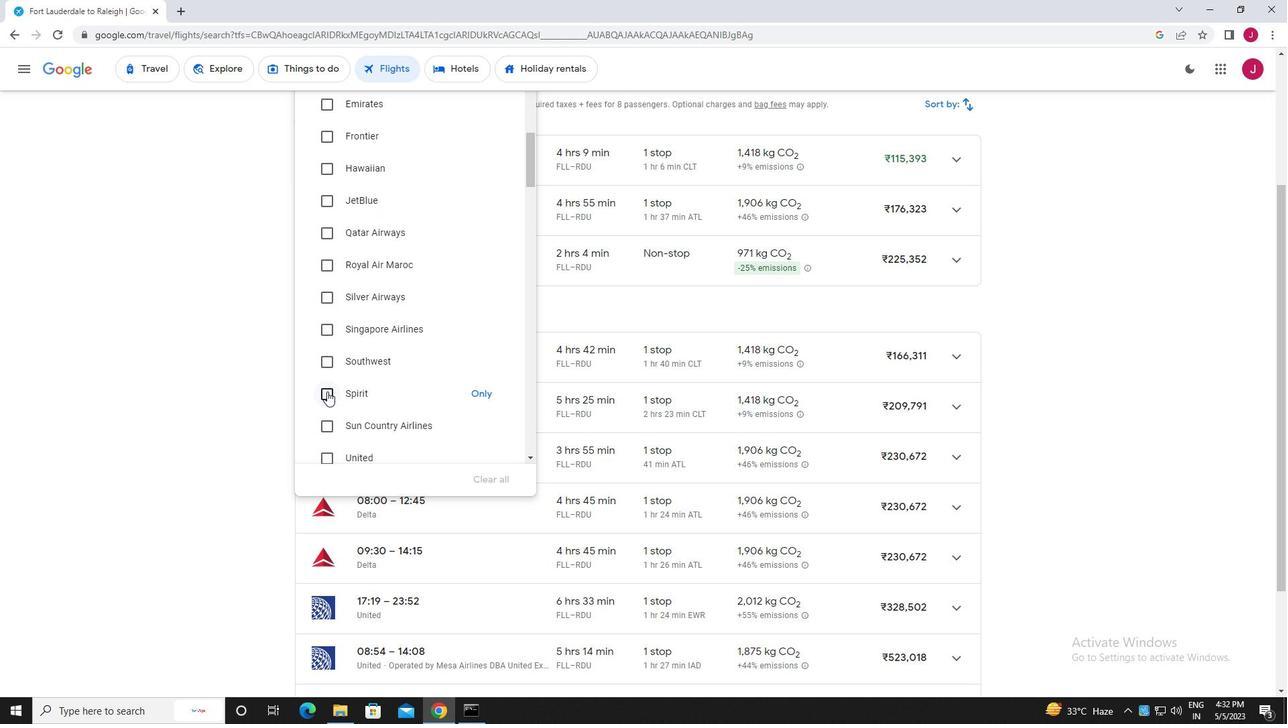 
Action: Mouse pressed left at (326, 391)
Screenshot: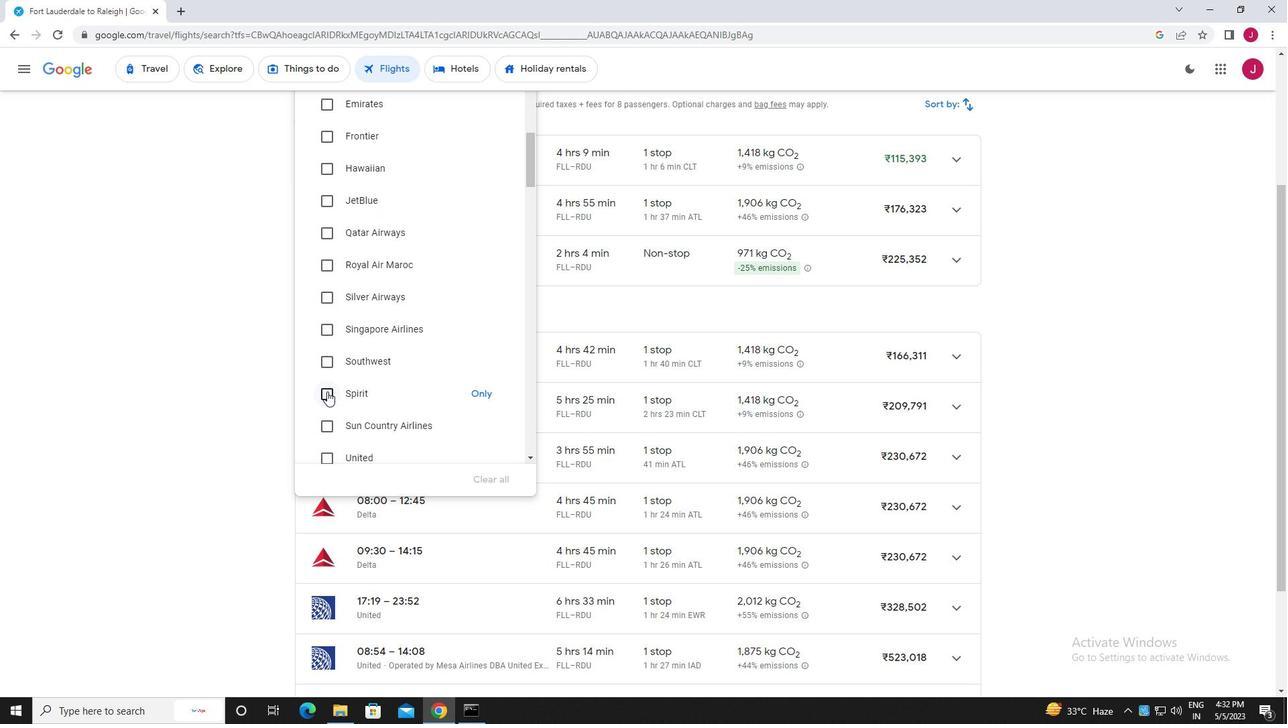 
Action: Mouse moved to (373, 319)
Screenshot: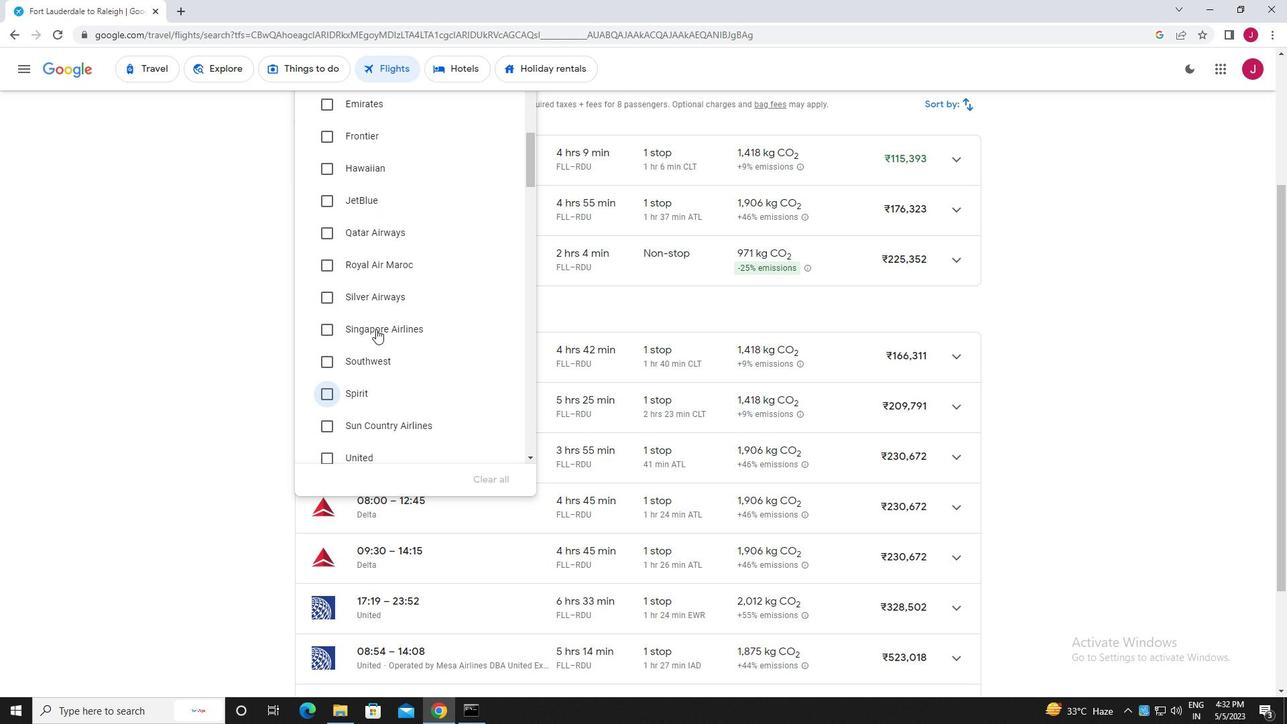 
Action: Mouse scrolled (373, 318) with delta (0, 0)
Screenshot: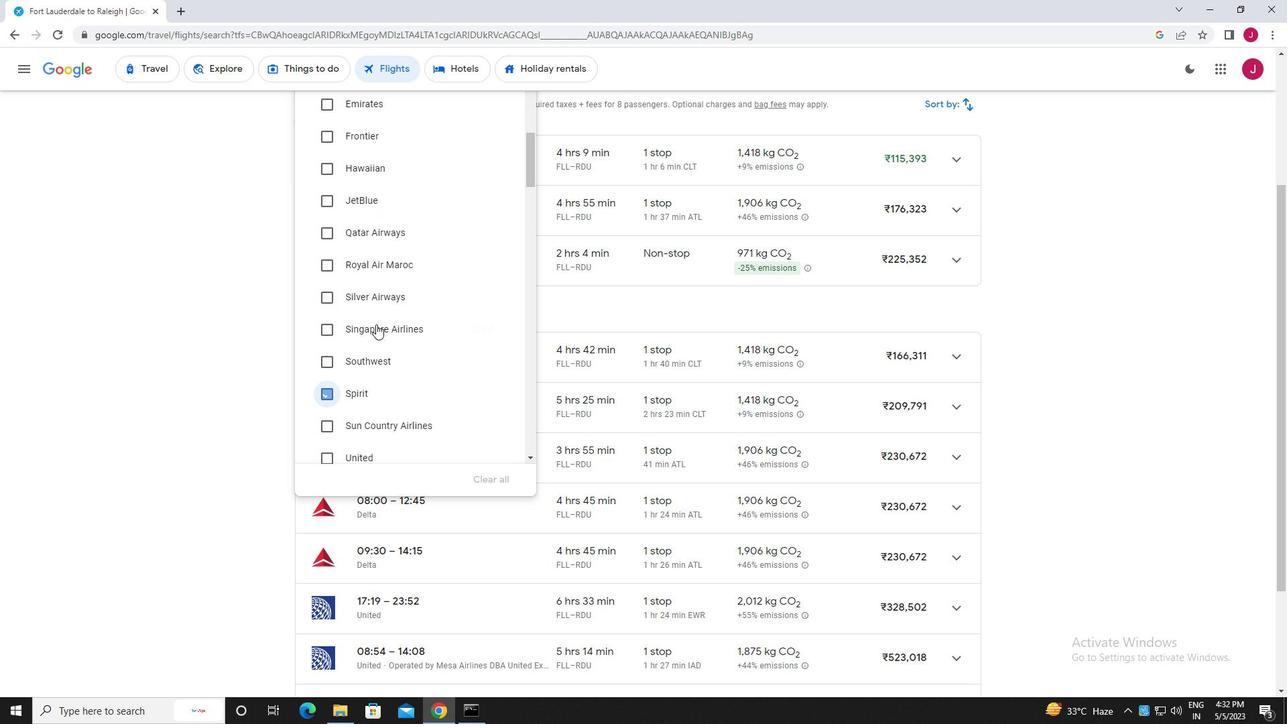 
Action: Mouse moved to (372, 319)
Screenshot: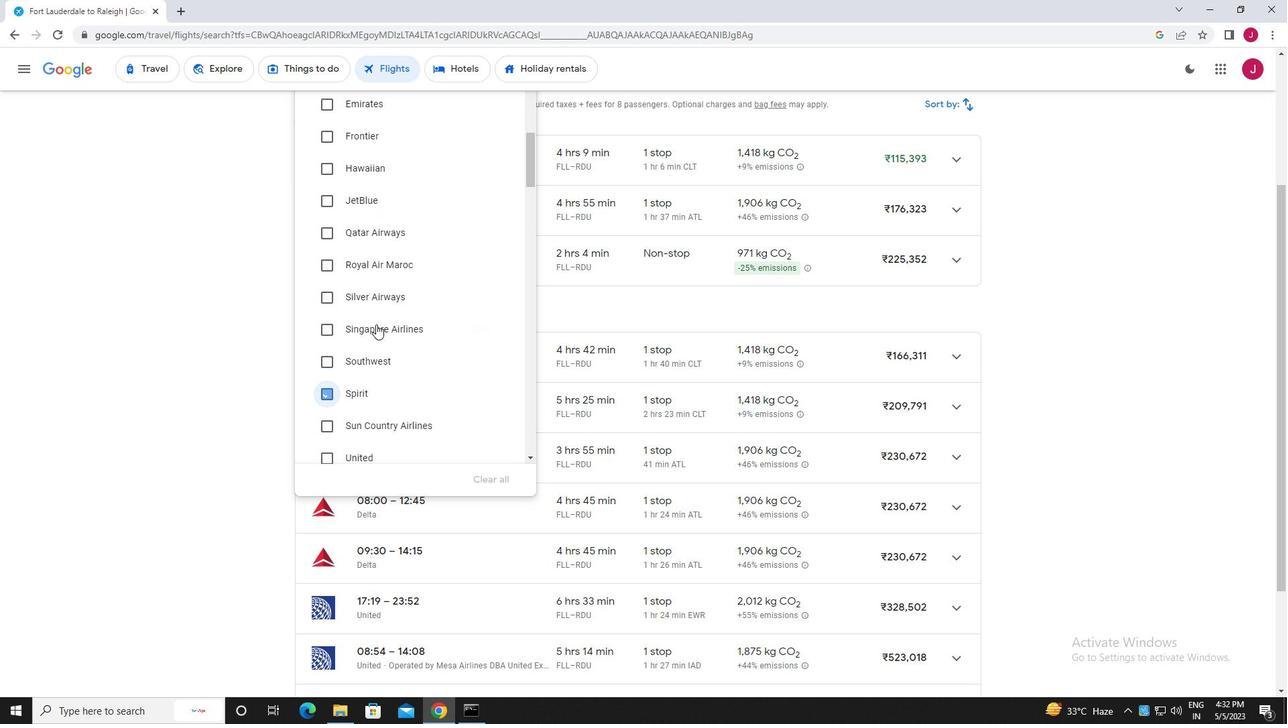 
Action: Mouse scrolled (372, 318) with delta (0, 0)
Screenshot: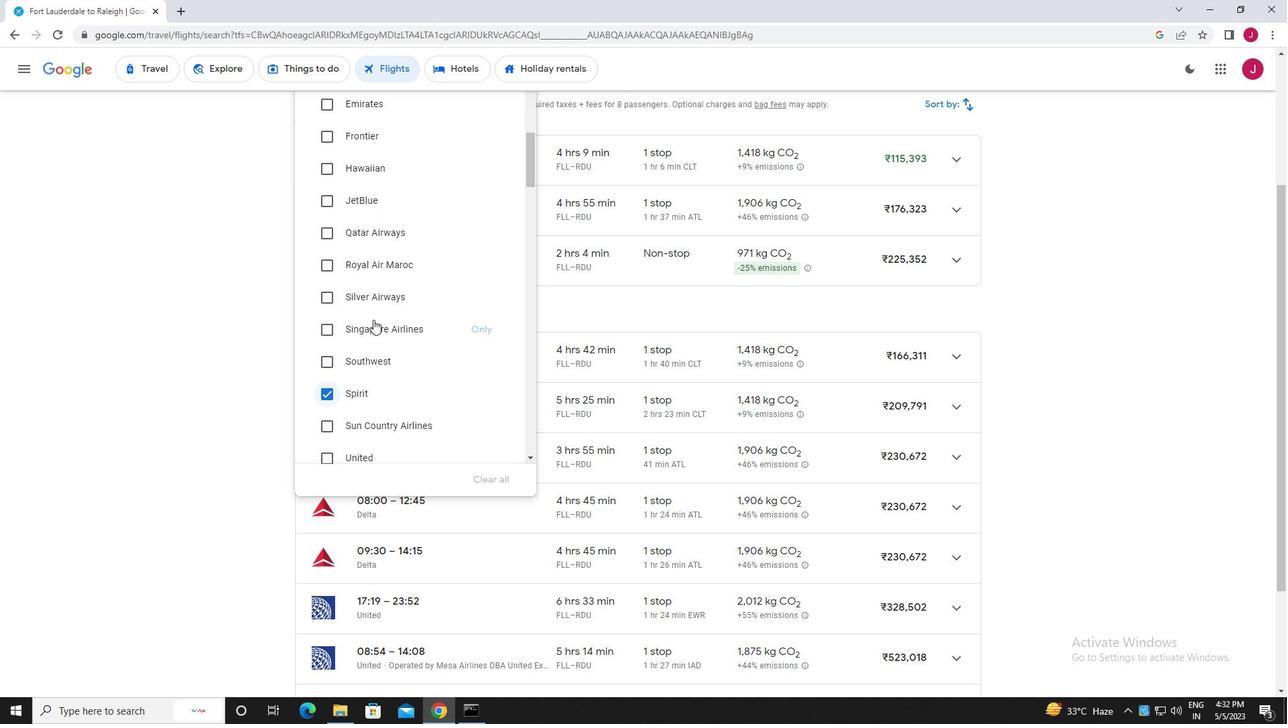 
Action: Mouse scrolled (372, 318) with delta (0, 0)
Screenshot: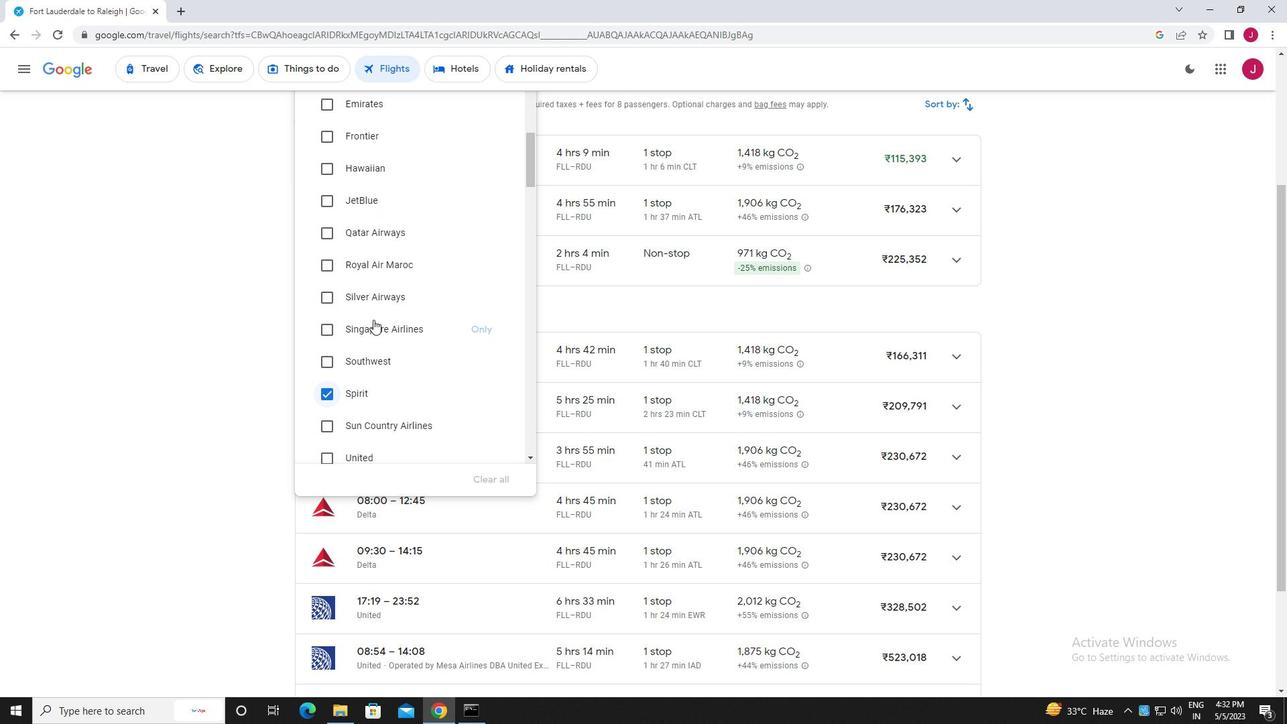 
Action: Mouse scrolled (372, 318) with delta (0, 0)
Screenshot: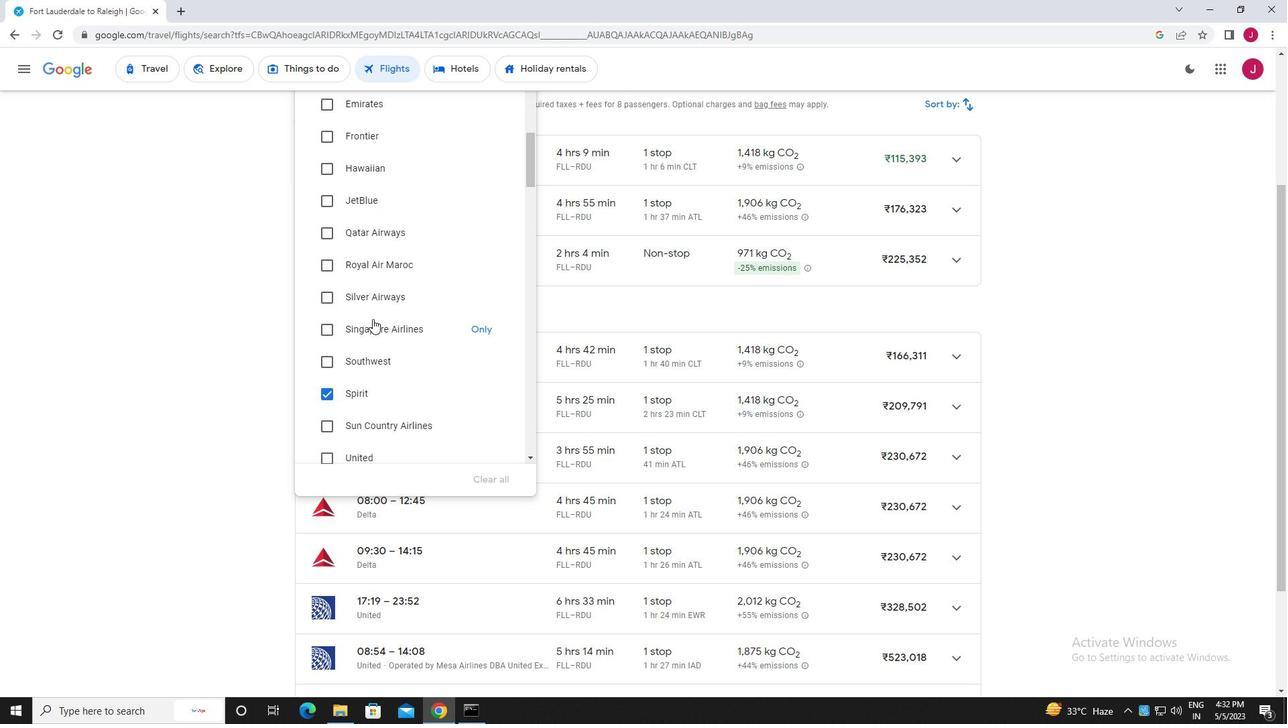 
Action: Mouse moved to (372, 316)
Screenshot: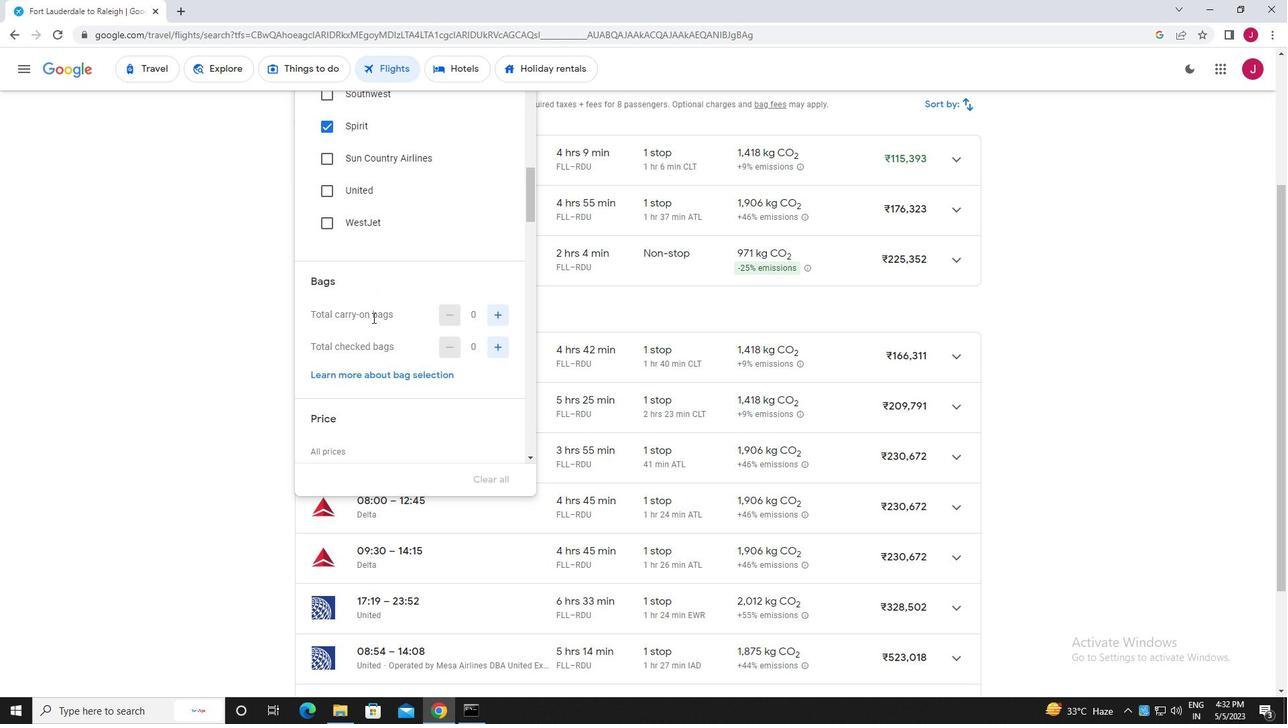 
Action: Mouse scrolled (372, 315) with delta (0, 0)
Screenshot: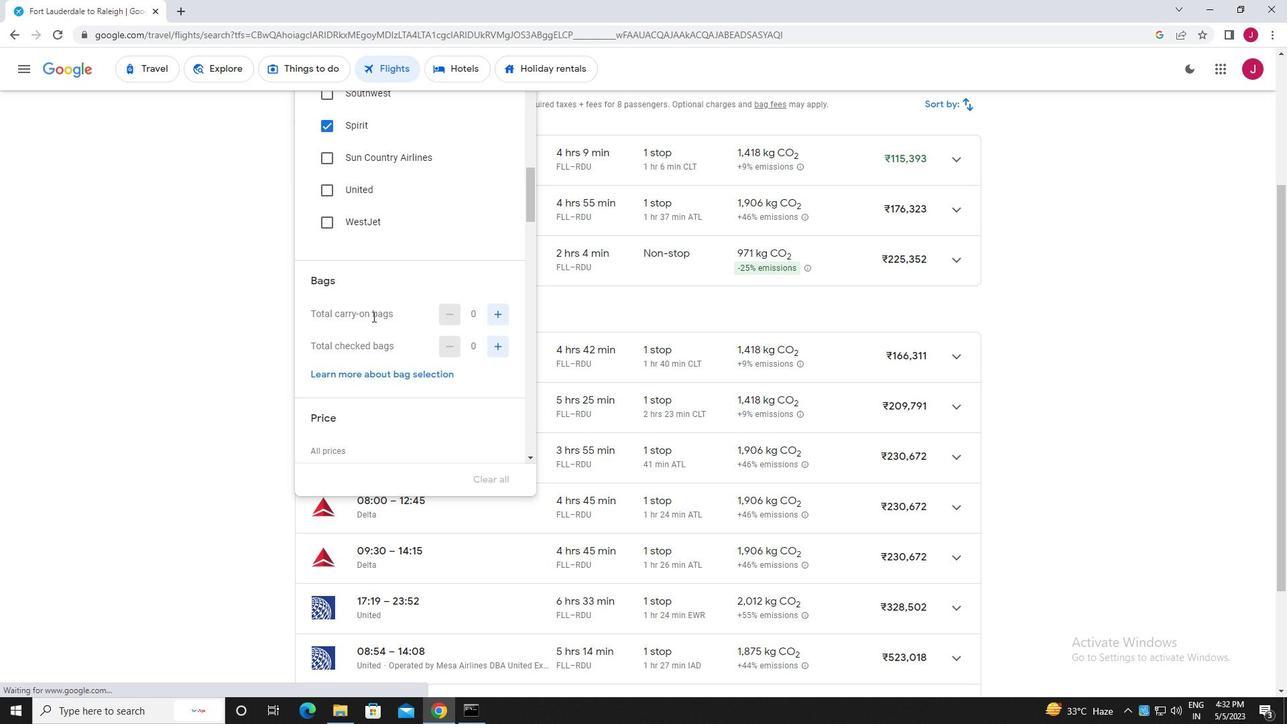 
Action: Mouse moved to (374, 316)
Screenshot: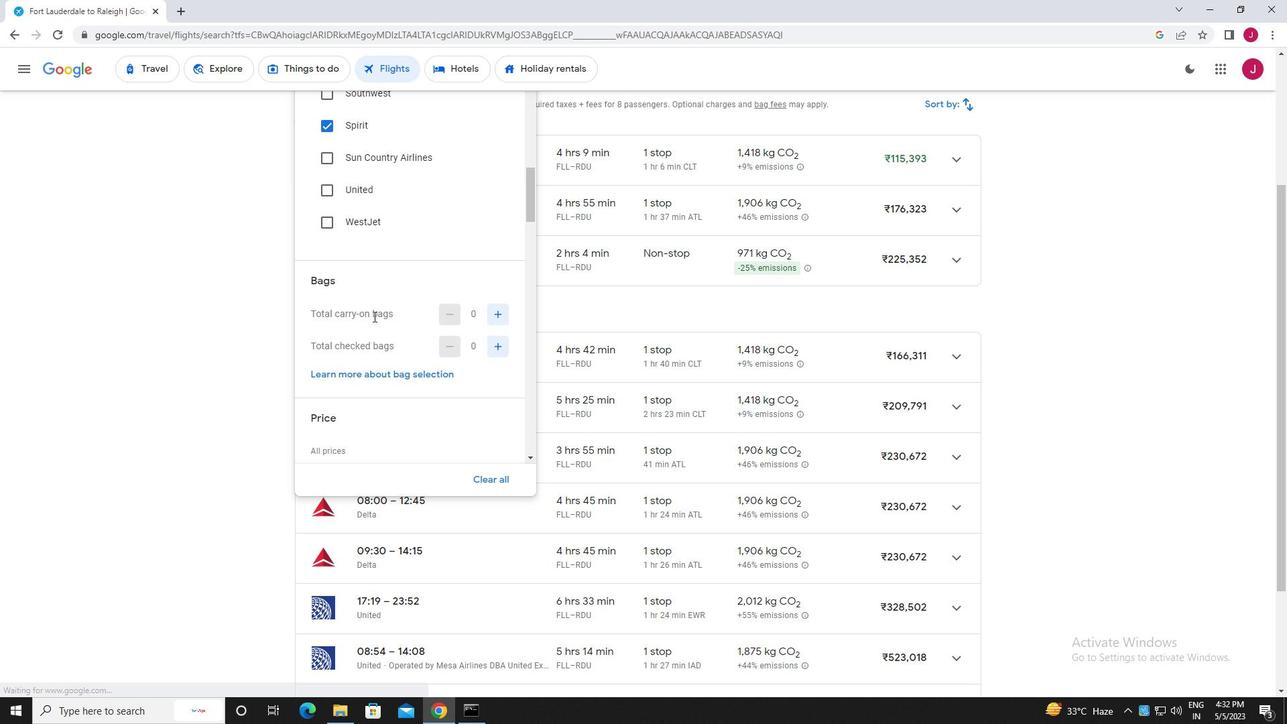 
Action: Mouse scrolled (374, 315) with delta (0, 0)
Screenshot: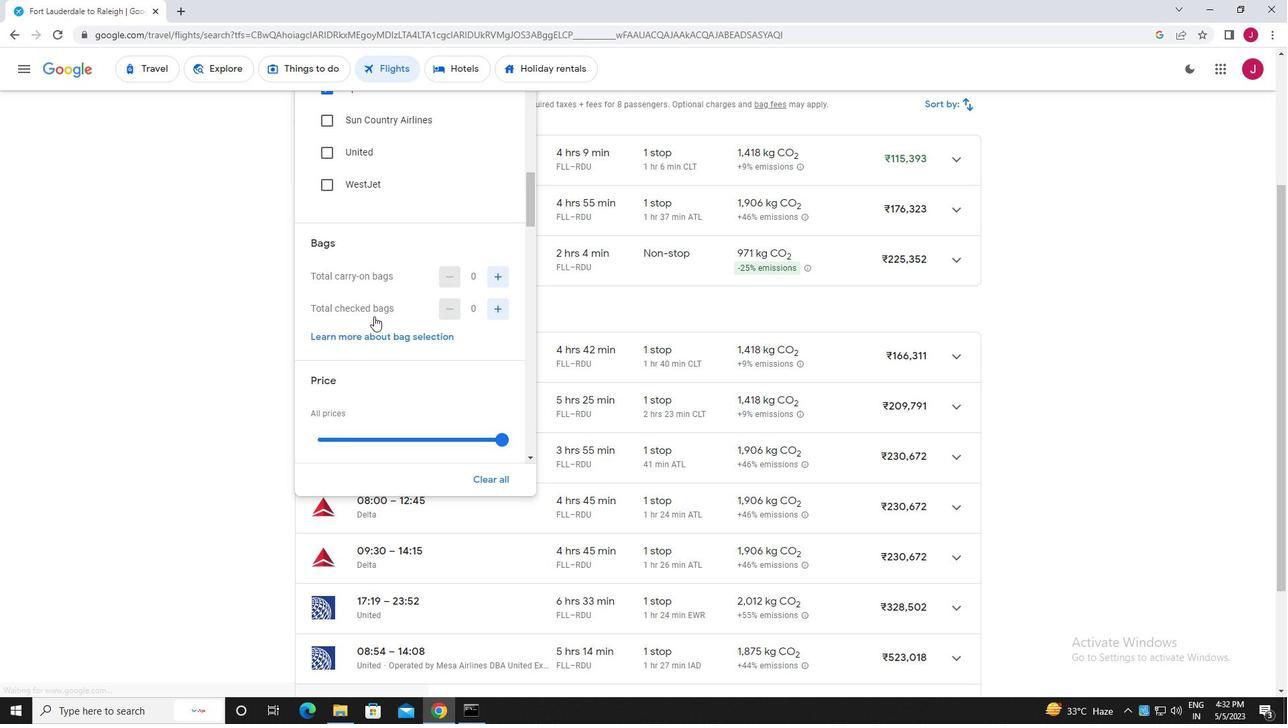 
Action: Mouse moved to (497, 381)
Screenshot: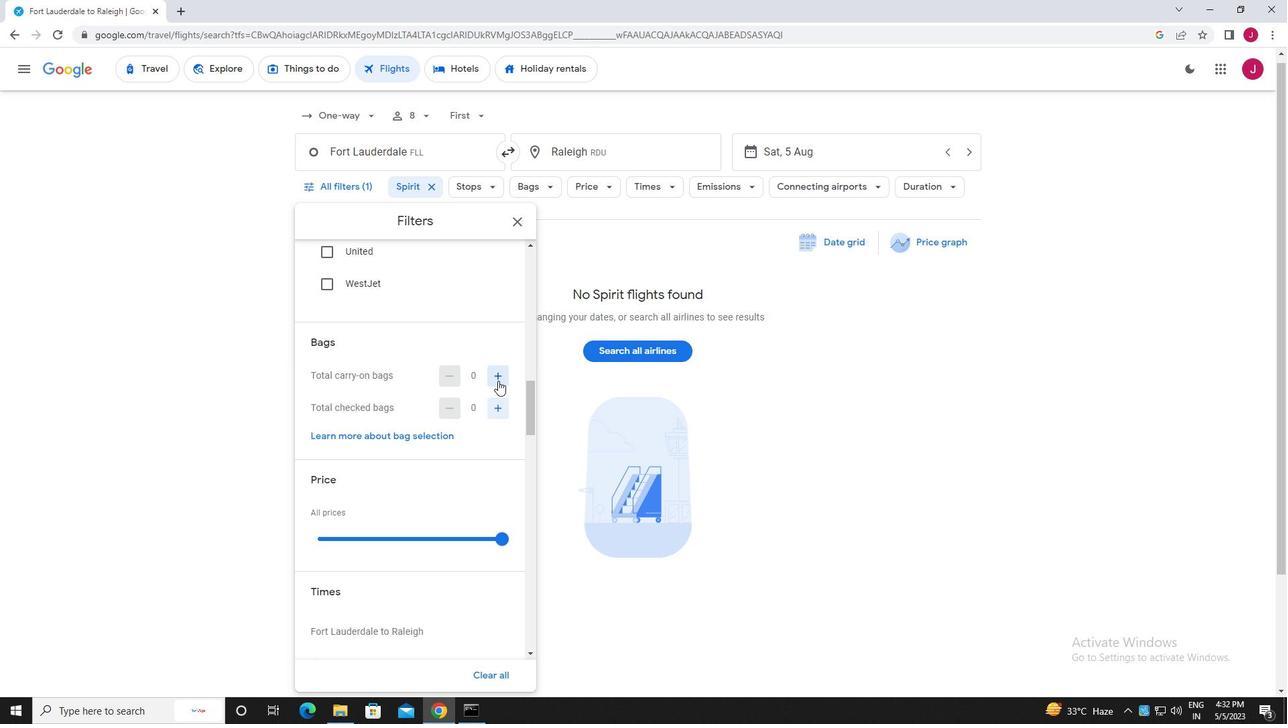 
Action: Mouse pressed left at (497, 381)
Screenshot: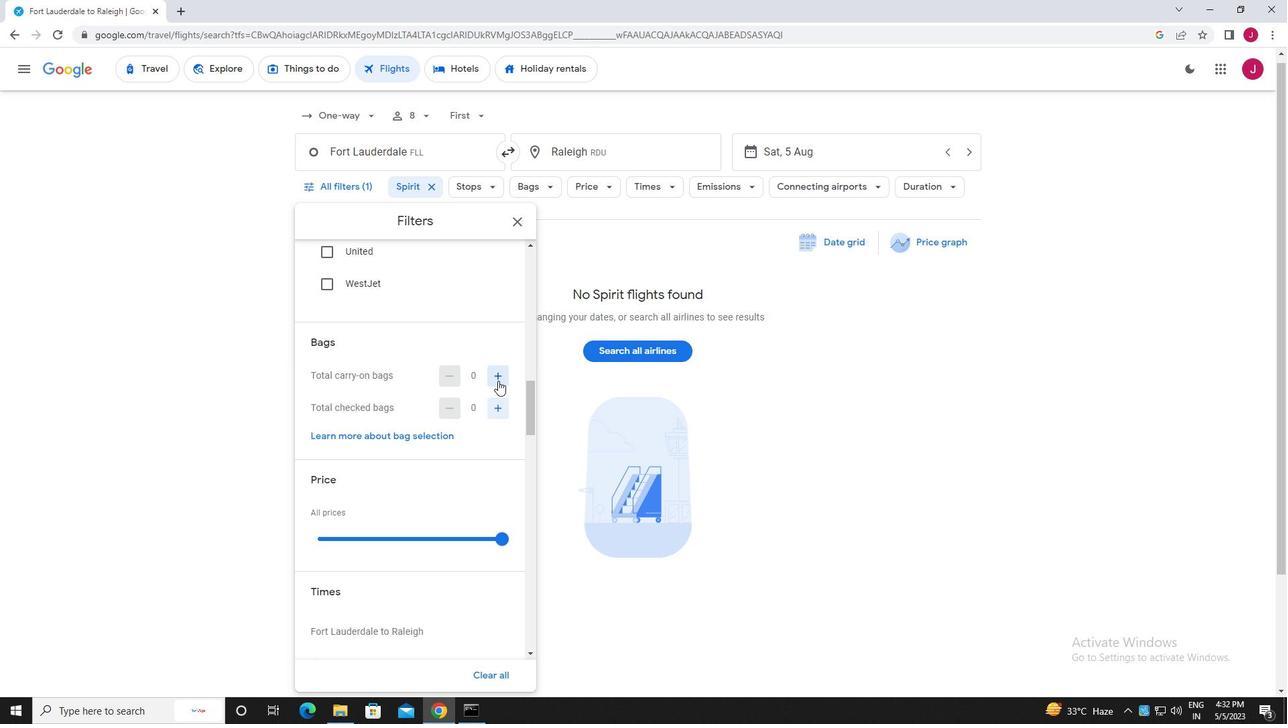 
Action: Mouse moved to (497, 380)
Screenshot: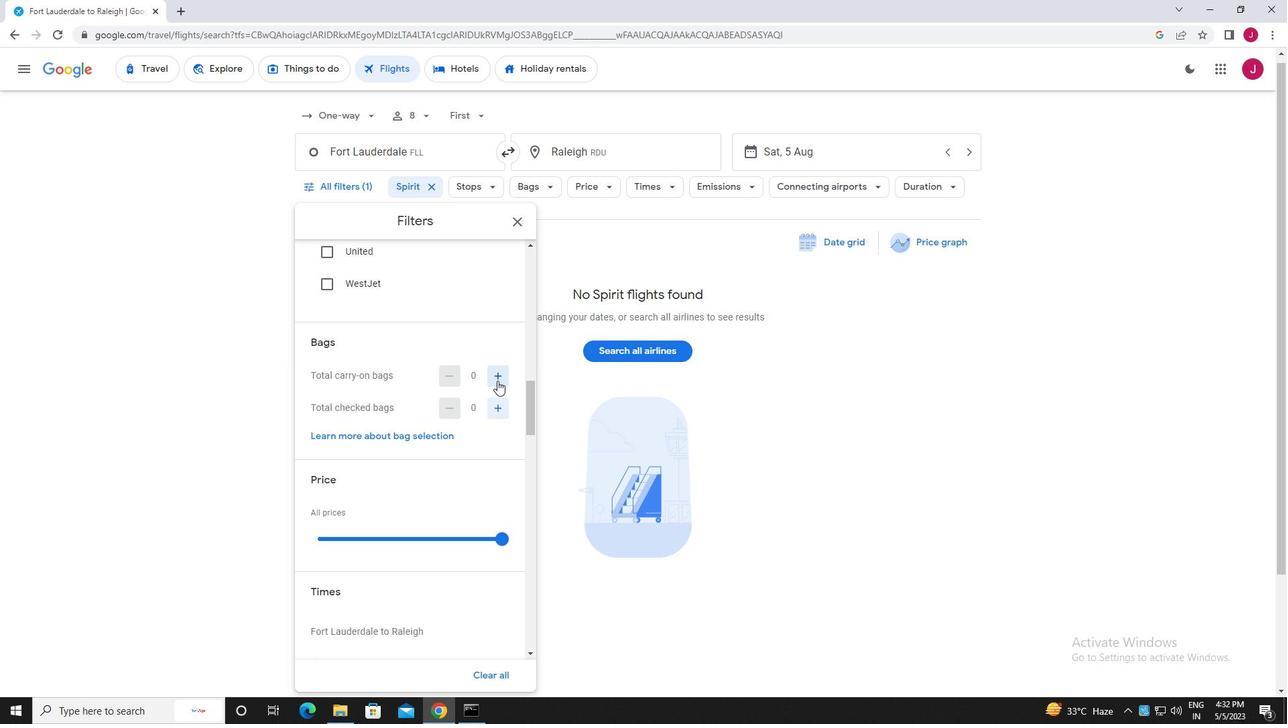 
Action: Mouse pressed left at (497, 380)
Screenshot: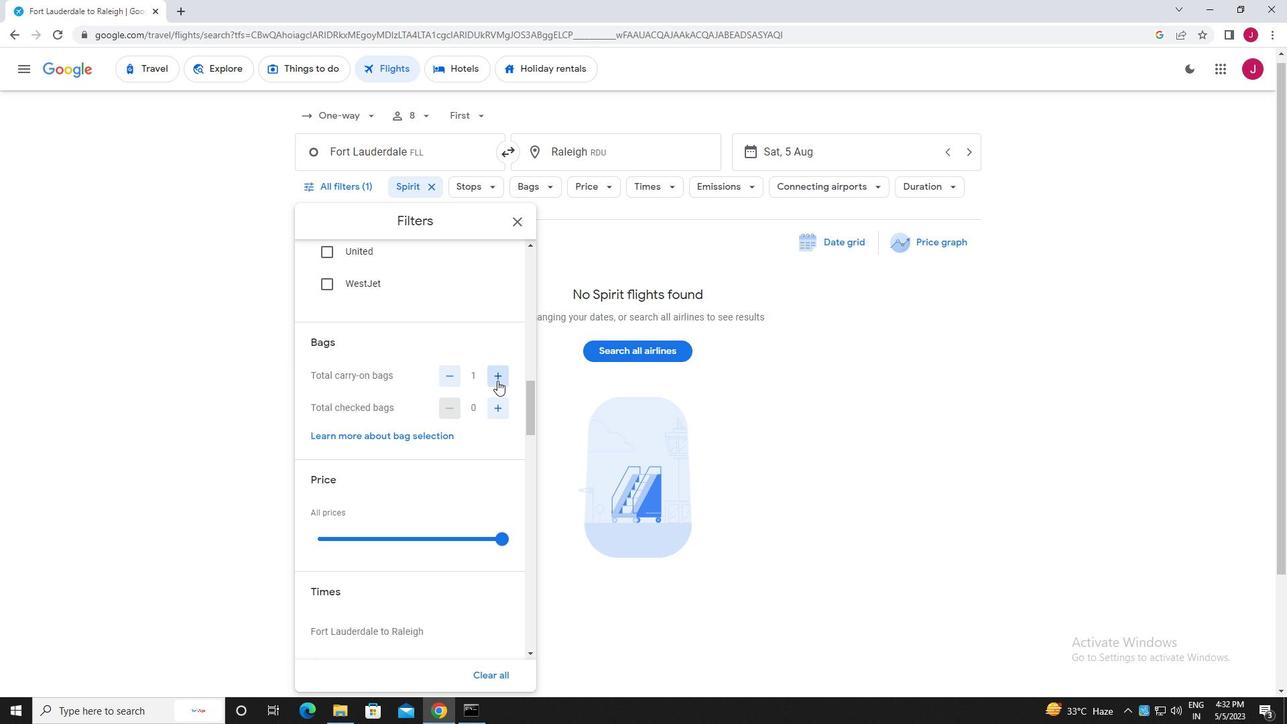 
Action: Mouse moved to (499, 409)
Screenshot: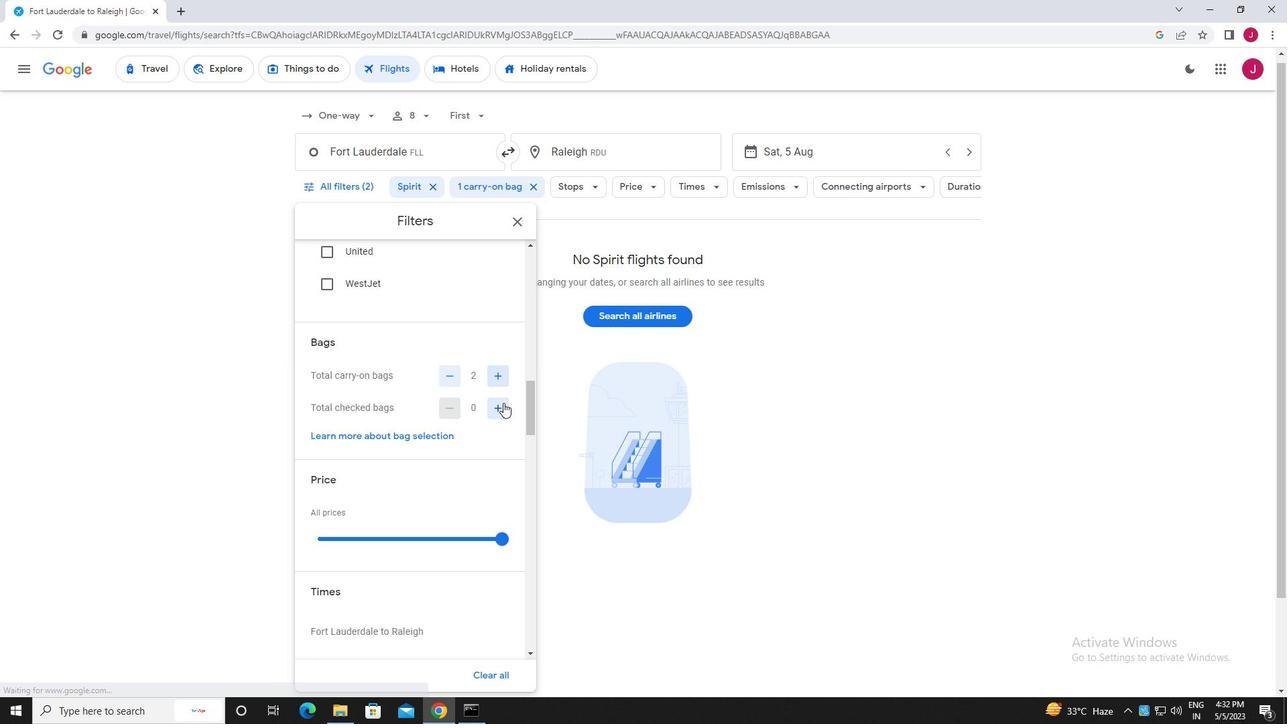 
Action: Mouse pressed left at (499, 409)
Screenshot: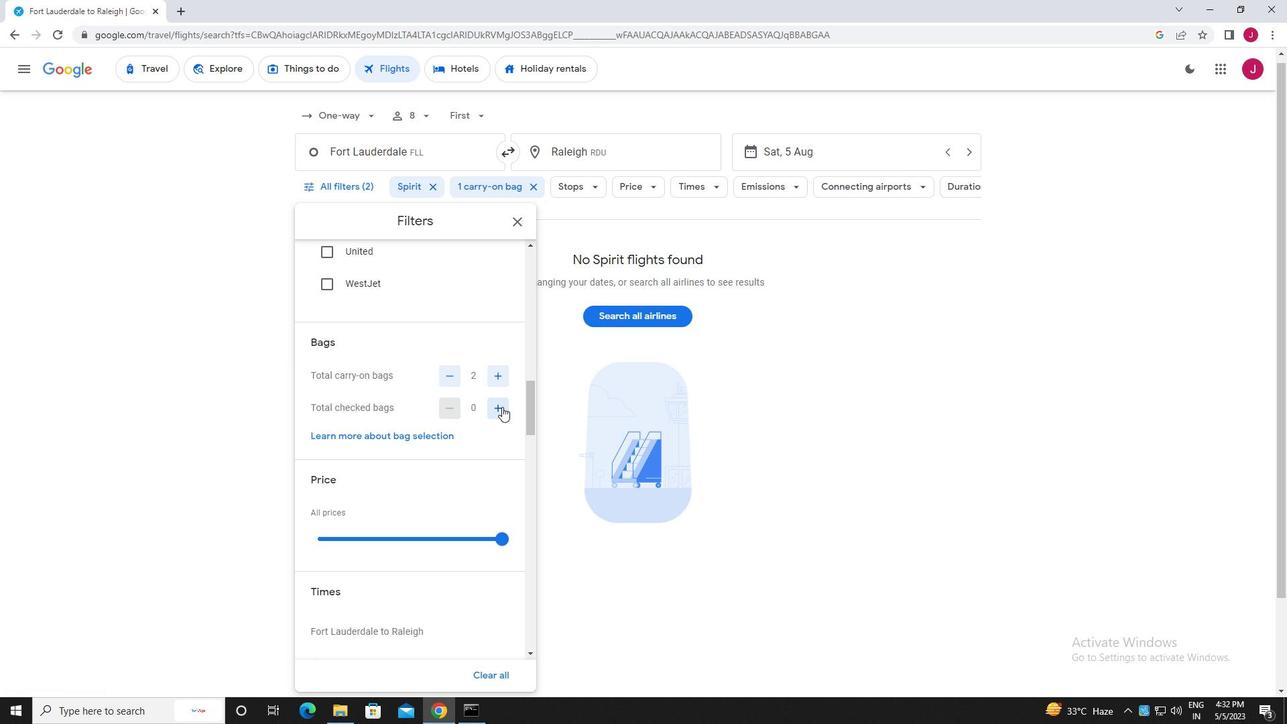
Action: Mouse pressed left at (499, 409)
Screenshot: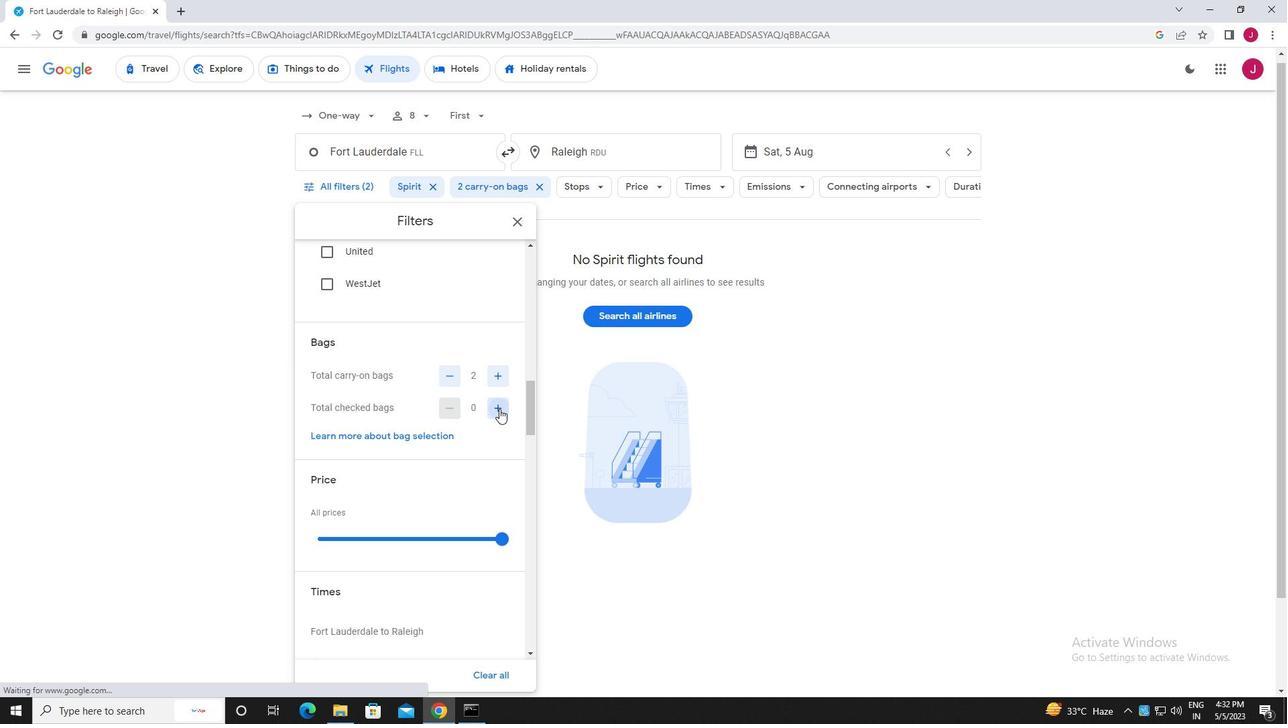 
Action: Mouse pressed left at (499, 409)
Screenshot: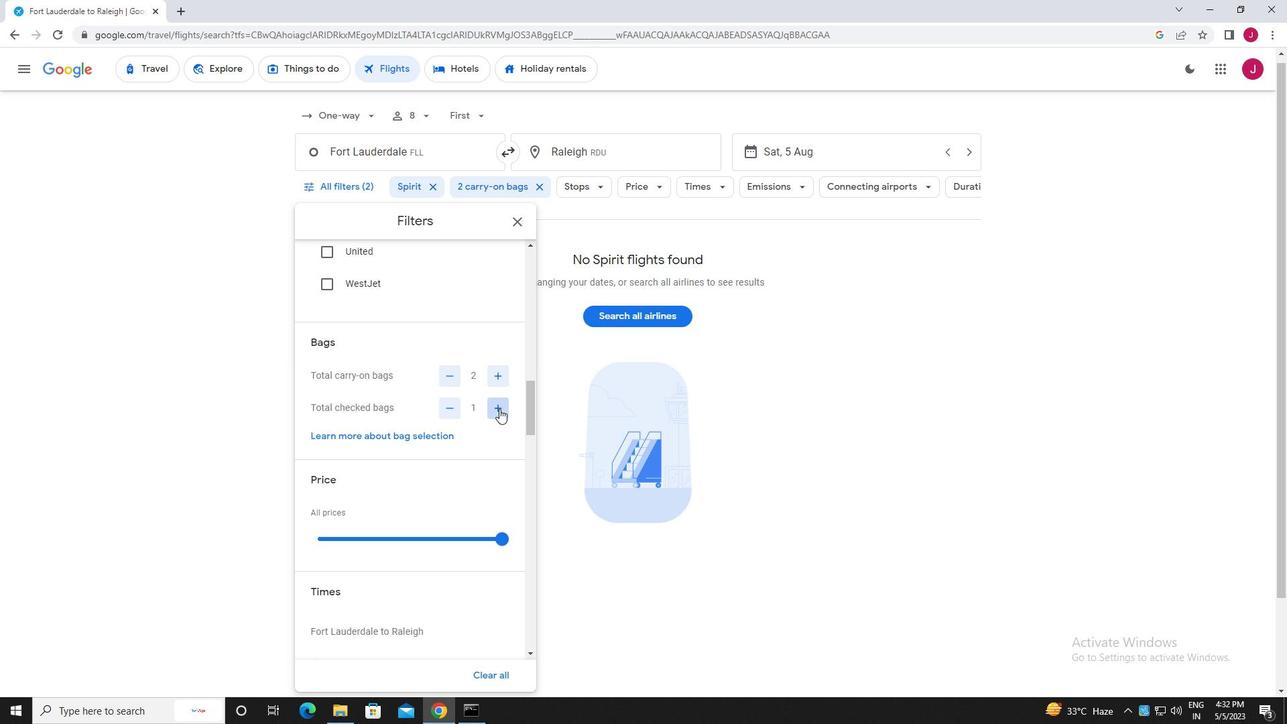 
Action: Mouse pressed left at (499, 409)
Screenshot: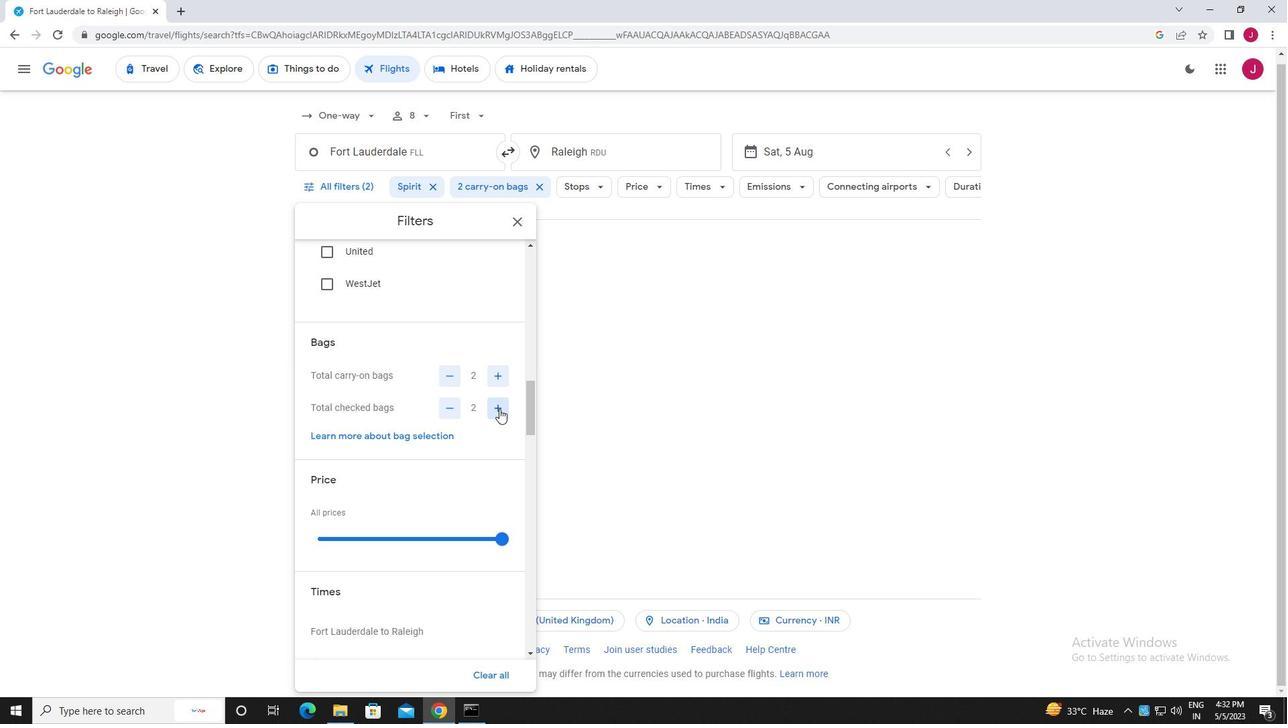 
Action: Mouse pressed left at (499, 409)
Screenshot: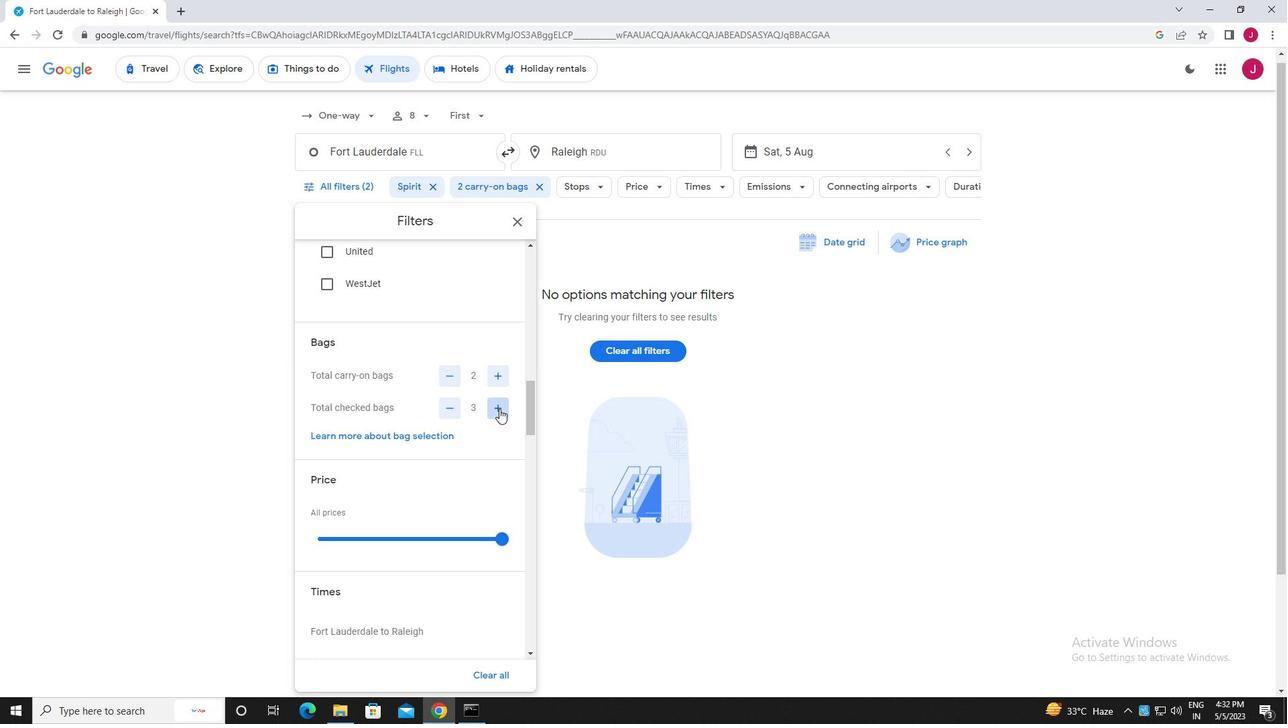 
Action: Mouse pressed left at (499, 409)
Screenshot: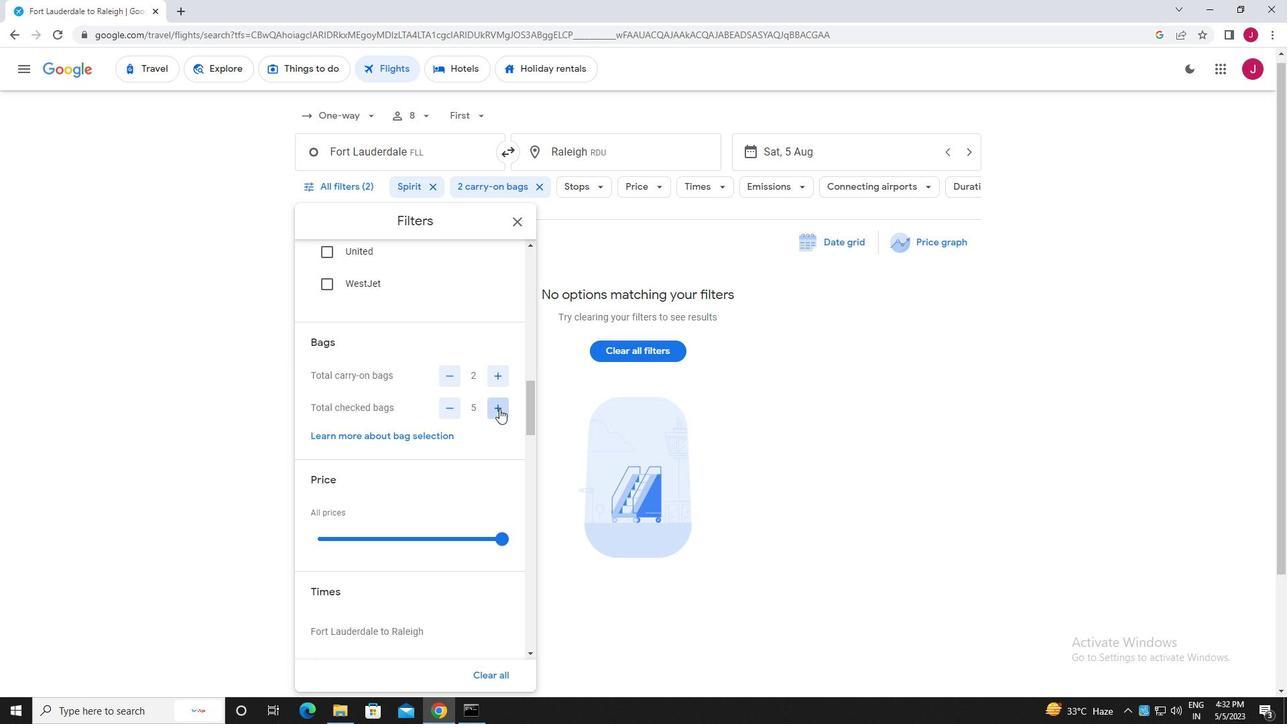 
Action: Mouse moved to (496, 407)
Screenshot: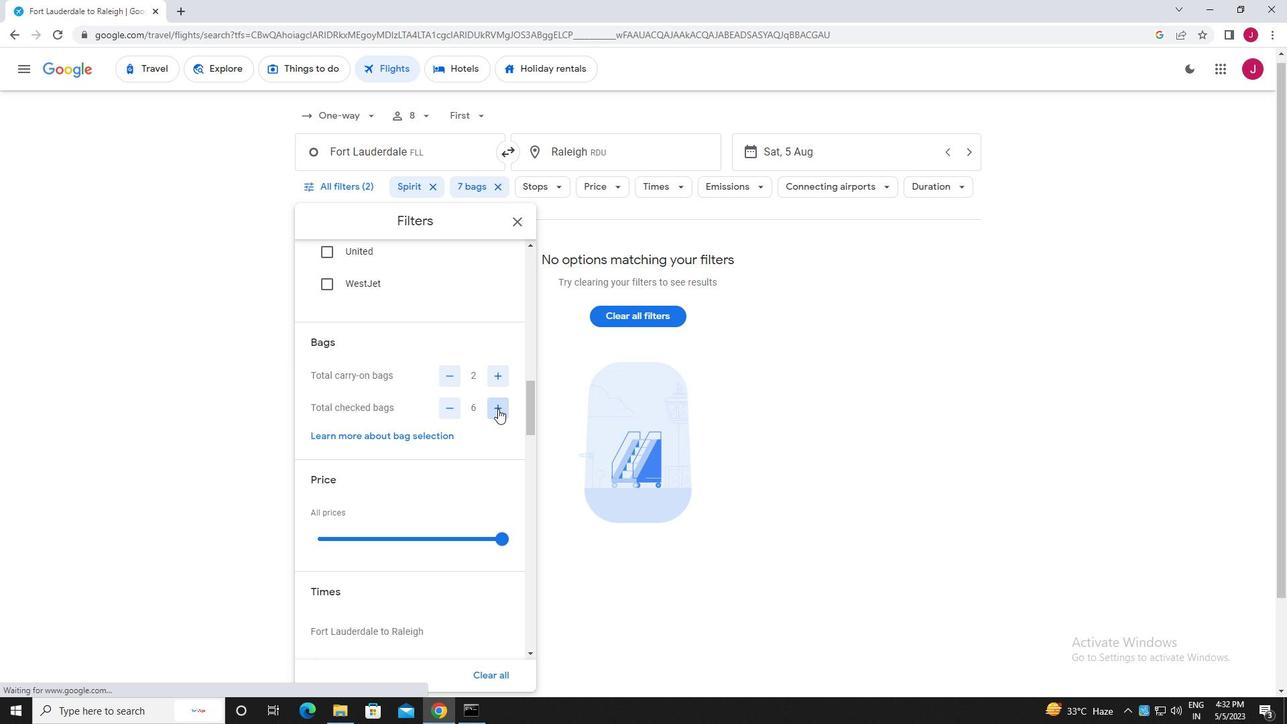 
Action: Mouse scrolled (496, 406) with delta (0, 0)
Screenshot: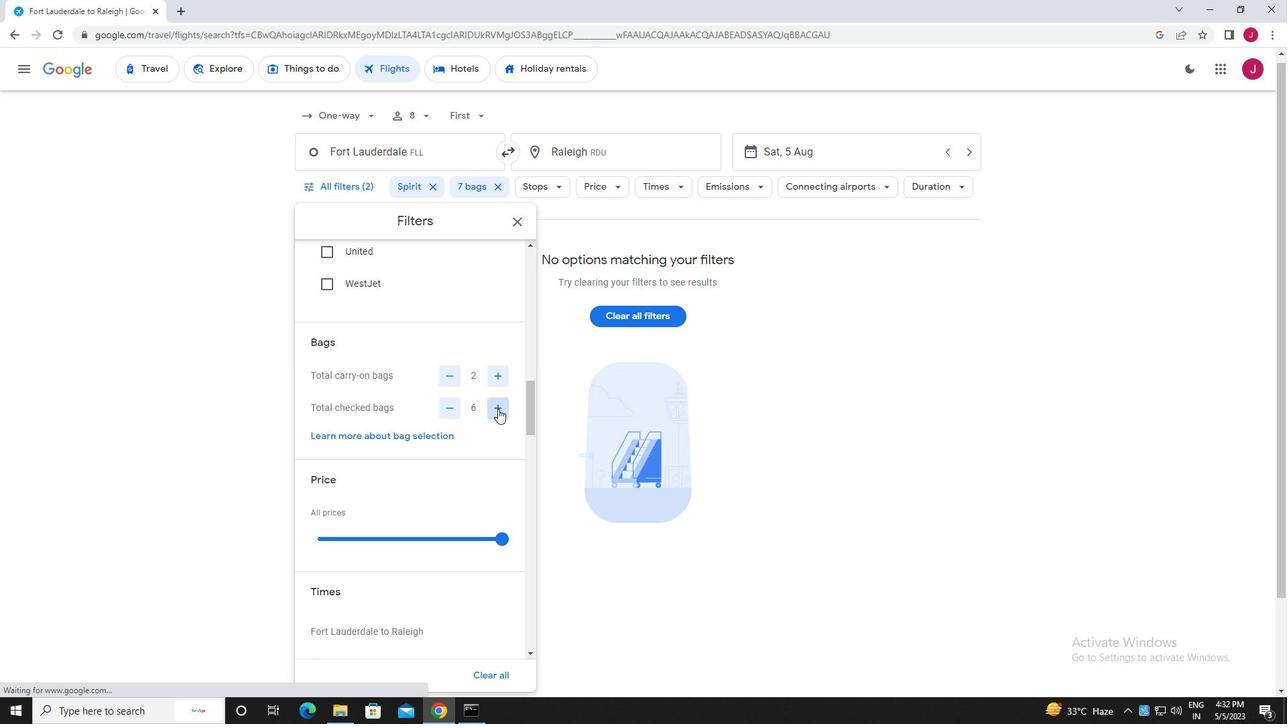 
Action: Mouse scrolled (496, 406) with delta (0, 0)
Screenshot: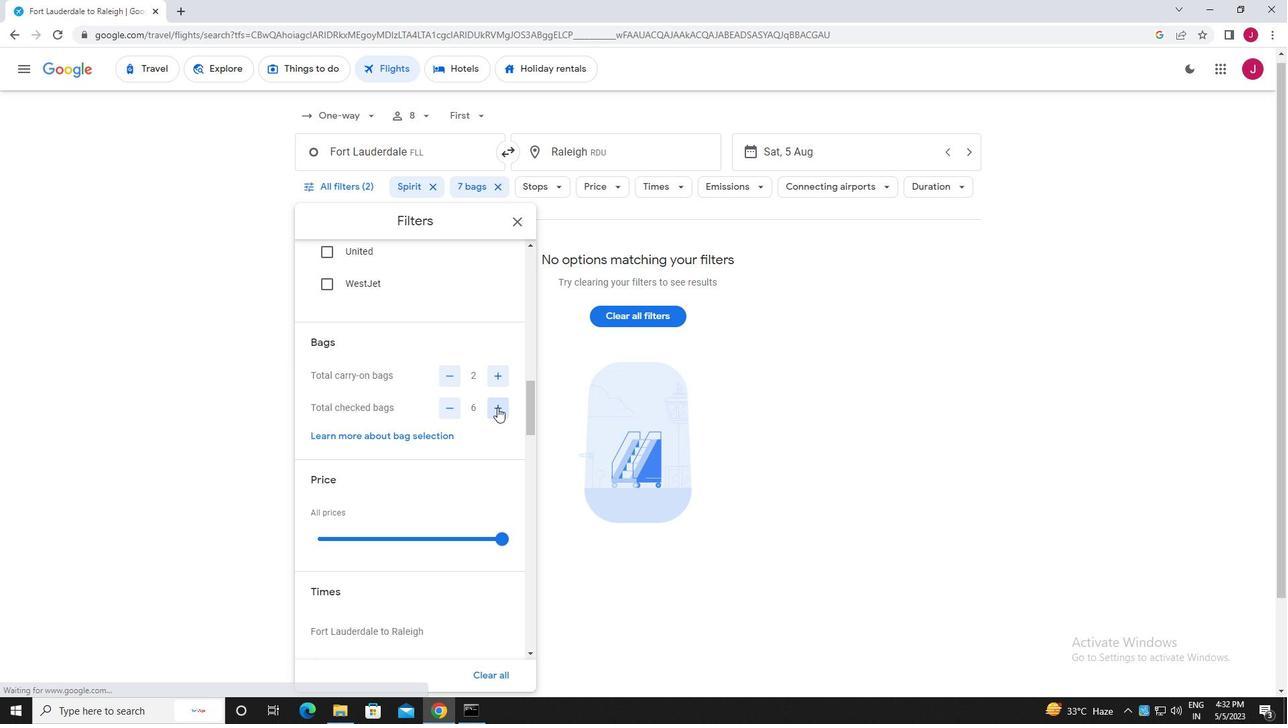 
Action: Mouse moved to (487, 369)
Screenshot: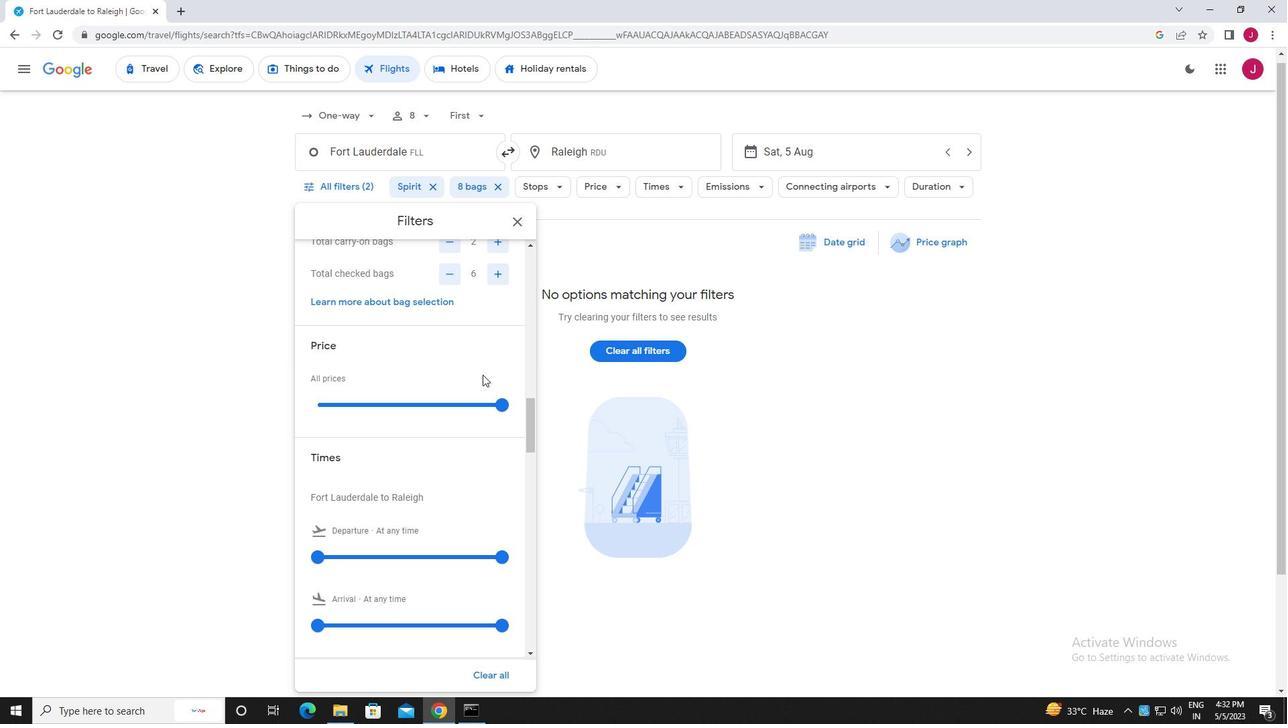 
Action: Mouse scrolled (487, 368) with delta (0, 0)
Screenshot: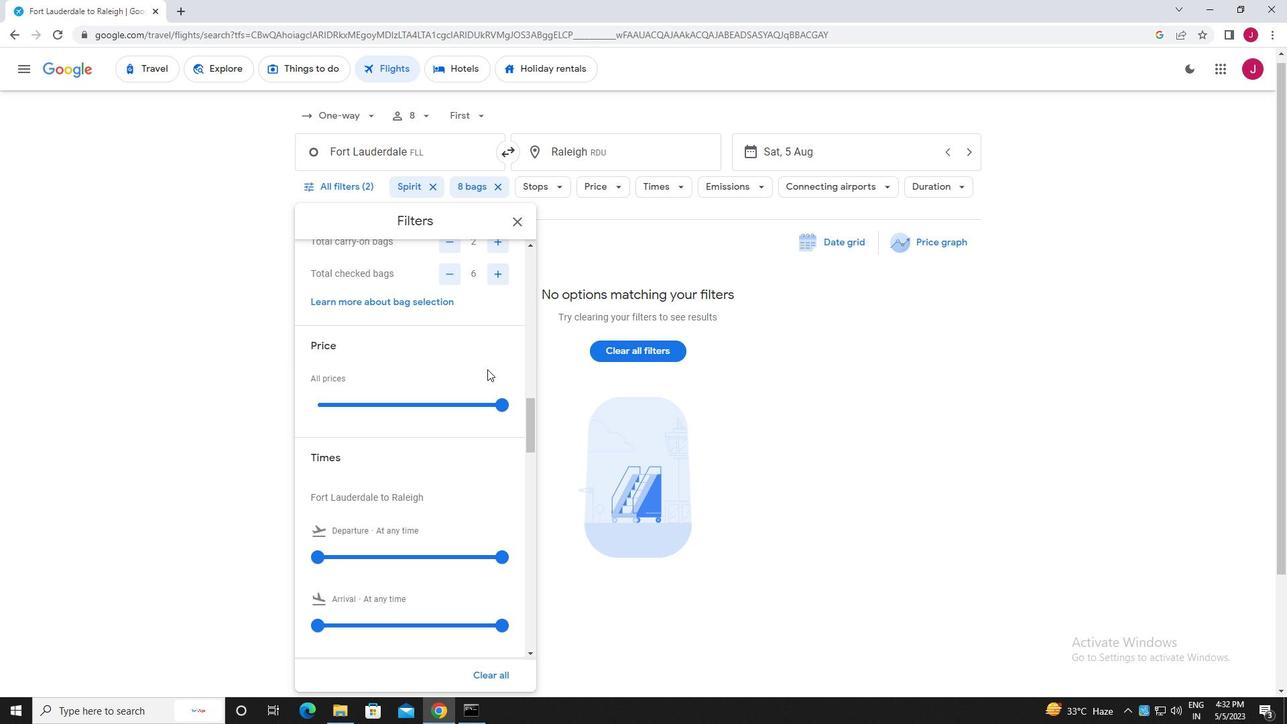 
Action: Mouse scrolled (487, 368) with delta (0, 0)
Screenshot: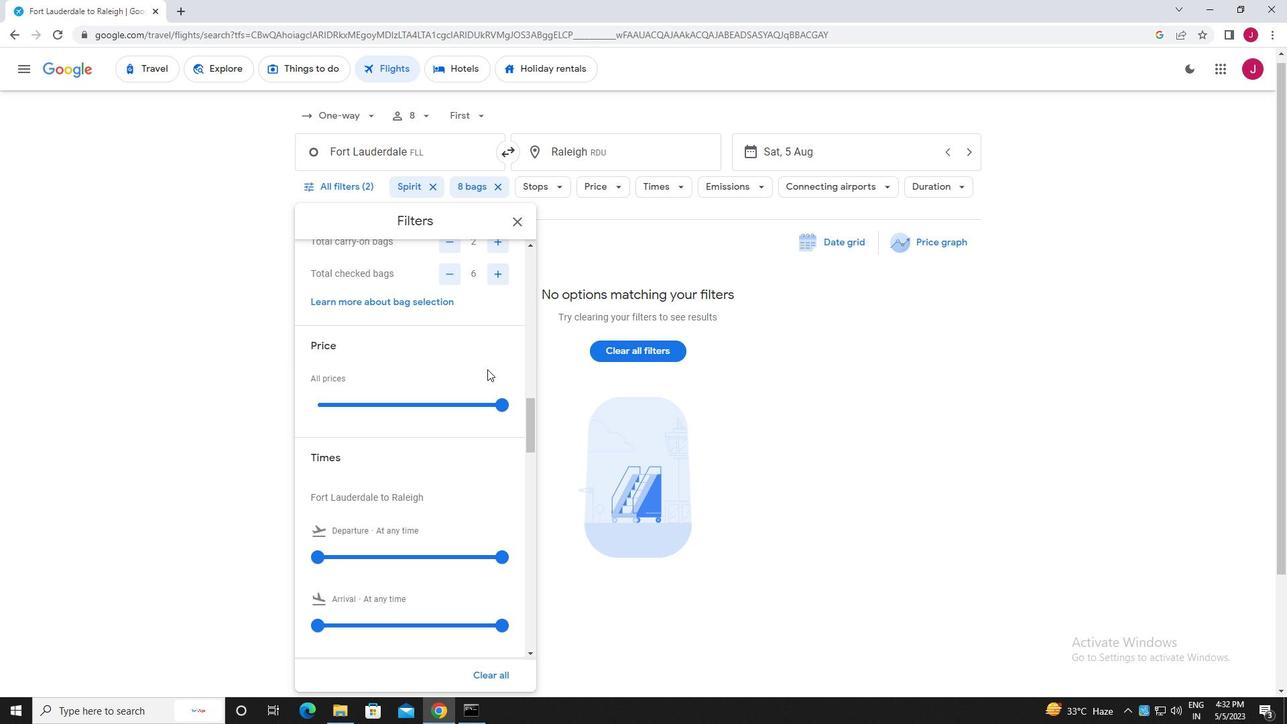 
Action: Mouse moved to (499, 293)
Screenshot: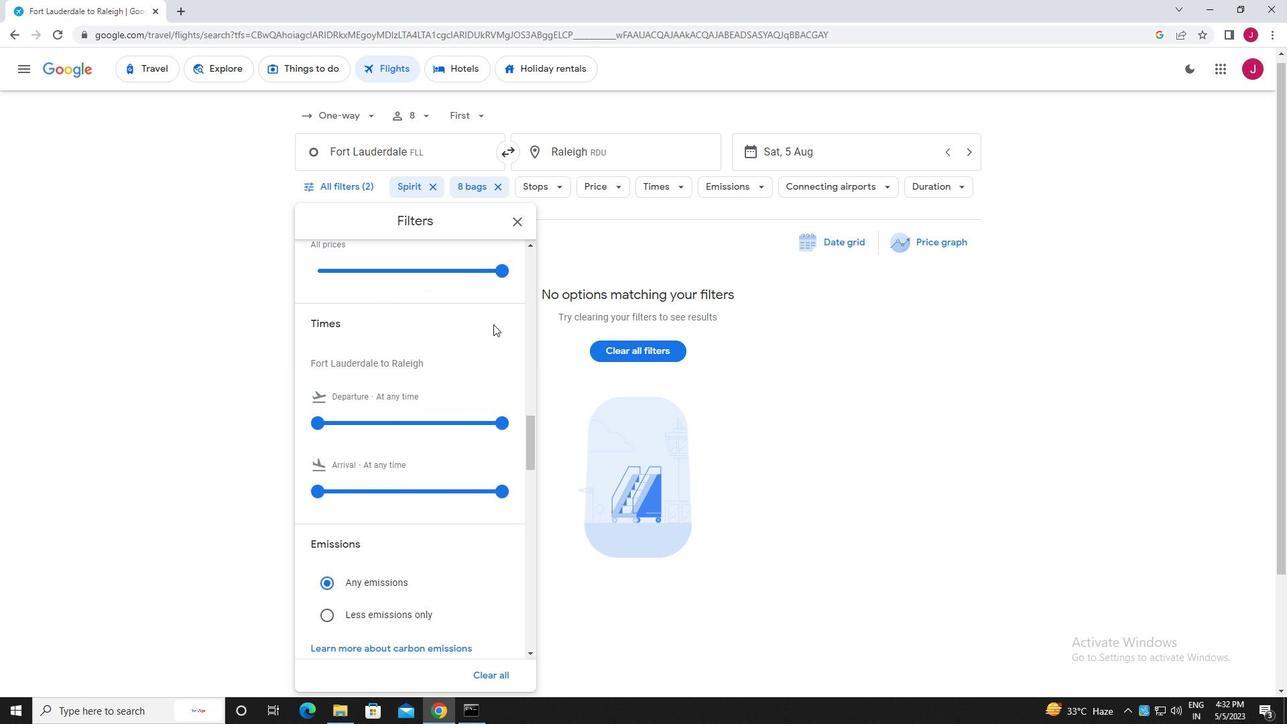 
Action: Mouse scrolled (499, 293) with delta (0, 0)
Screenshot: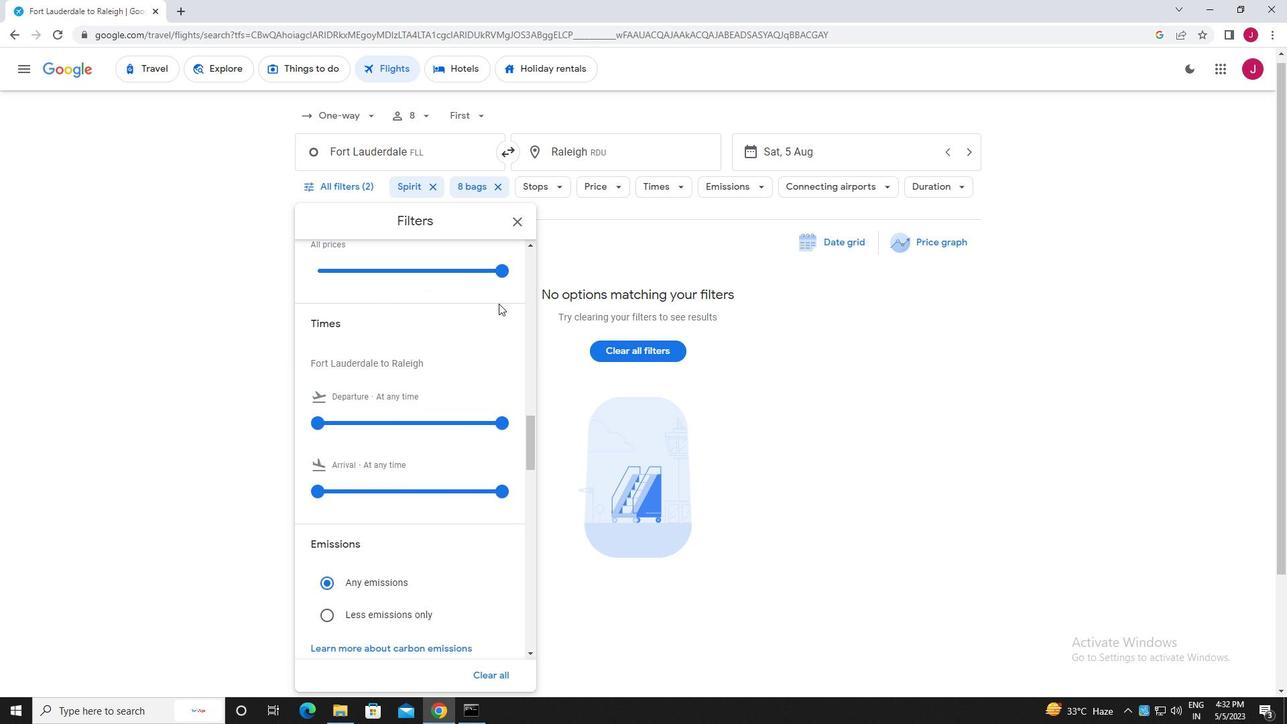 
Action: Mouse moved to (506, 337)
Screenshot: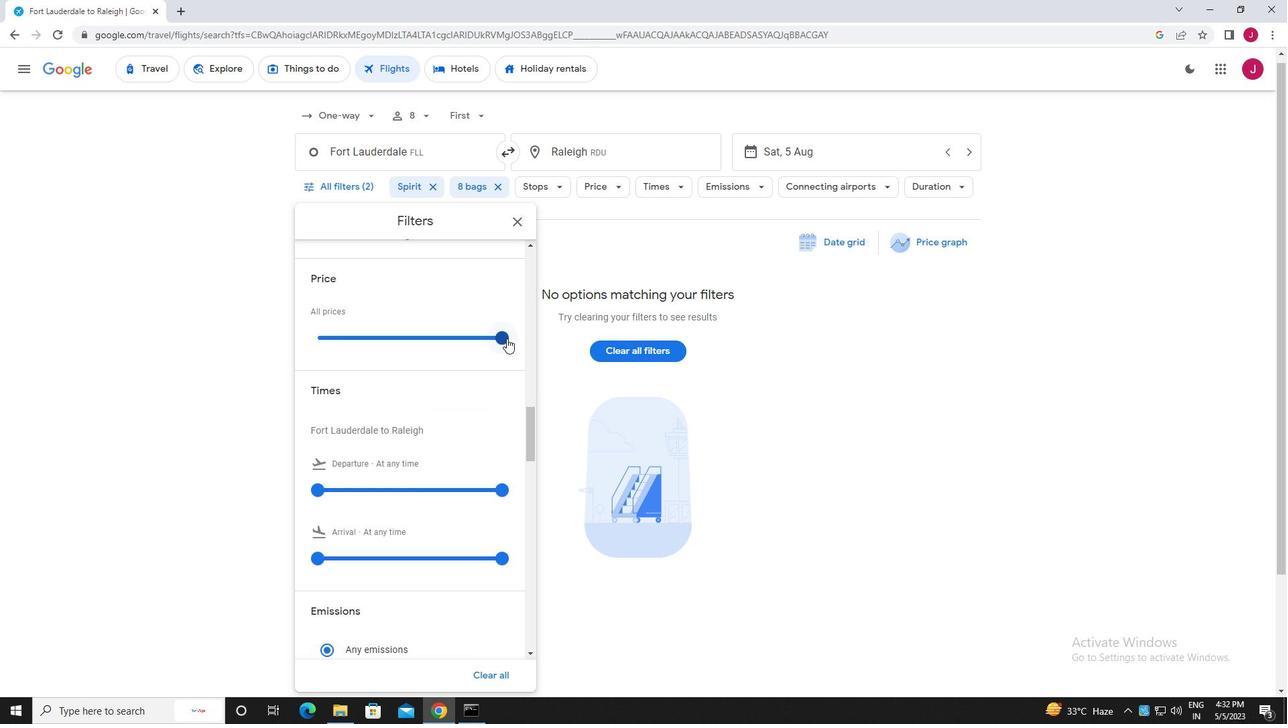 
Action: Mouse pressed left at (506, 337)
Screenshot: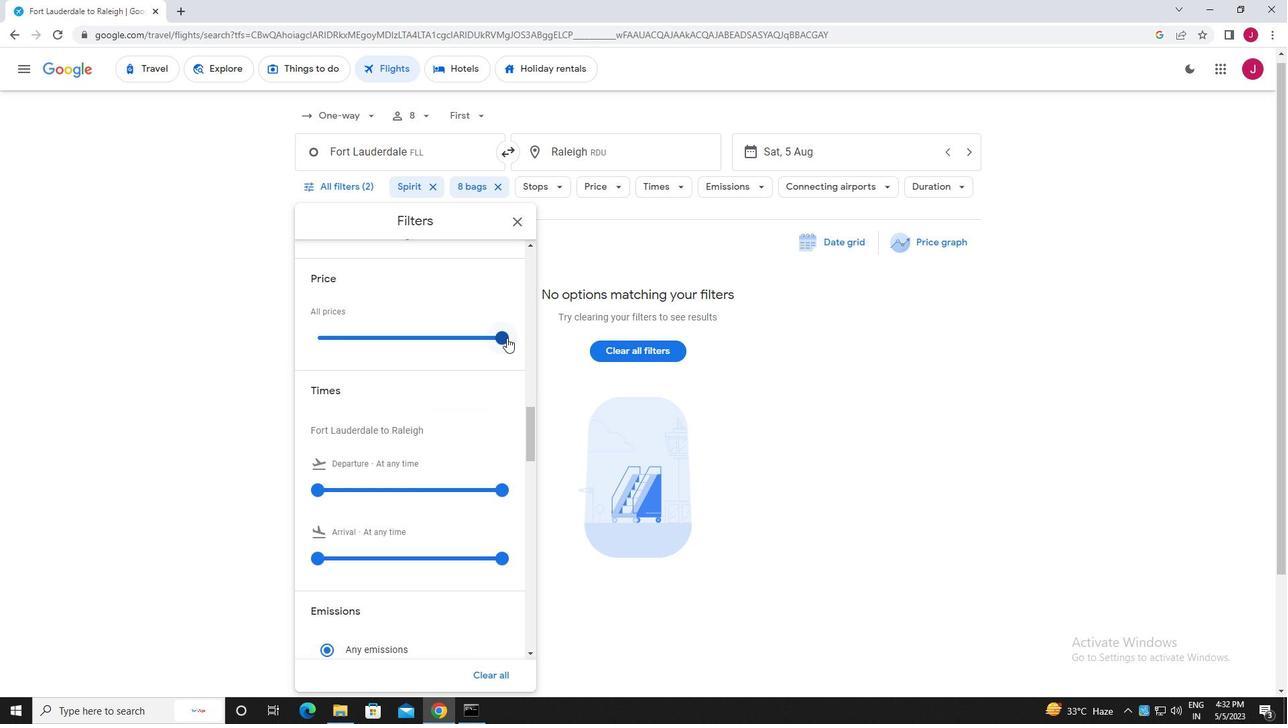 
Action: Mouse moved to (385, 381)
Screenshot: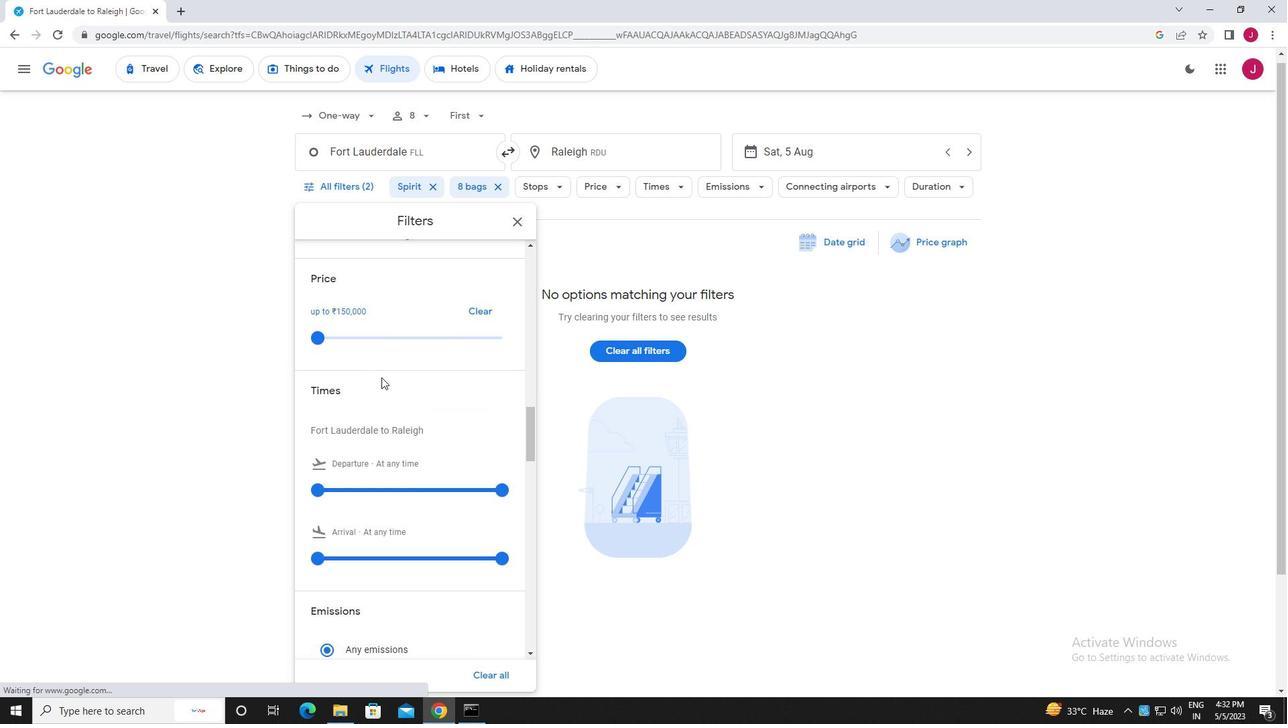 
Action: Mouse scrolled (385, 380) with delta (0, 0)
Screenshot: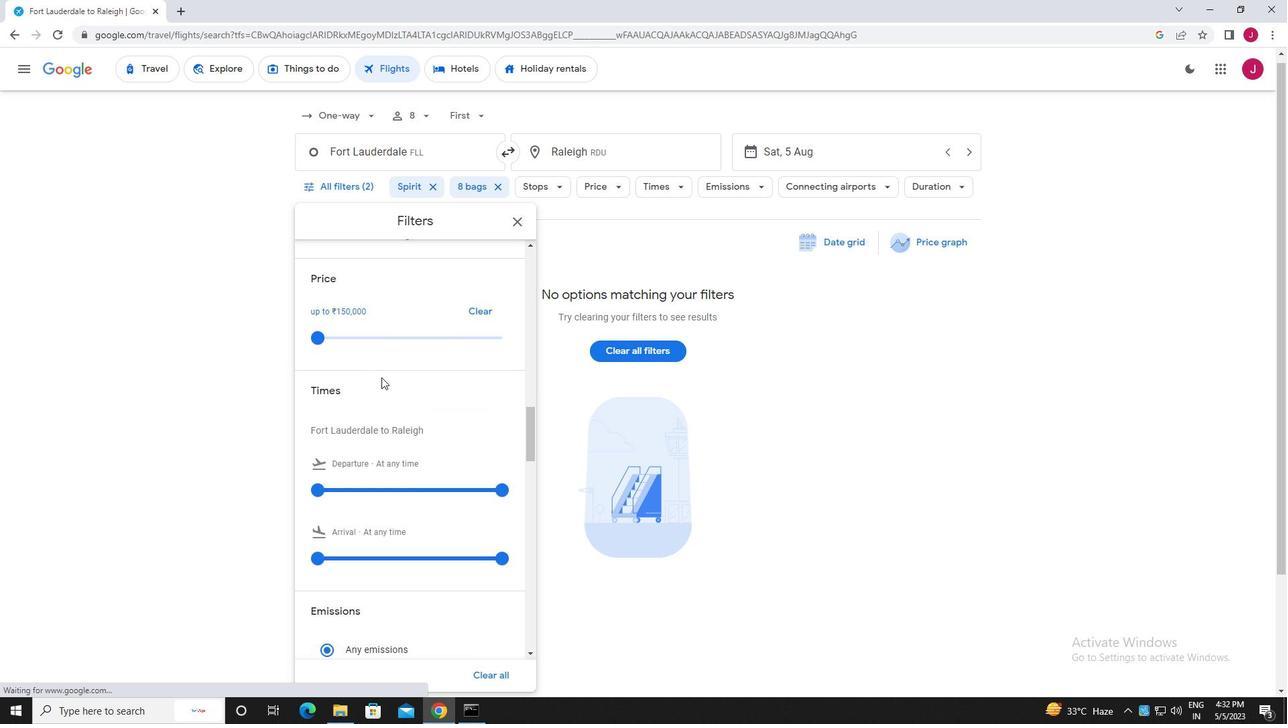 
Action: Mouse moved to (316, 422)
Screenshot: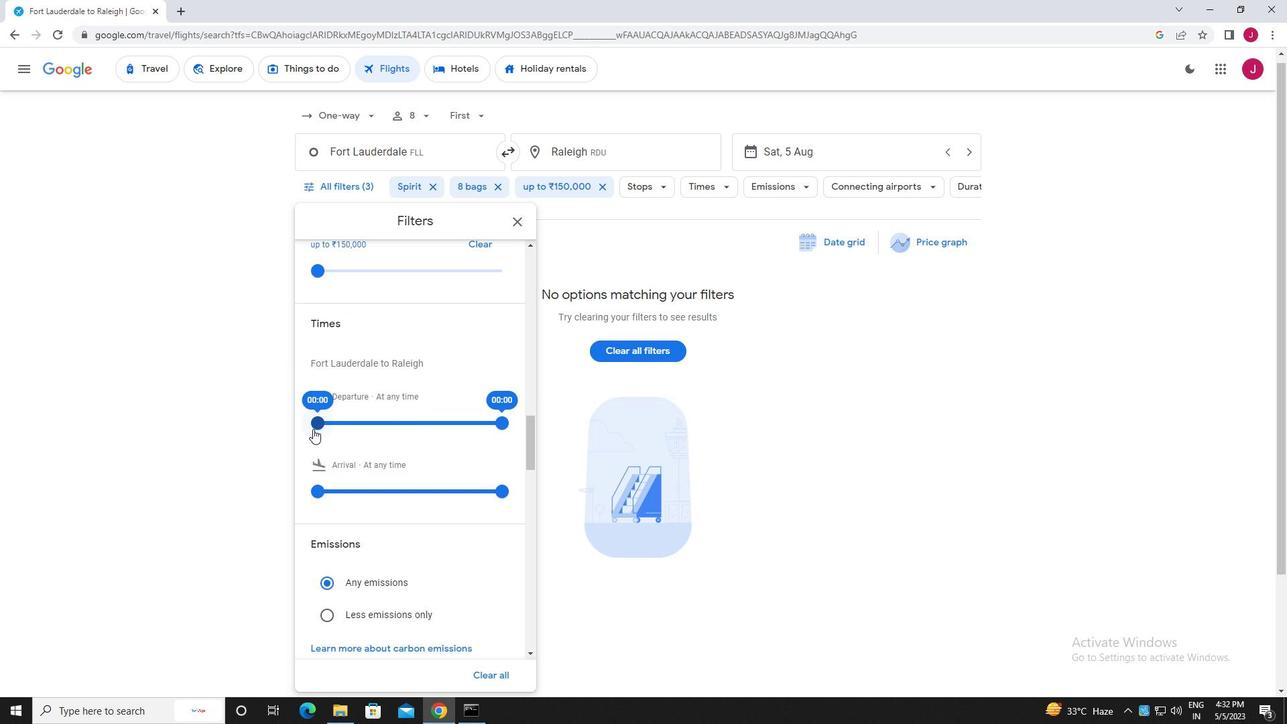 
Action: Mouse pressed left at (316, 422)
Screenshot: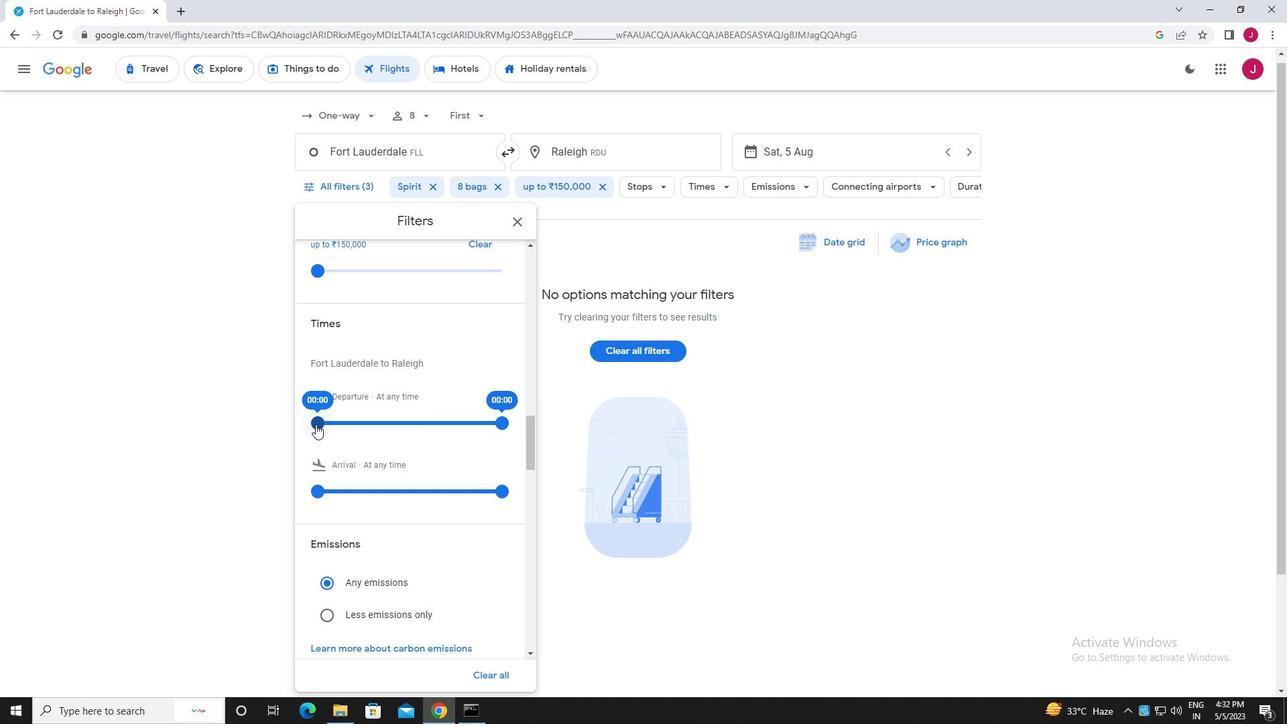 
Action: Mouse moved to (500, 423)
Screenshot: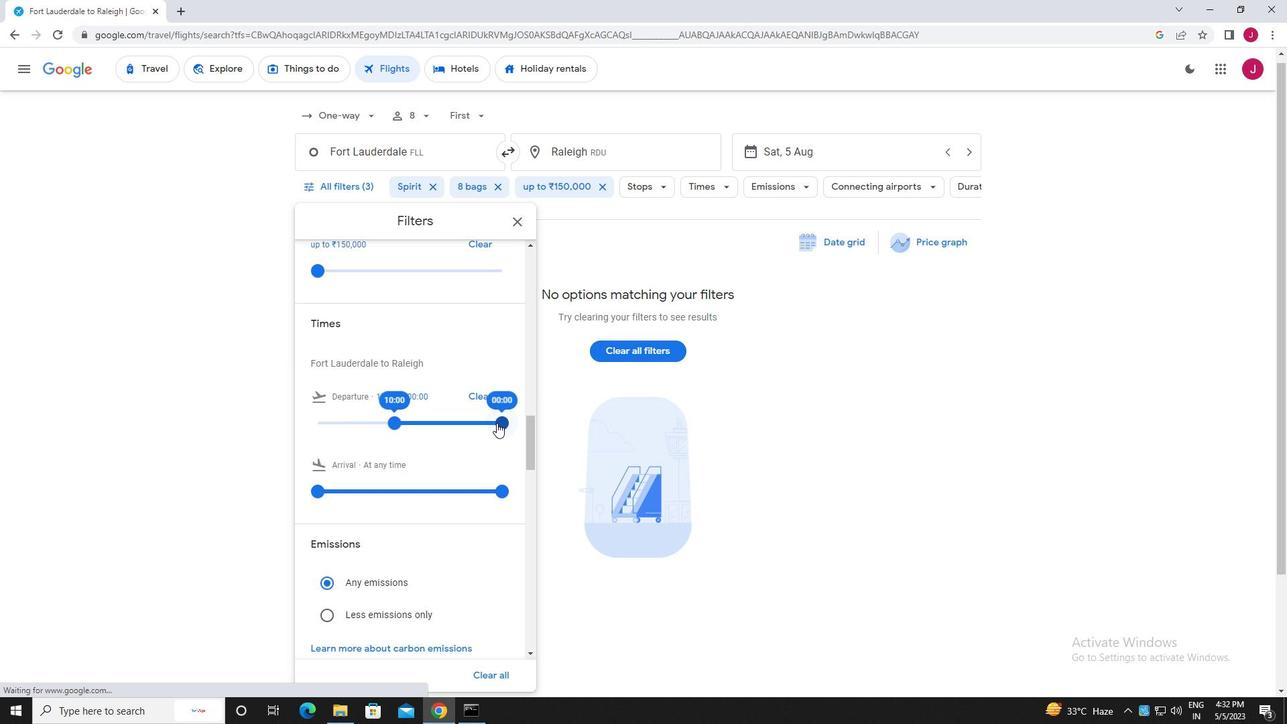 
Action: Mouse pressed left at (500, 423)
Screenshot: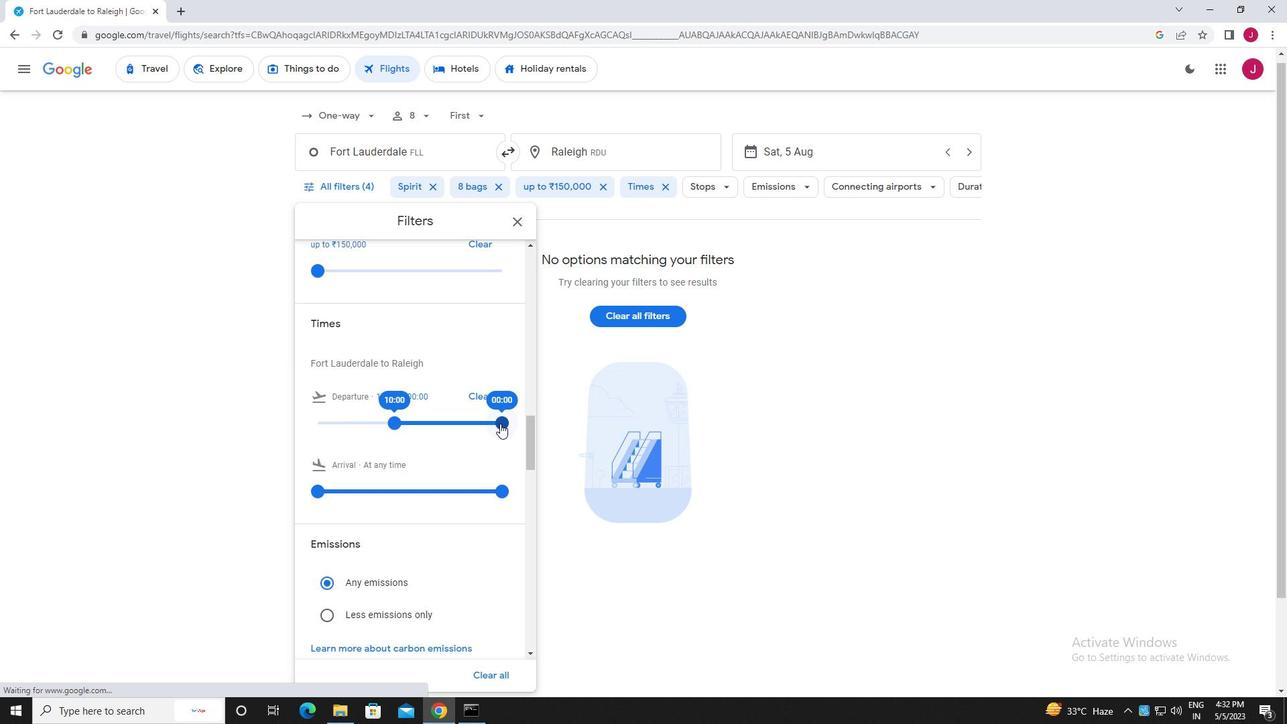 
Action: Mouse moved to (518, 217)
Screenshot: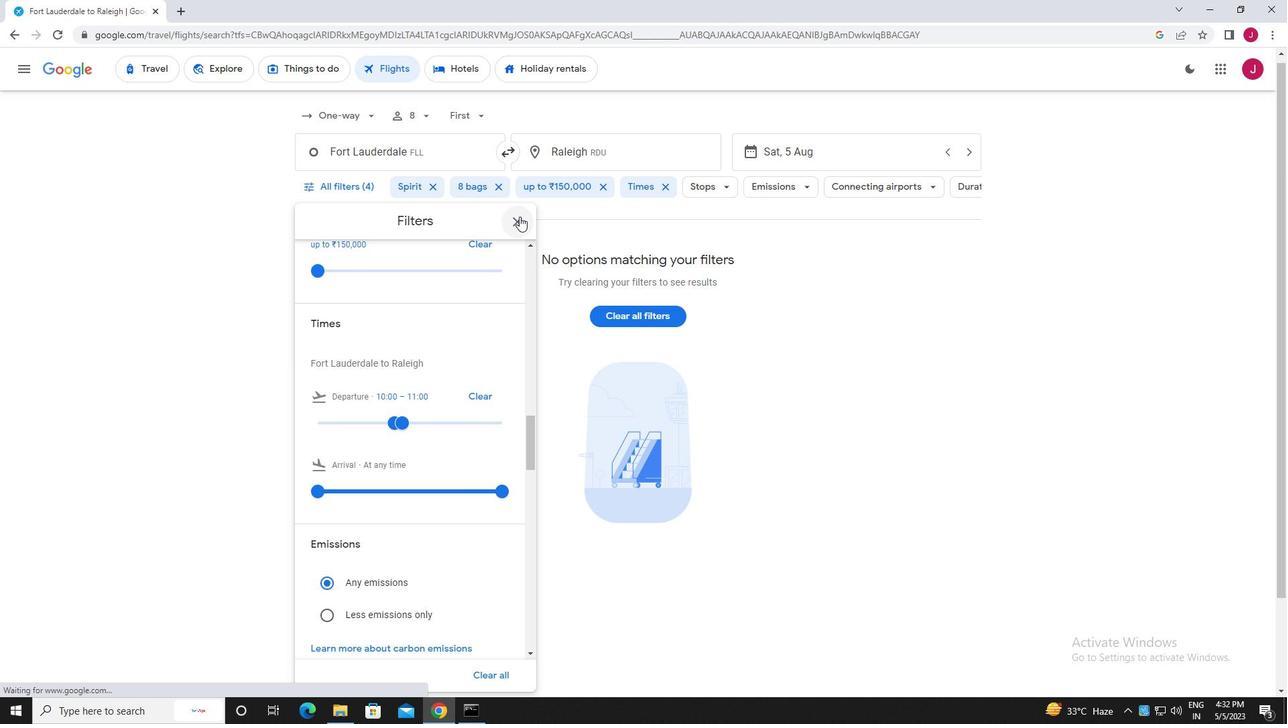 
Action: Mouse pressed left at (518, 217)
Screenshot: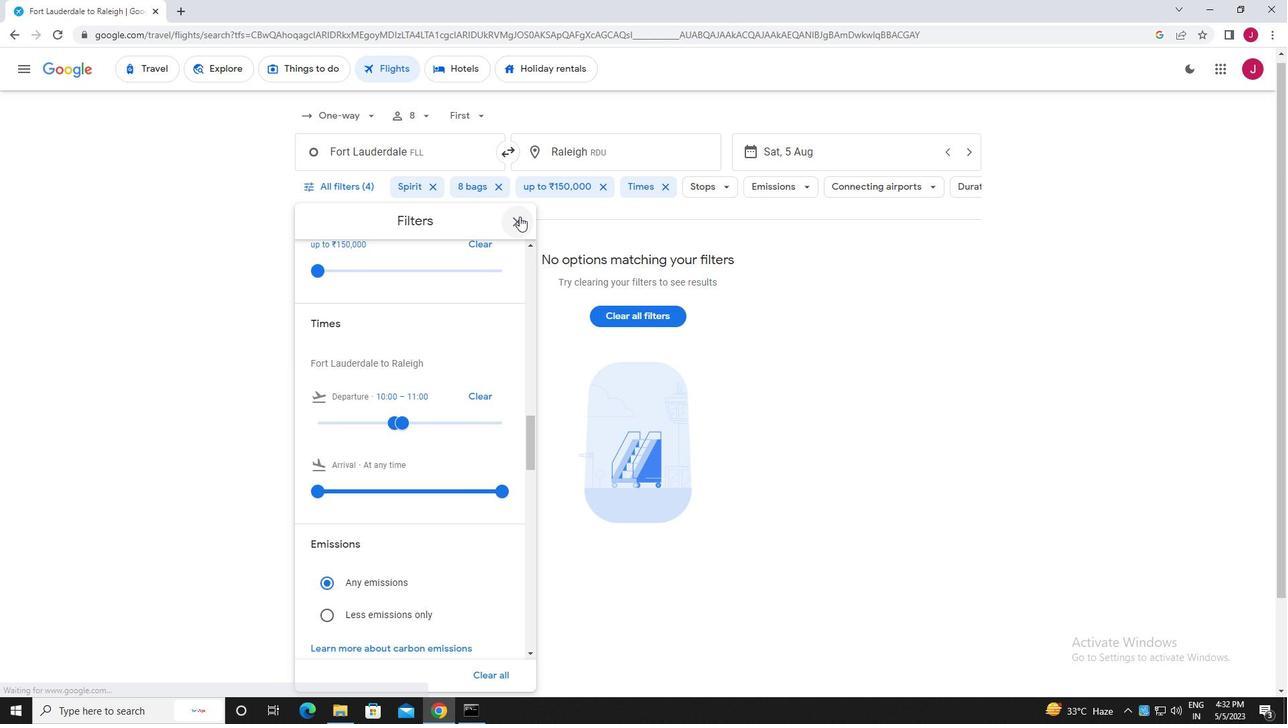 
